 Task: Create a due date automation trigger when advanced on, 2 working days after a card is due add fields with custom field "Resume" set to a date between 1 and 7 days from now at 11:00 AM.
Action: Mouse moved to (1158, 355)
Screenshot: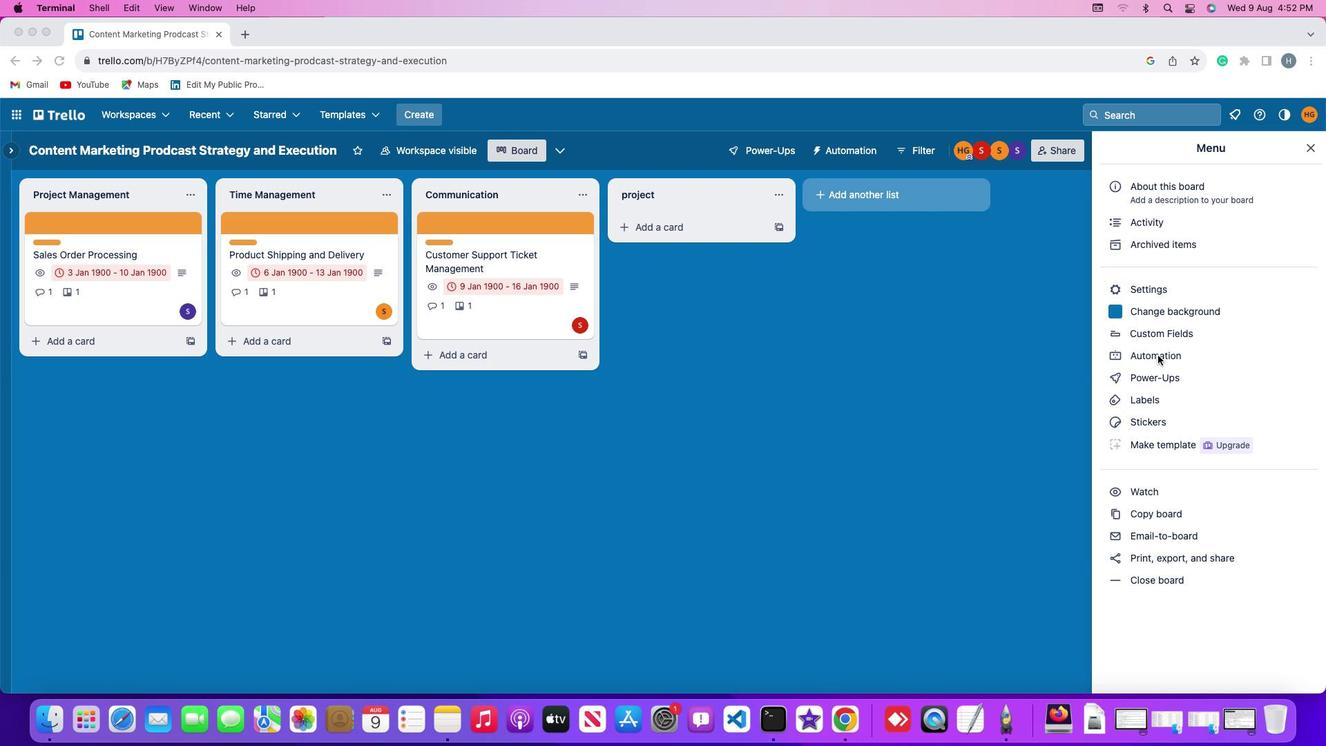 
Action: Mouse pressed left at (1158, 355)
Screenshot: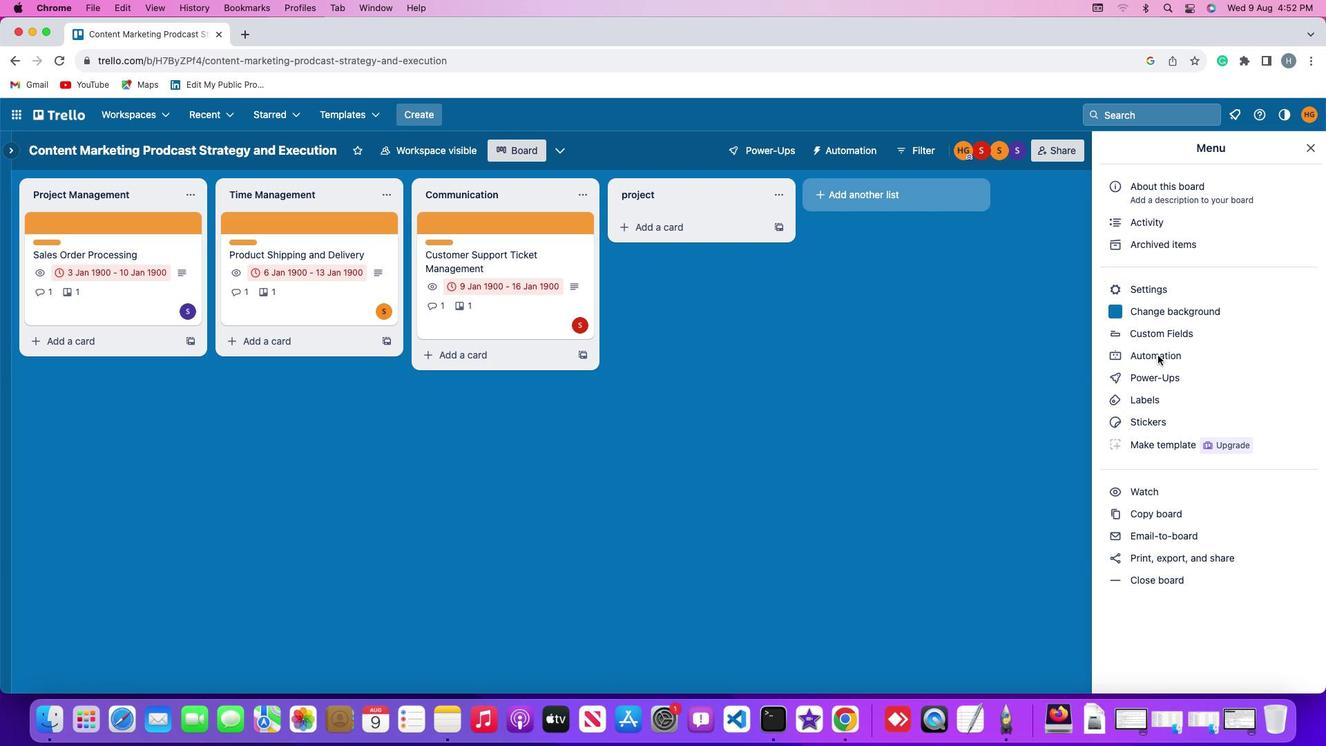 
Action: Mouse pressed left at (1158, 355)
Screenshot: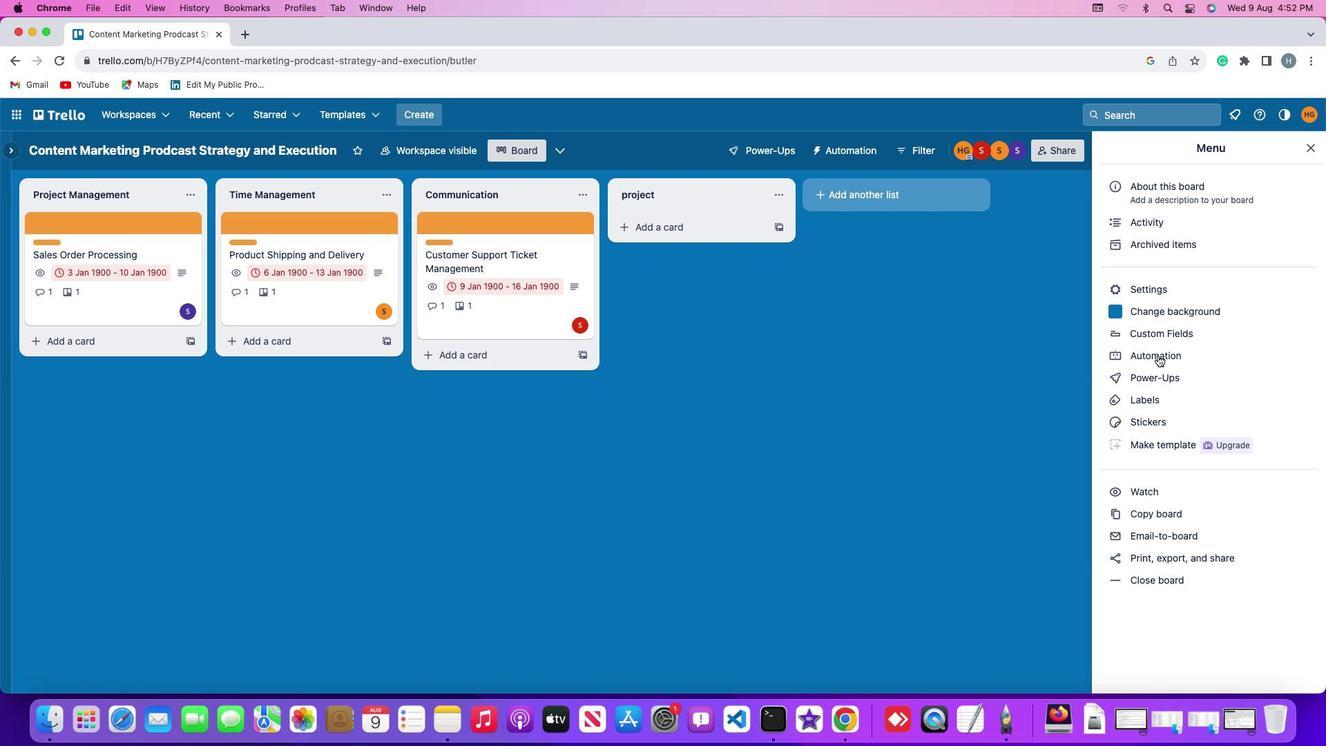
Action: Mouse moved to (92, 328)
Screenshot: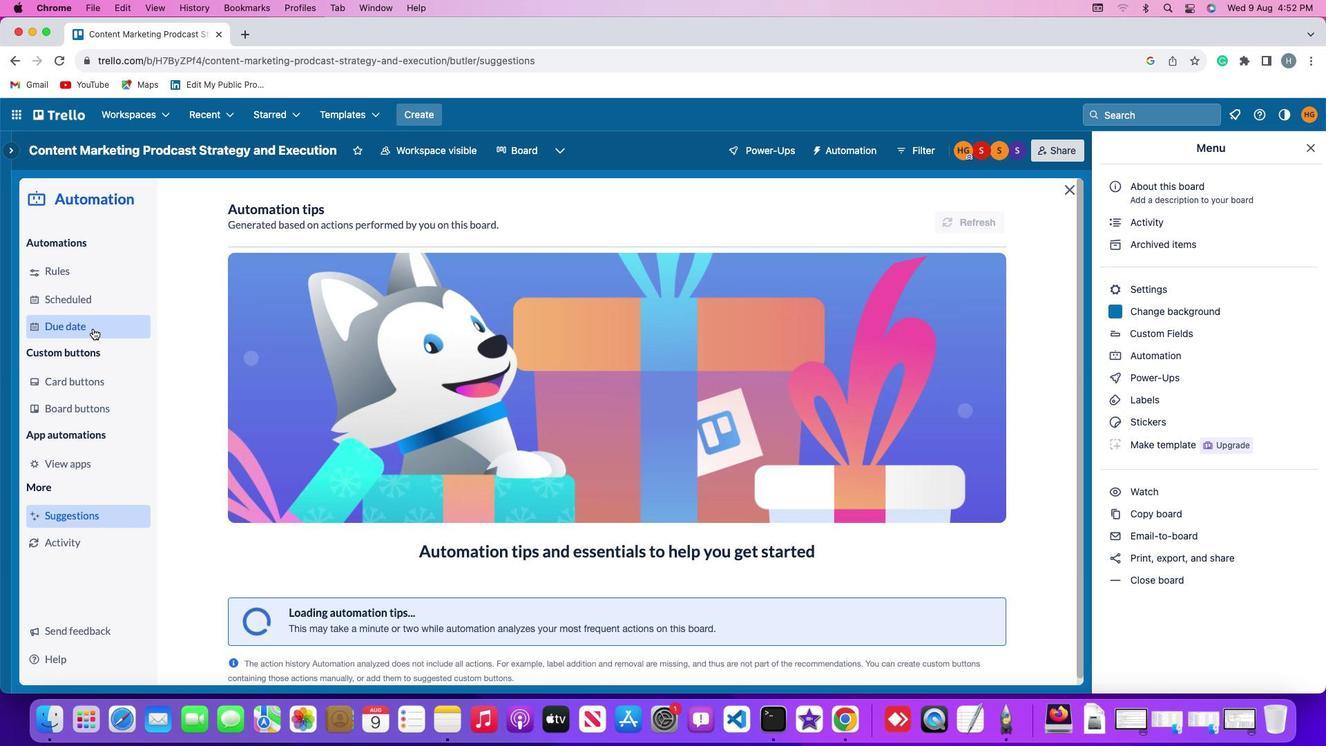 
Action: Mouse pressed left at (92, 328)
Screenshot: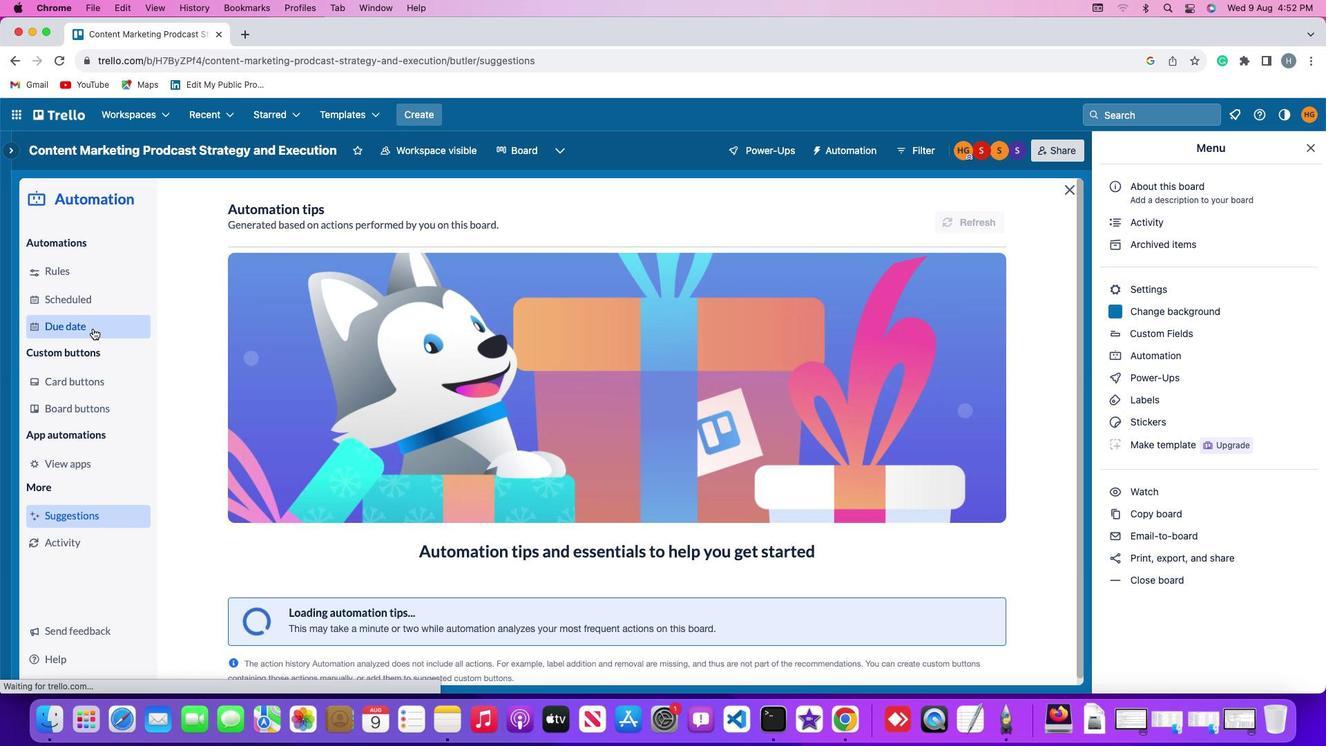 
Action: Mouse moved to (932, 214)
Screenshot: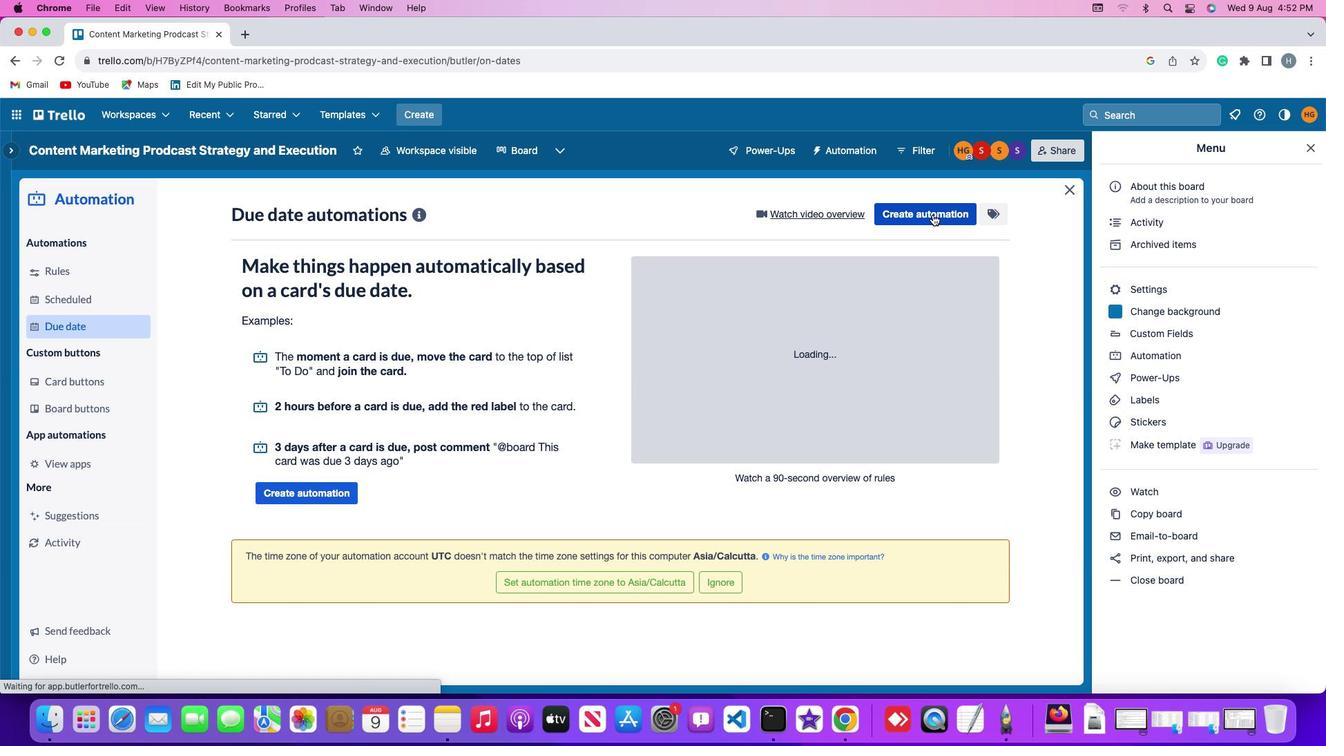 
Action: Mouse pressed left at (932, 214)
Screenshot: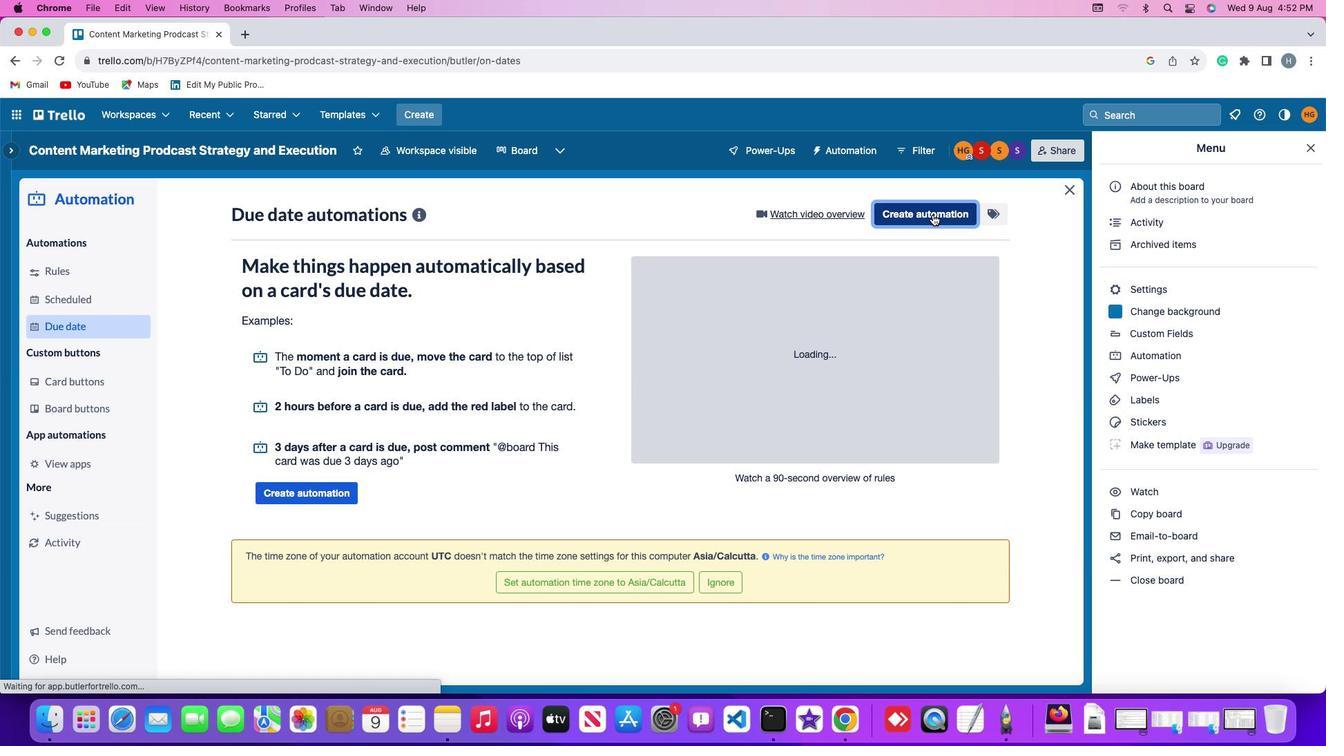 
Action: Mouse moved to (384, 349)
Screenshot: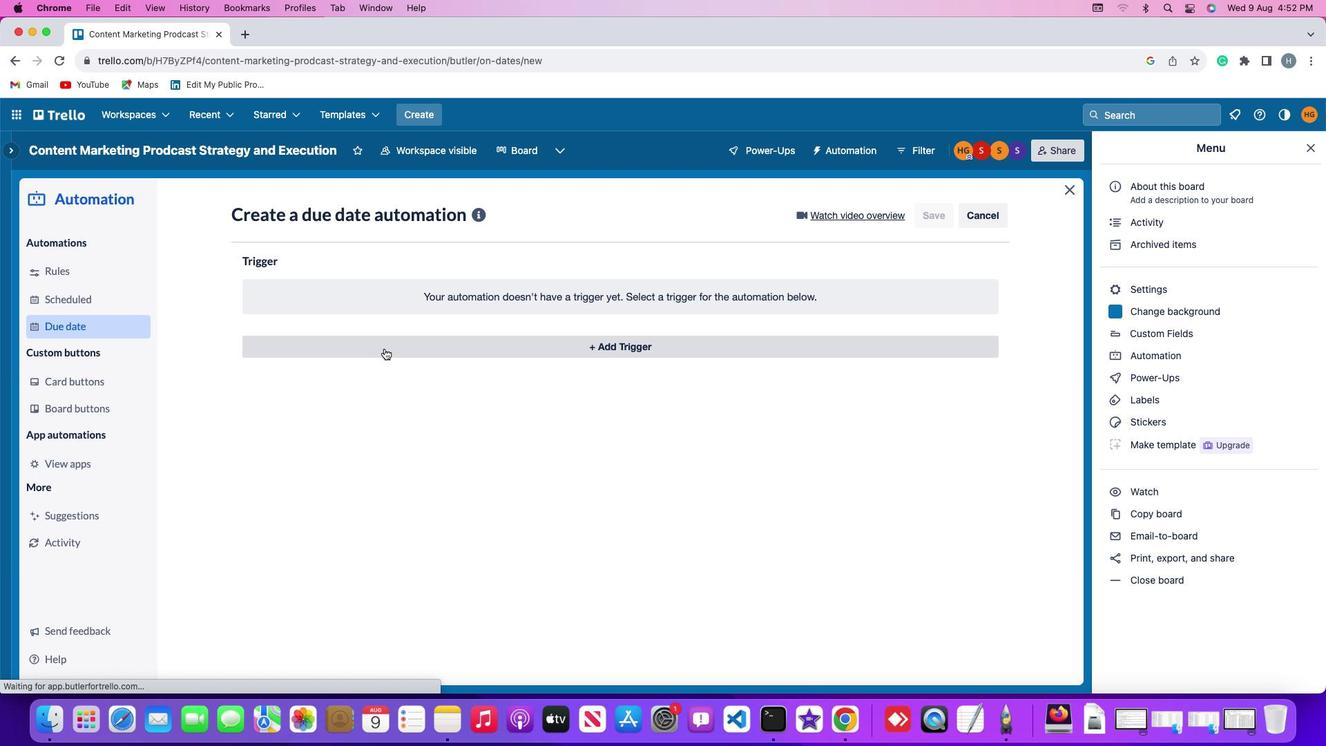 
Action: Mouse pressed left at (384, 349)
Screenshot: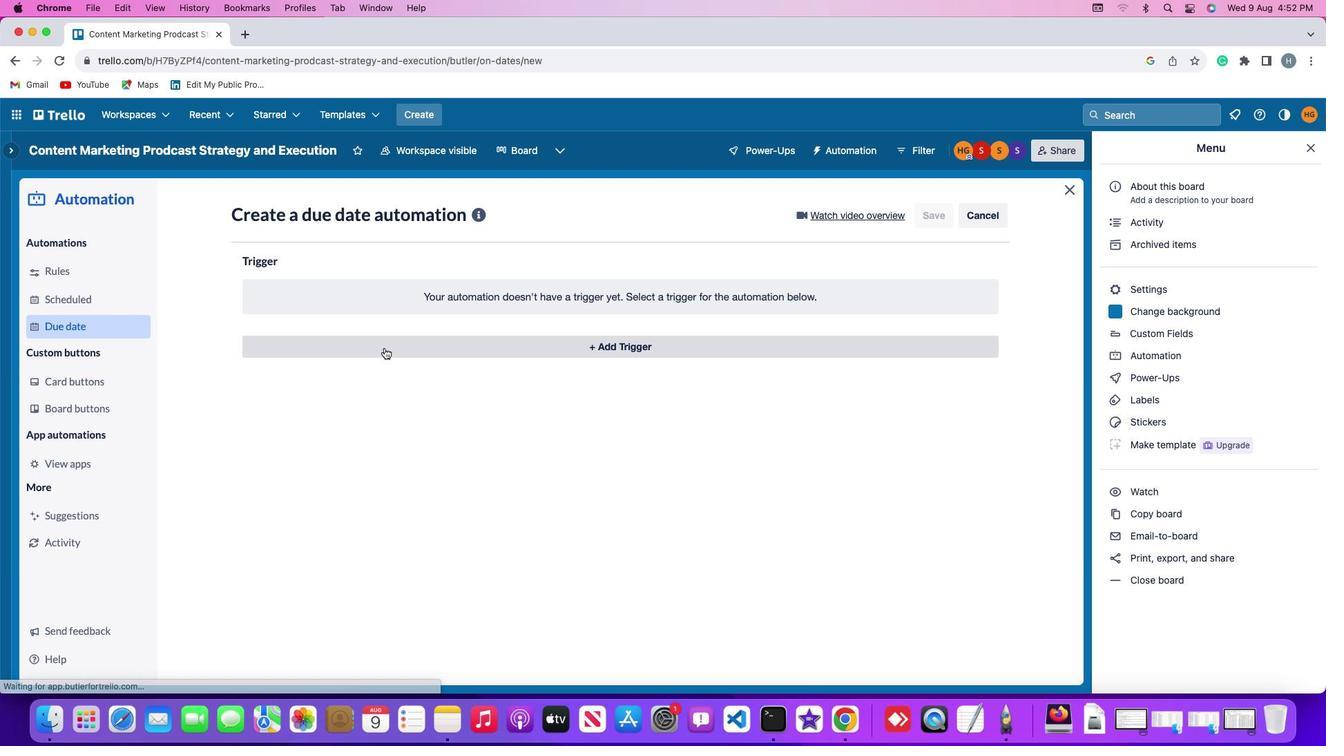 
Action: Mouse moved to (268, 551)
Screenshot: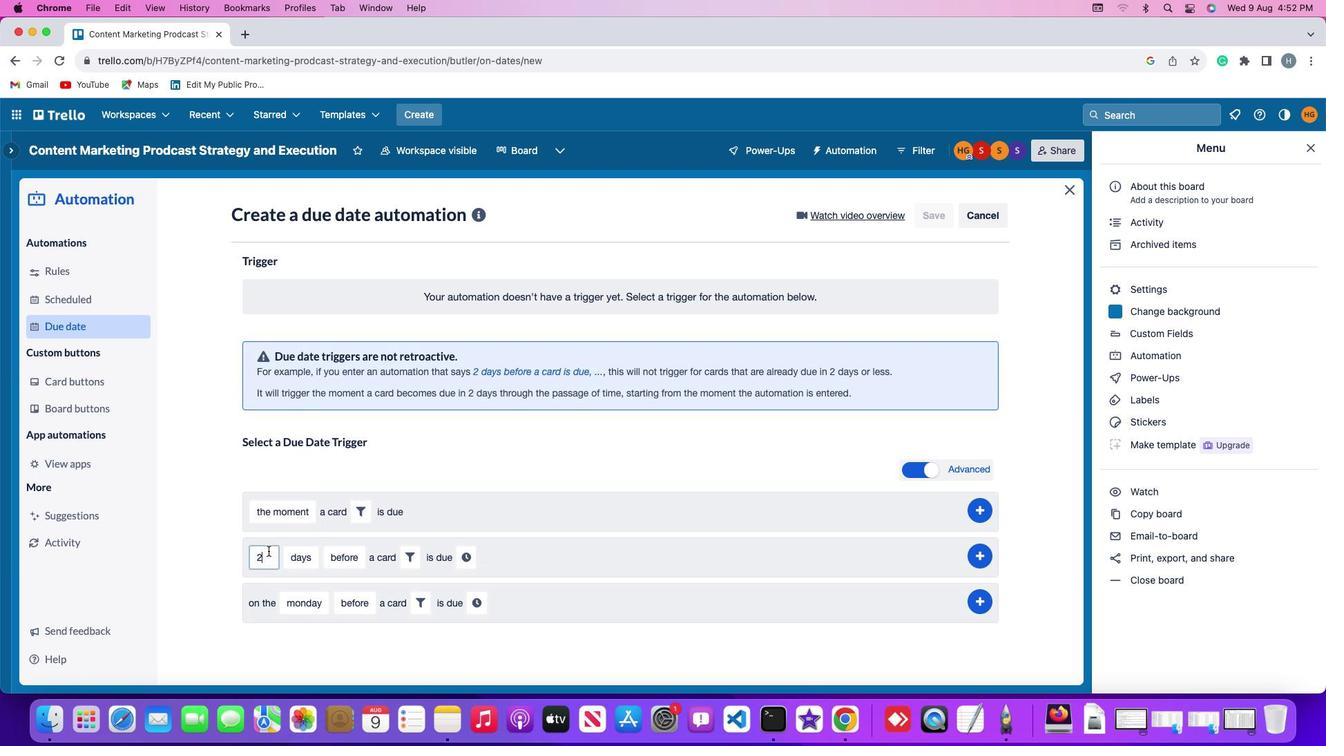 
Action: Mouse pressed left at (268, 551)
Screenshot: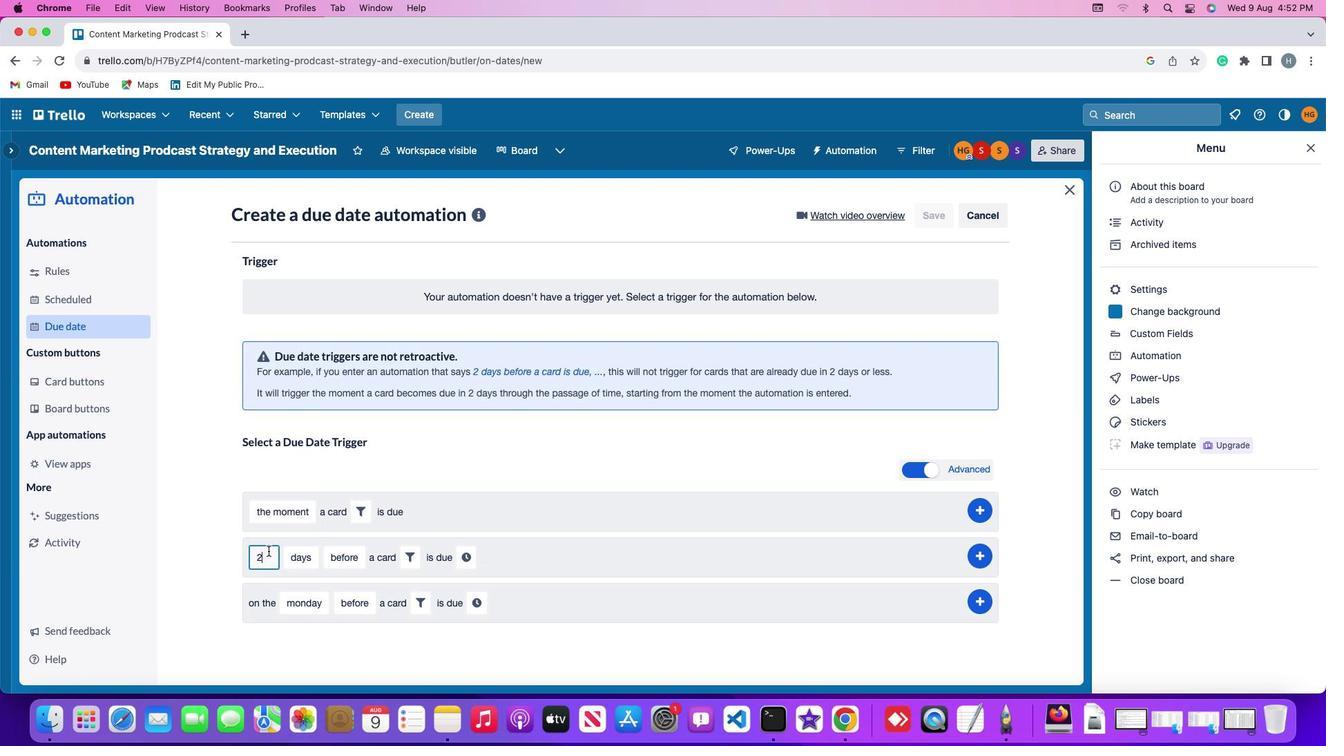 
Action: Mouse moved to (269, 550)
Screenshot: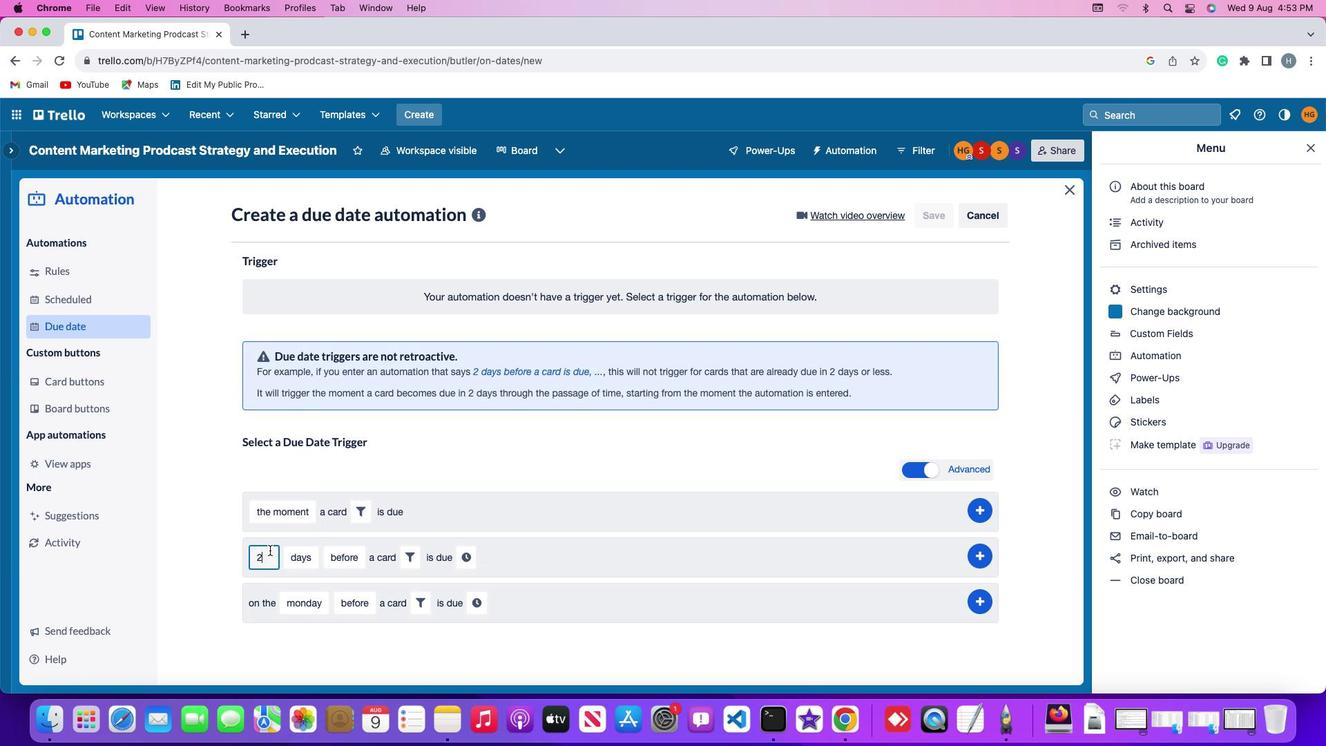 
Action: Key pressed Key.backspace'2'
Screenshot: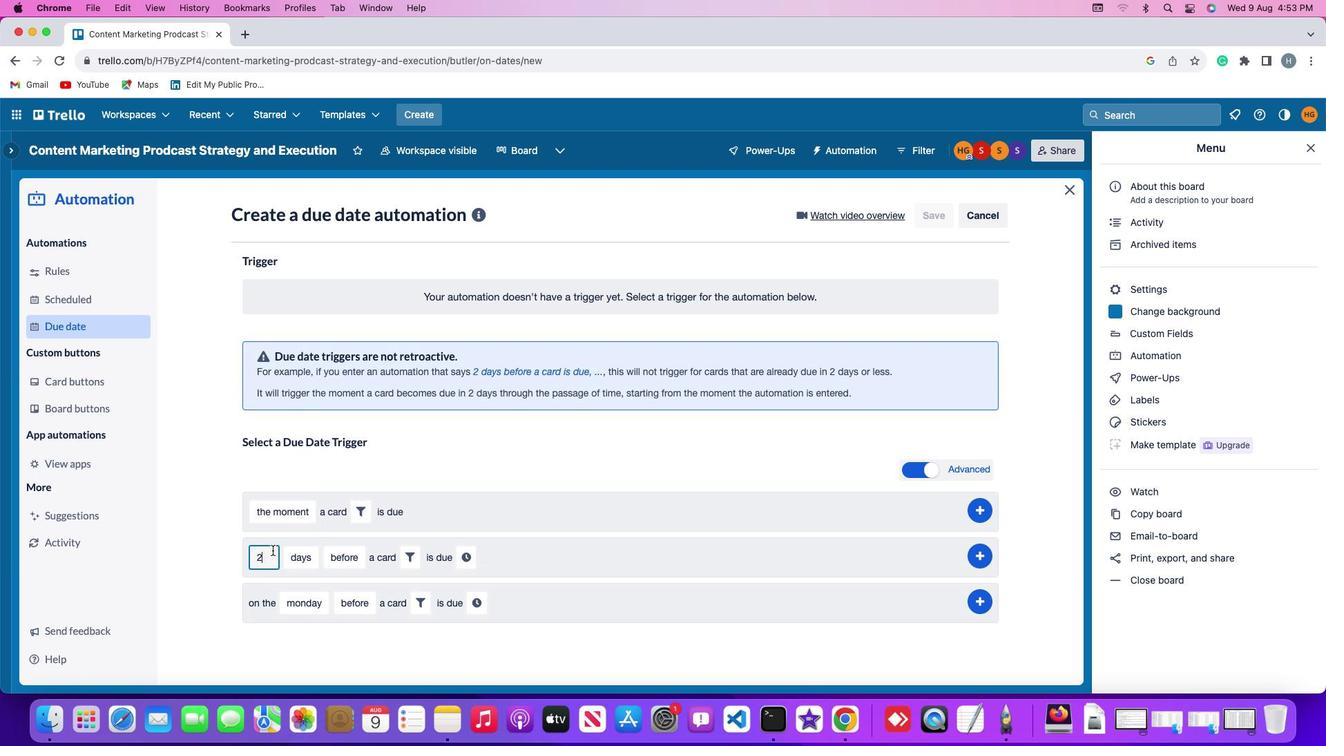 
Action: Mouse moved to (292, 551)
Screenshot: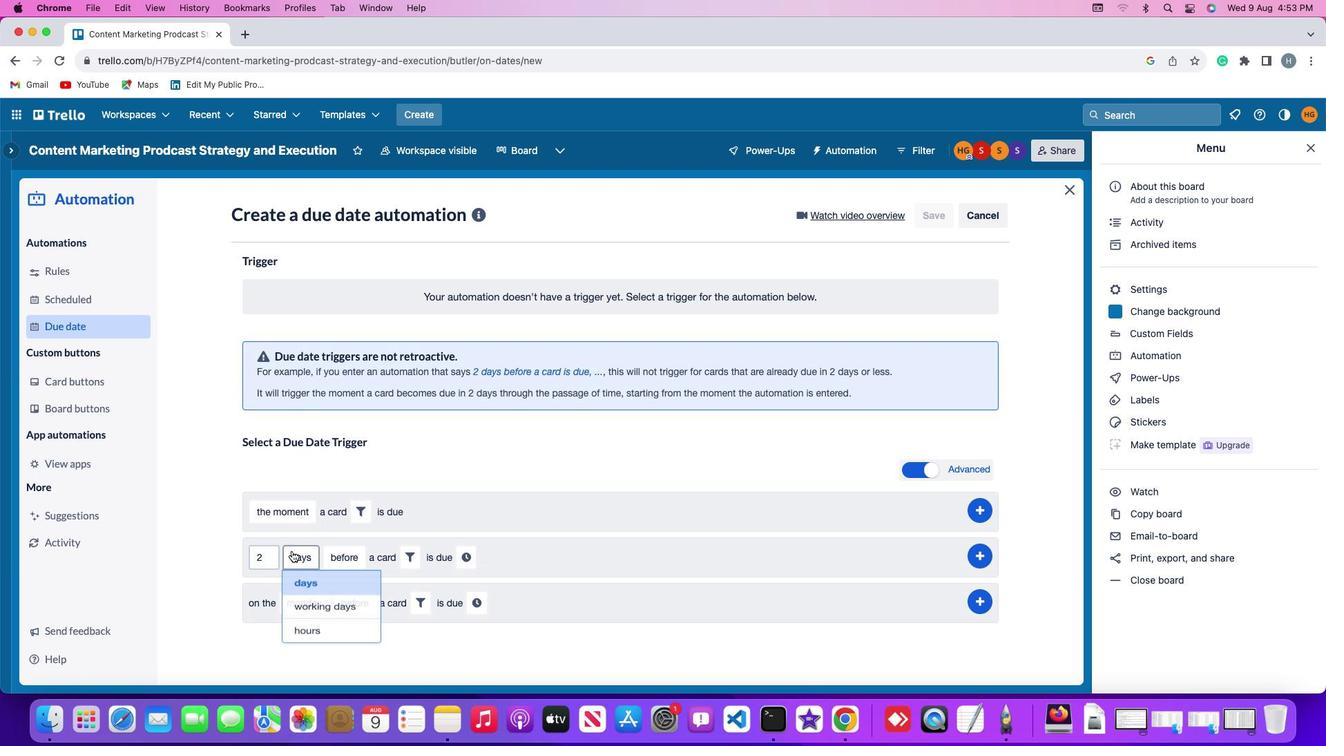 
Action: Mouse pressed left at (292, 551)
Screenshot: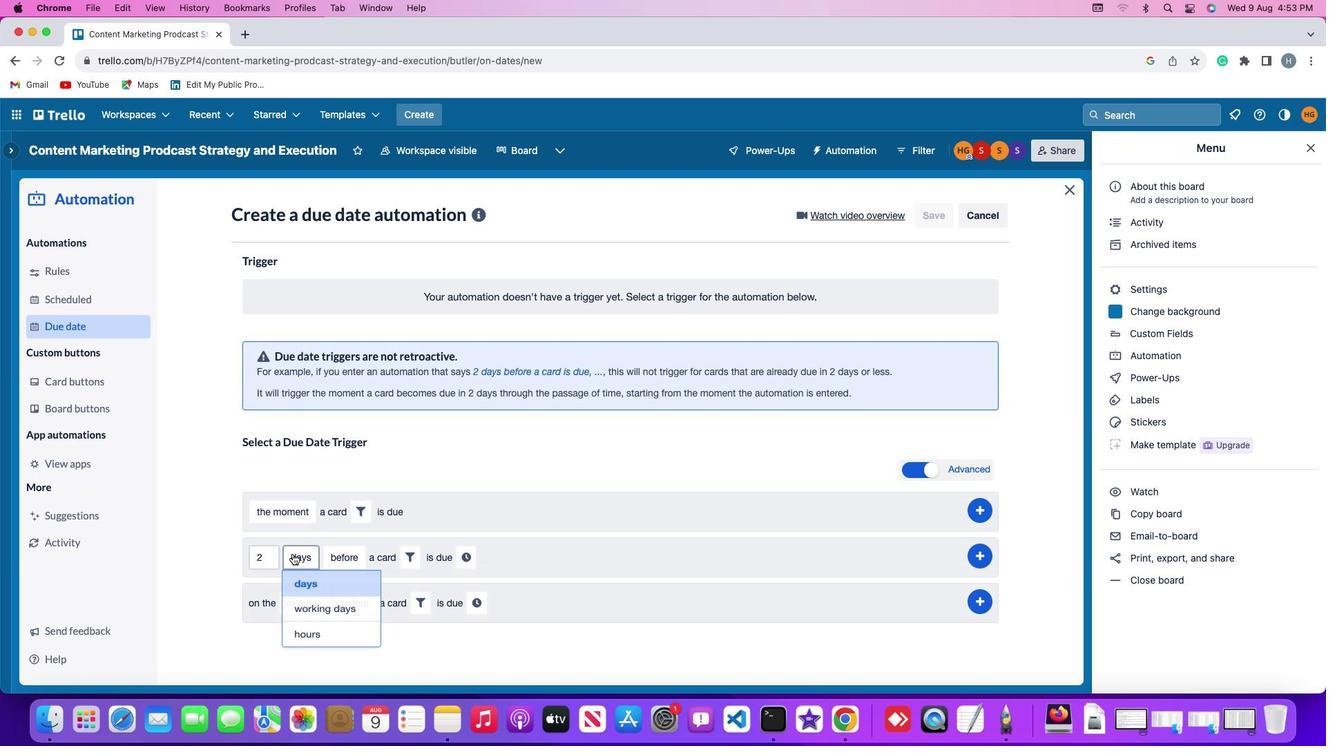 
Action: Mouse moved to (308, 610)
Screenshot: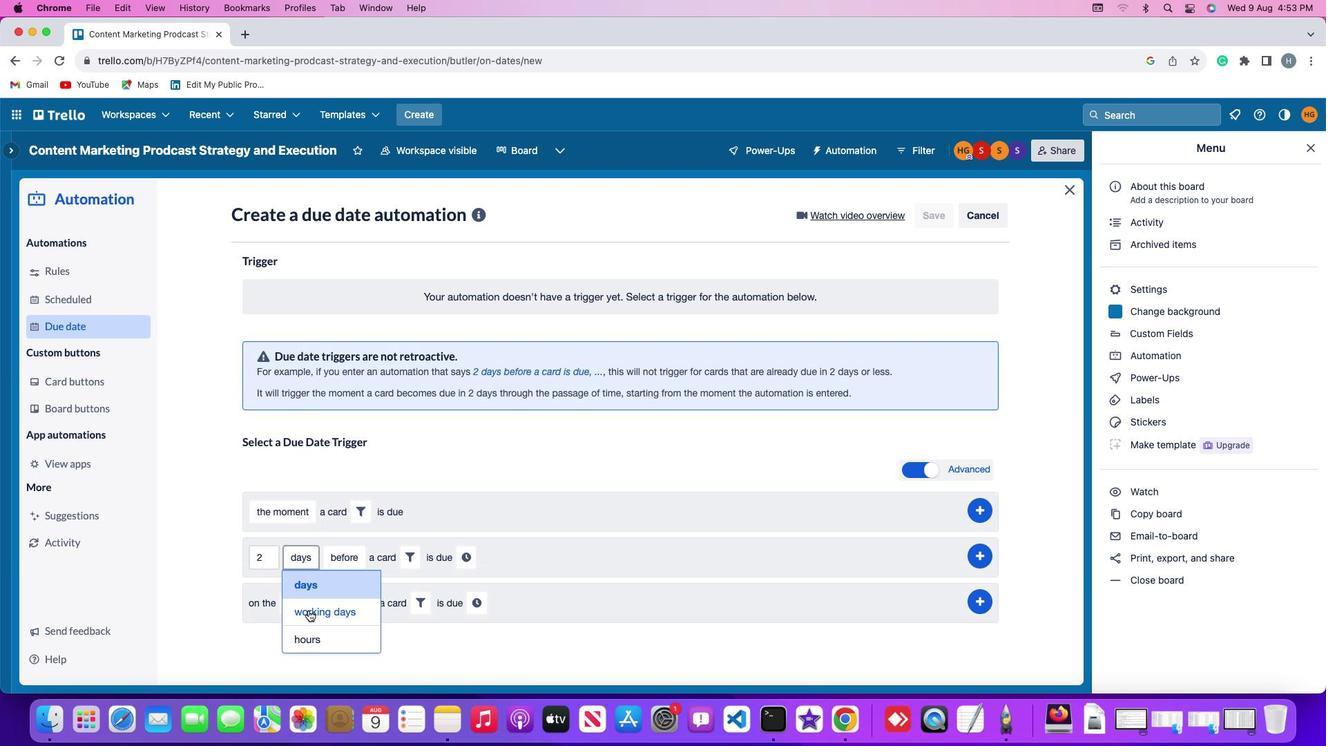 
Action: Mouse pressed left at (308, 610)
Screenshot: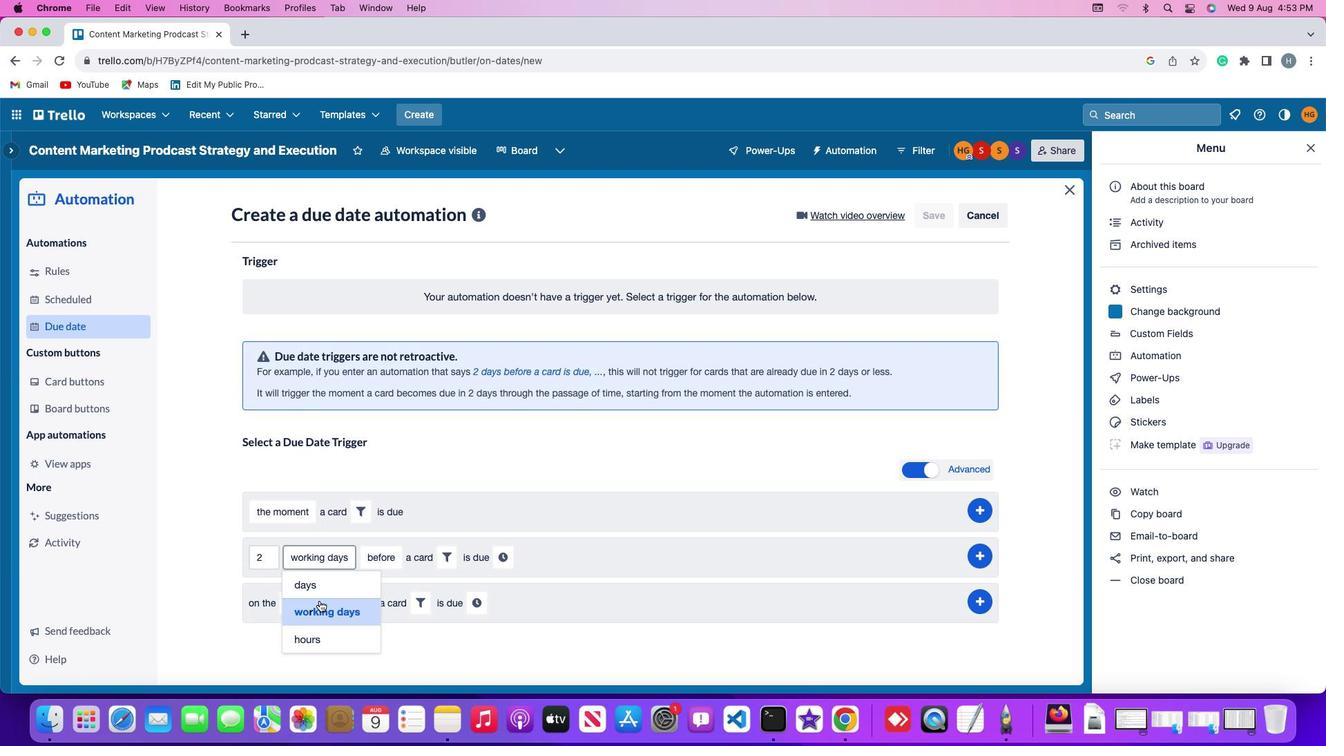 
Action: Mouse moved to (382, 555)
Screenshot: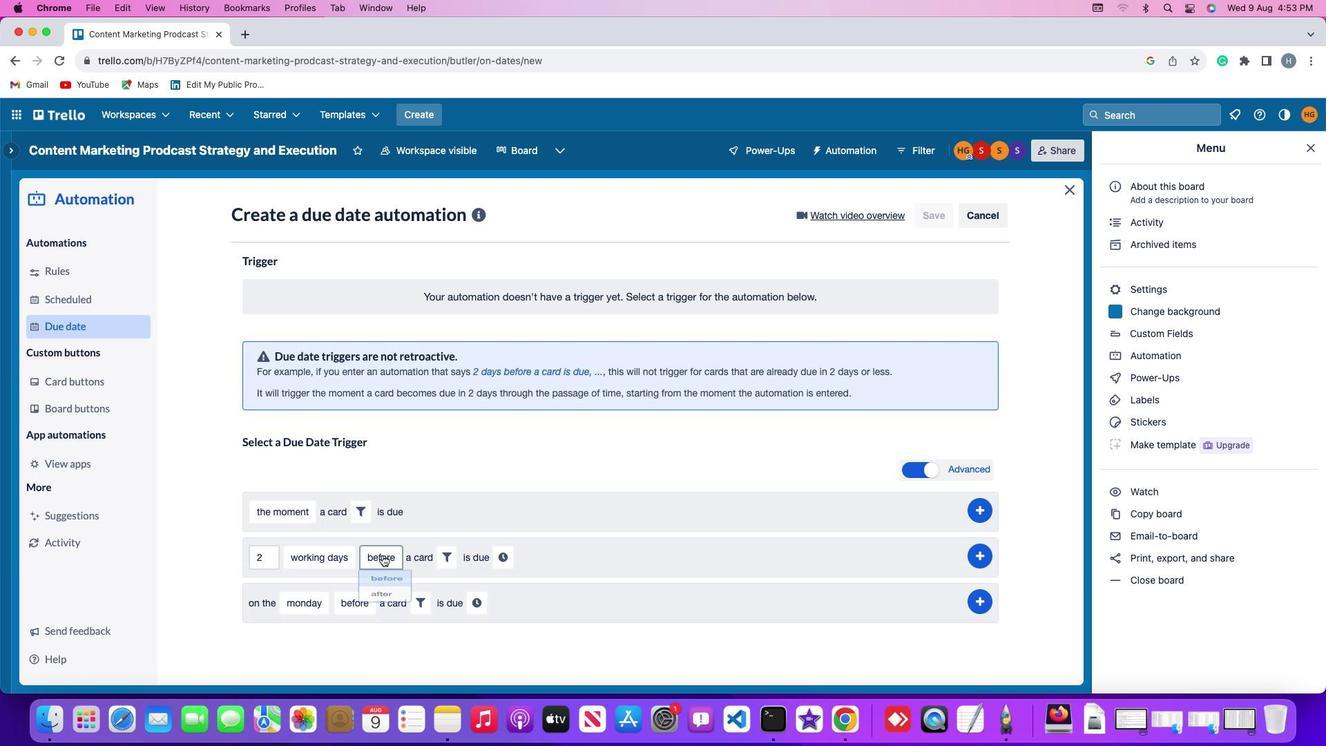 
Action: Mouse pressed left at (382, 555)
Screenshot: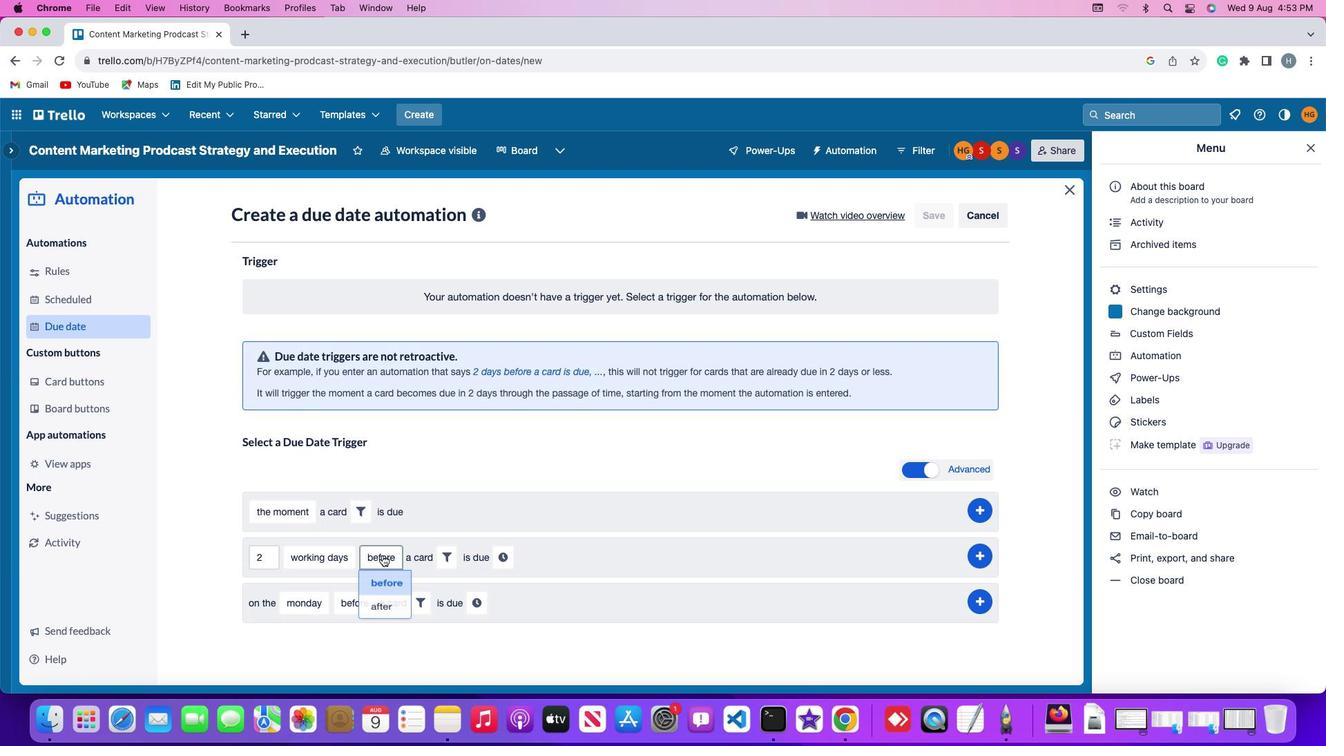 
Action: Mouse moved to (376, 611)
Screenshot: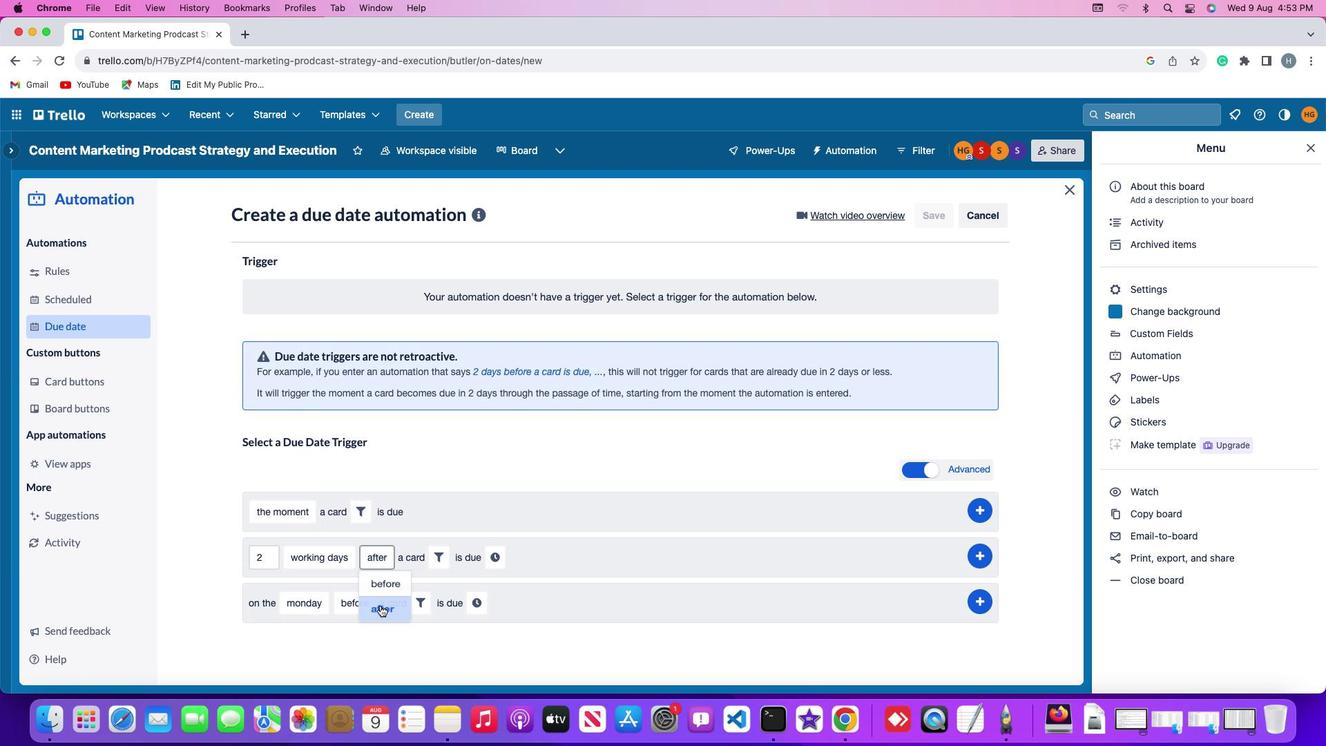 
Action: Mouse pressed left at (376, 611)
Screenshot: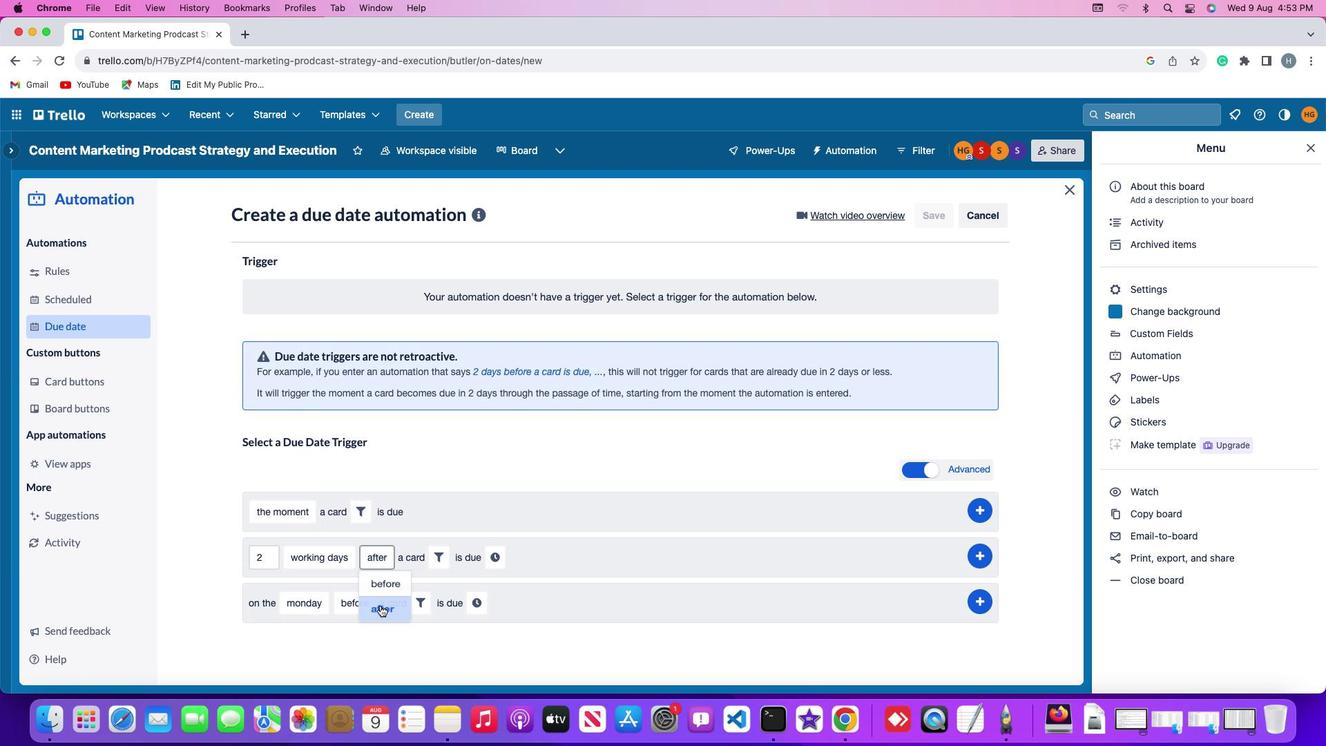 
Action: Mouse moved to (440, 558)
Screenshot: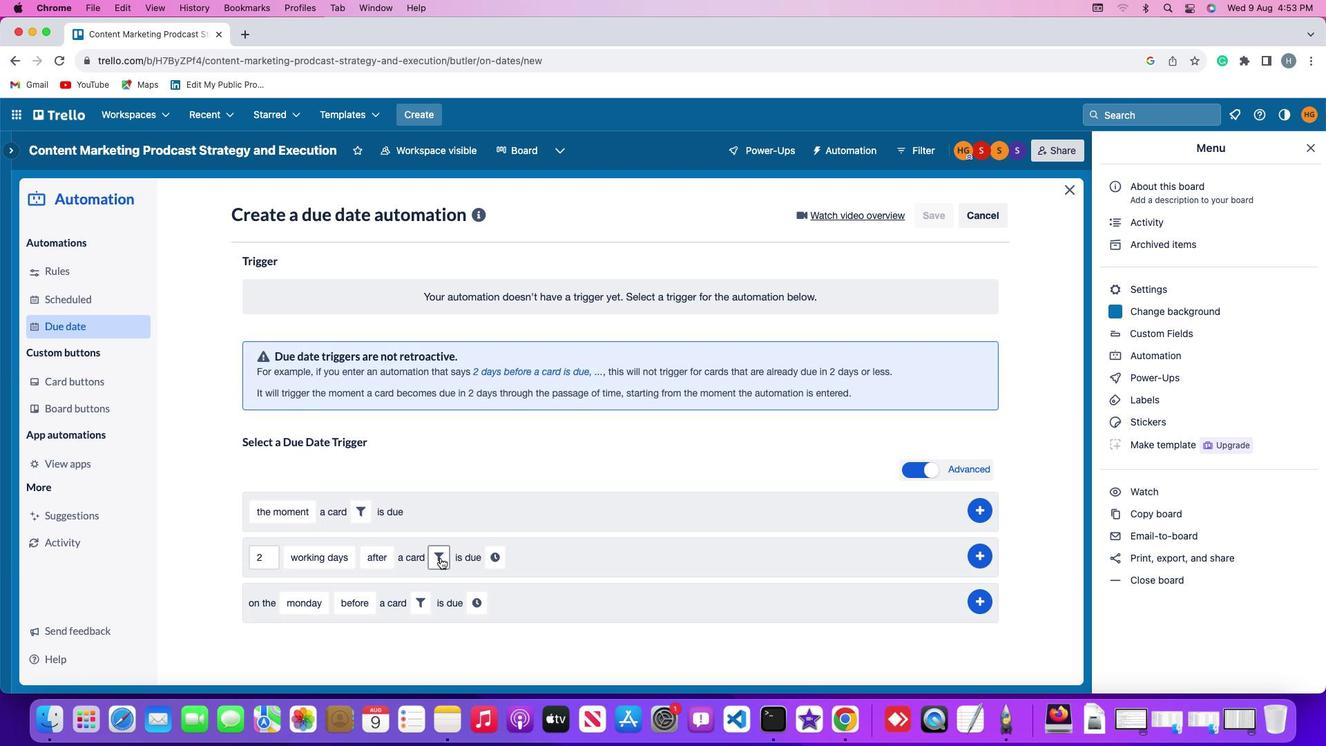
Action: Mouse pressed left at (440, 558)
Screenshot: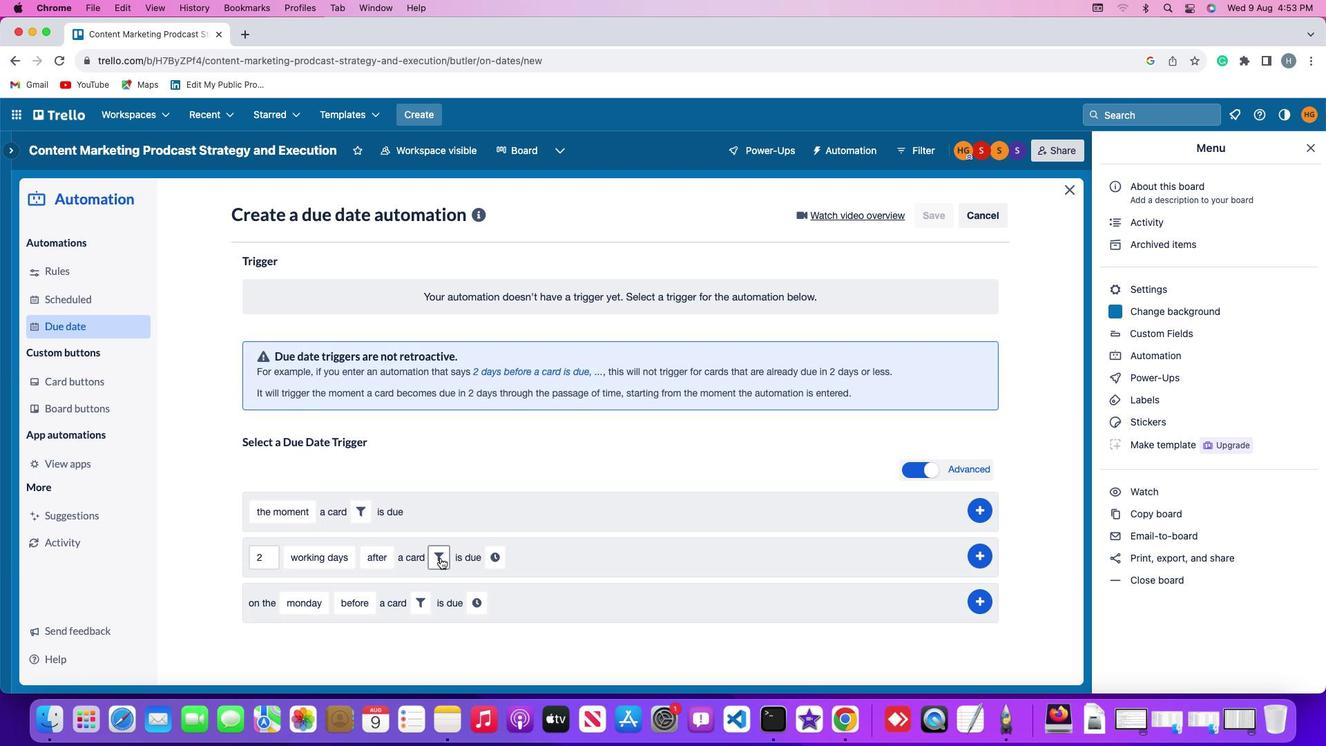 
Action: Mouse moved to (673, 599)
Screenshot: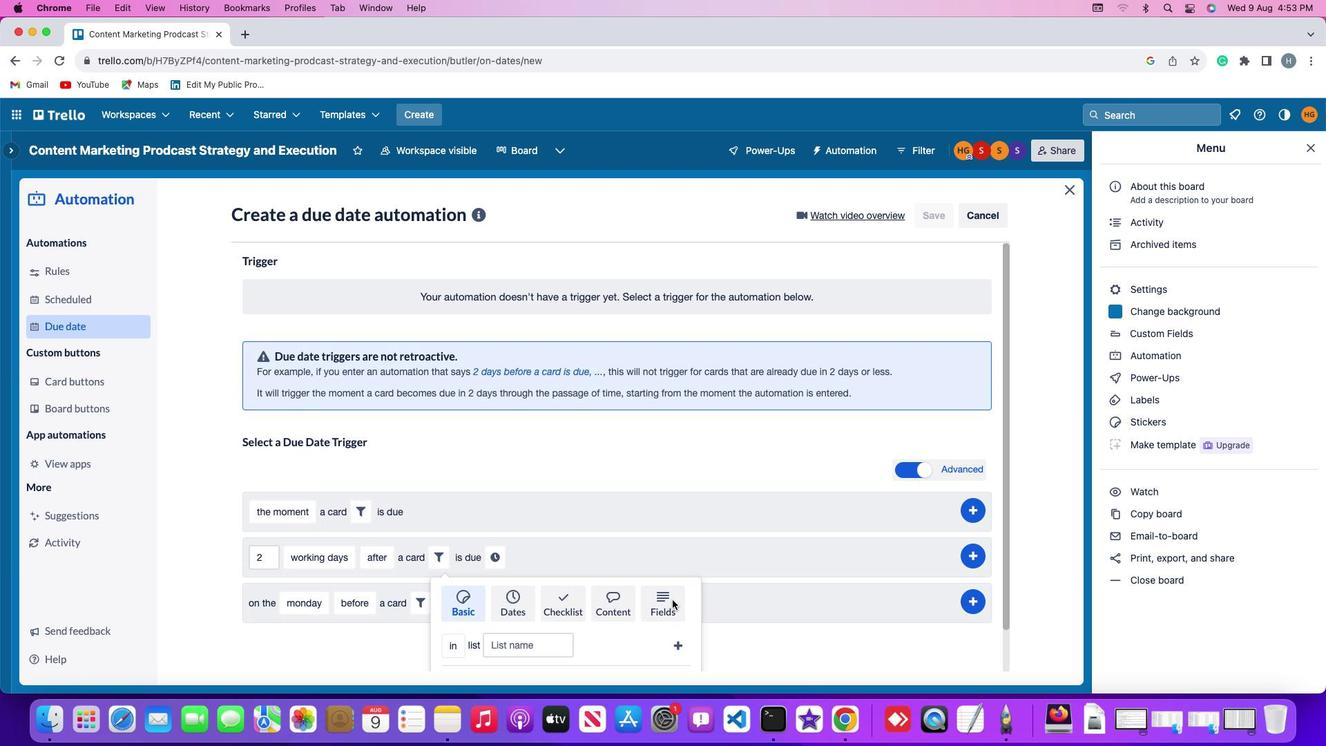 
Action: Mouse pressed left at (673, 599)
Screenshot: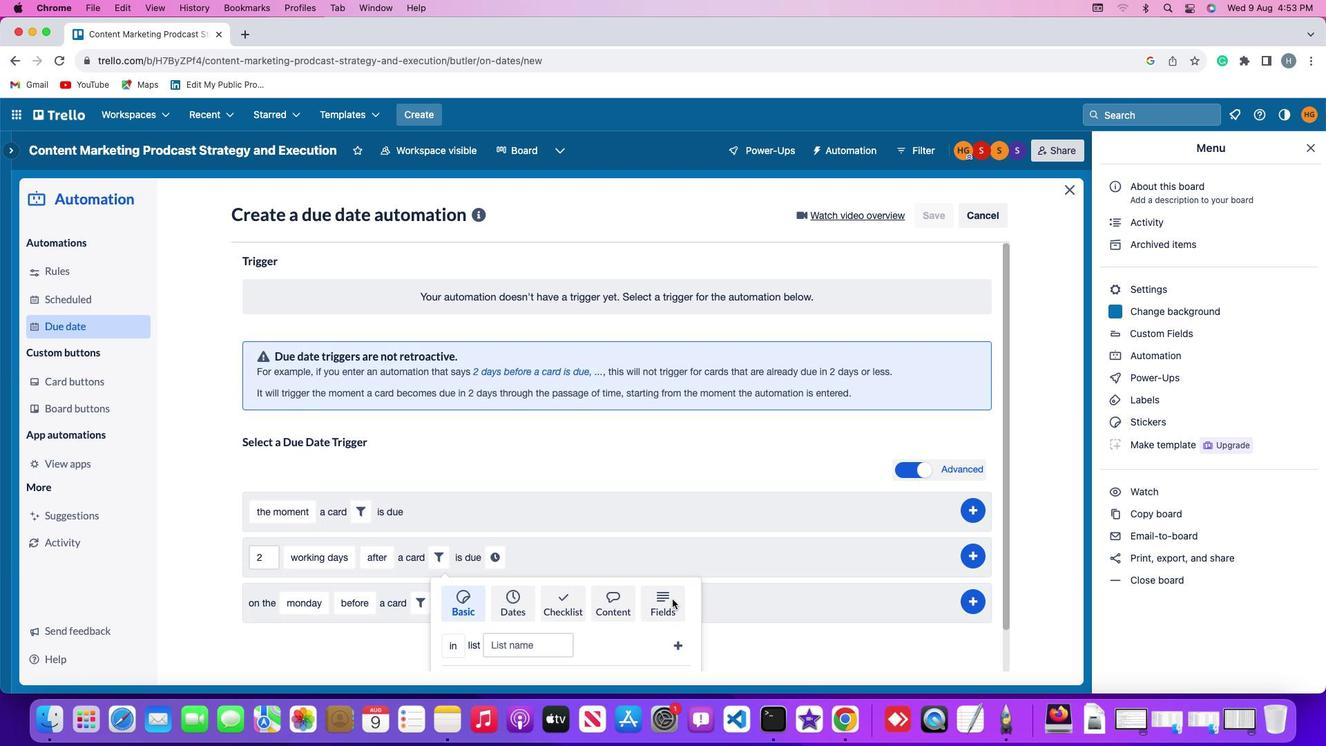 
Action: Mouse moved to (429, 645)
Screenshot: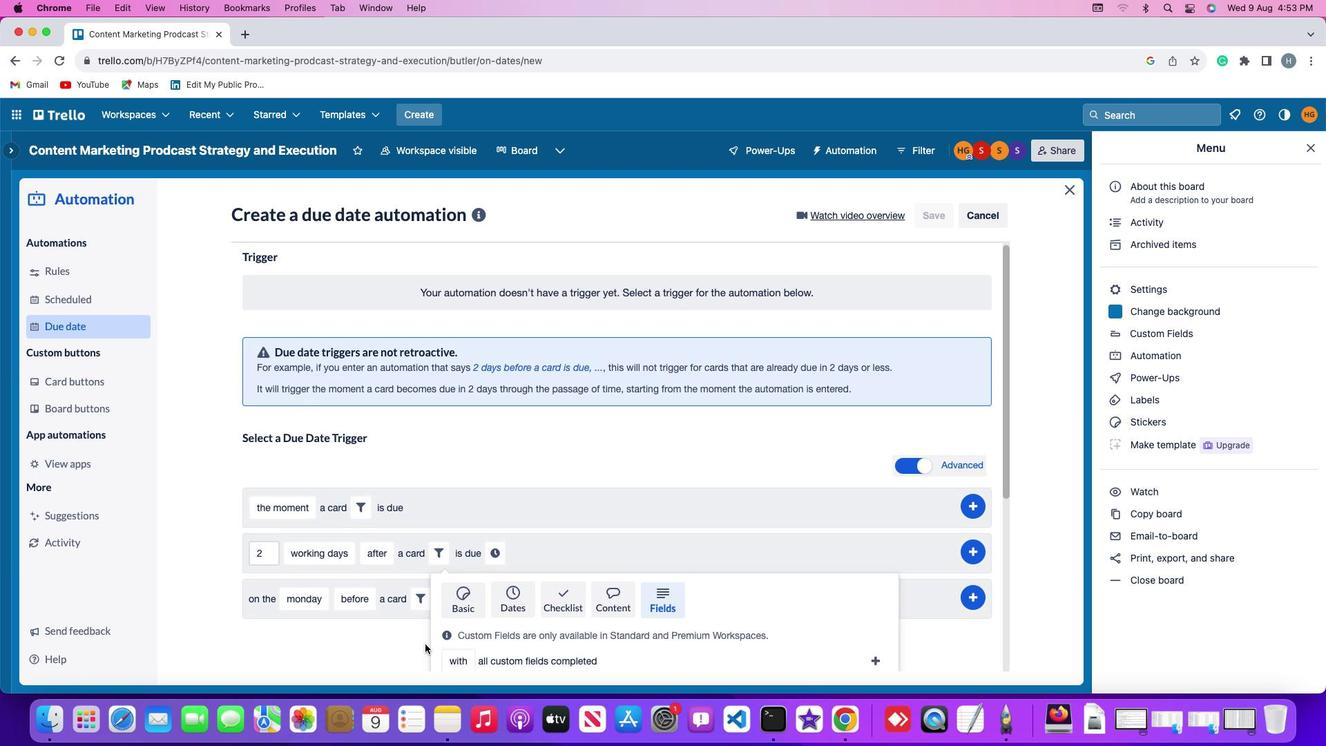 
Action: Mouse scrolled (429, 645) with delta (0, 0)
Screenshot: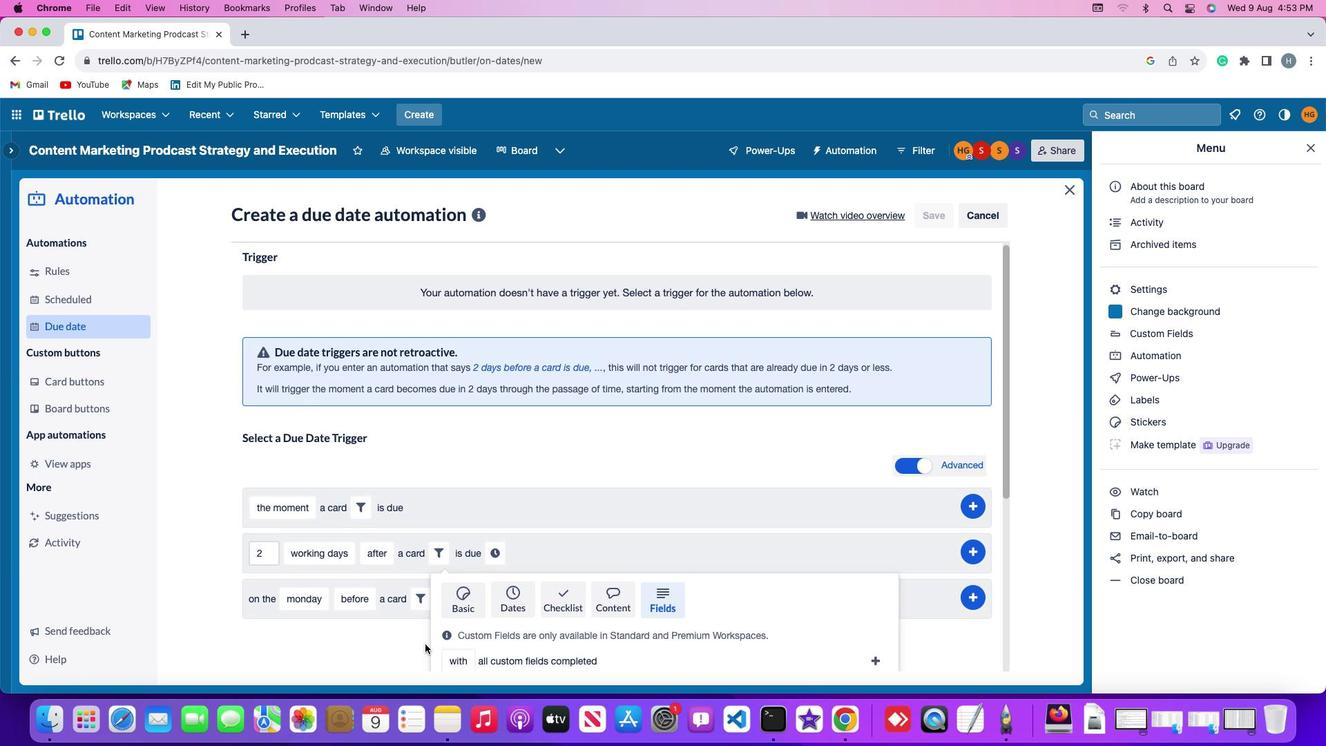 
Action: Mouse scrolled (429, 645) with delta (0, 0)
Screenshot: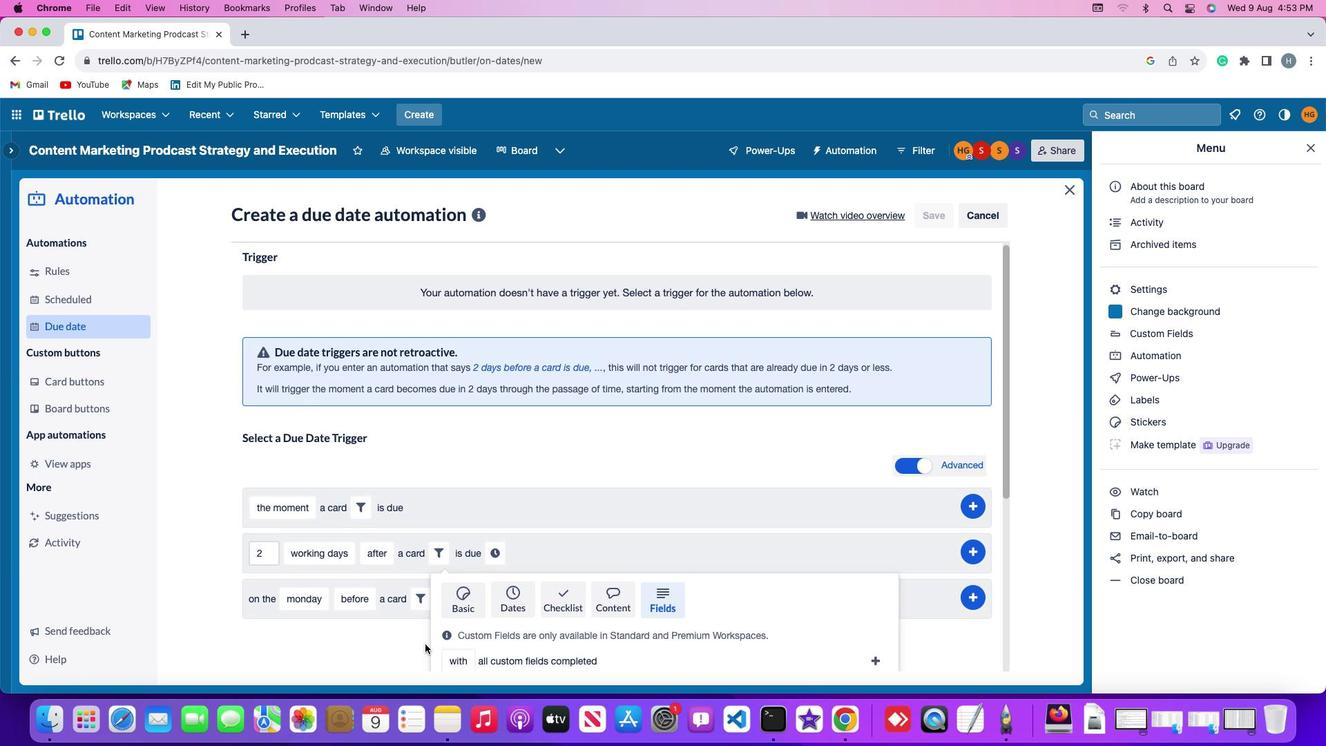 
Action: Mouse moved to (429, 645)
Screenshot: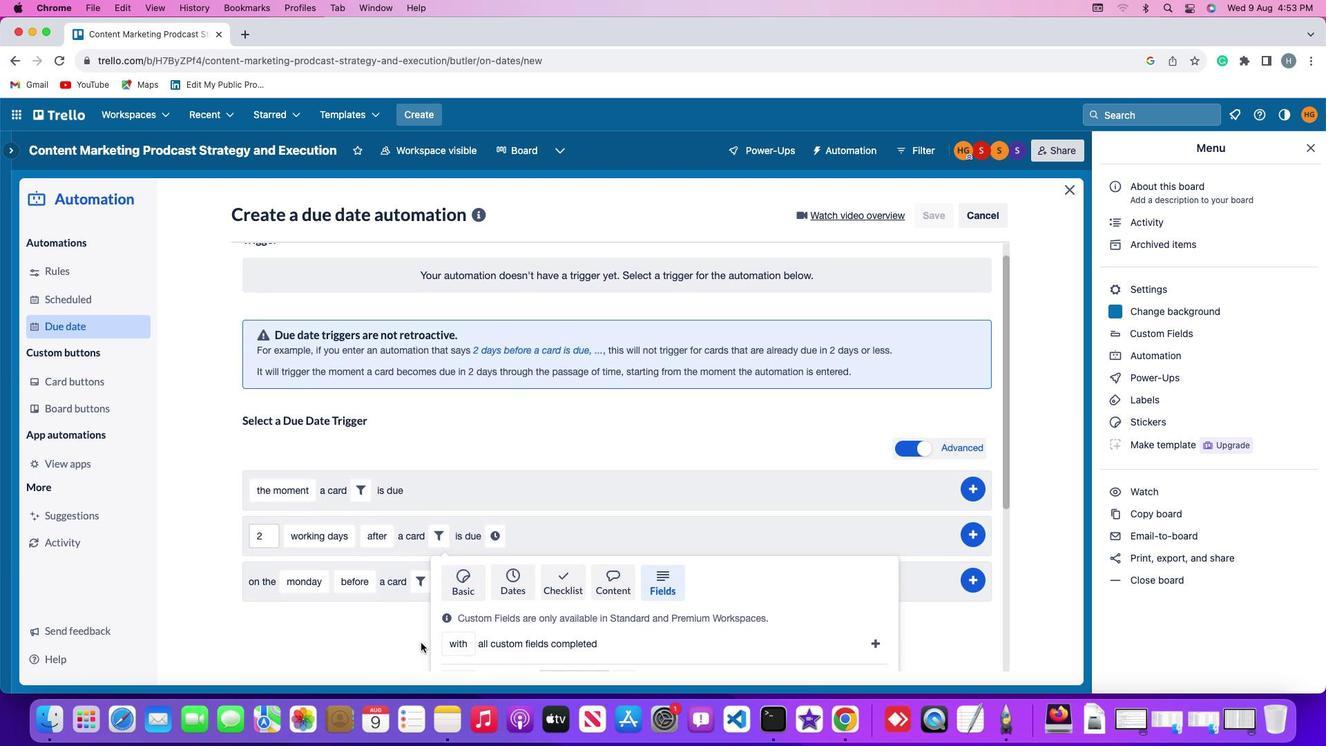 
Action: Mouse scrolled (429, 645) with delta (0, -1)
Screenshot: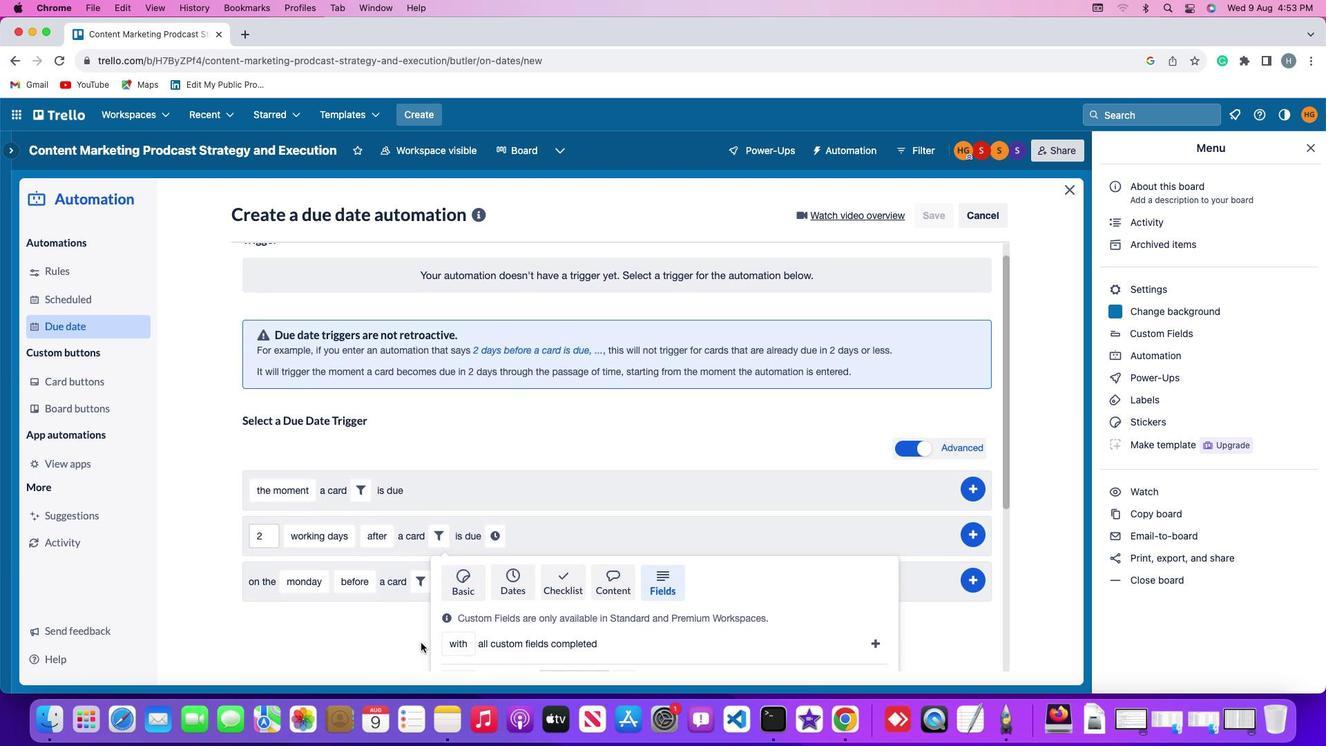 
Action: Mouse moved to (428, 645)
Screenshot: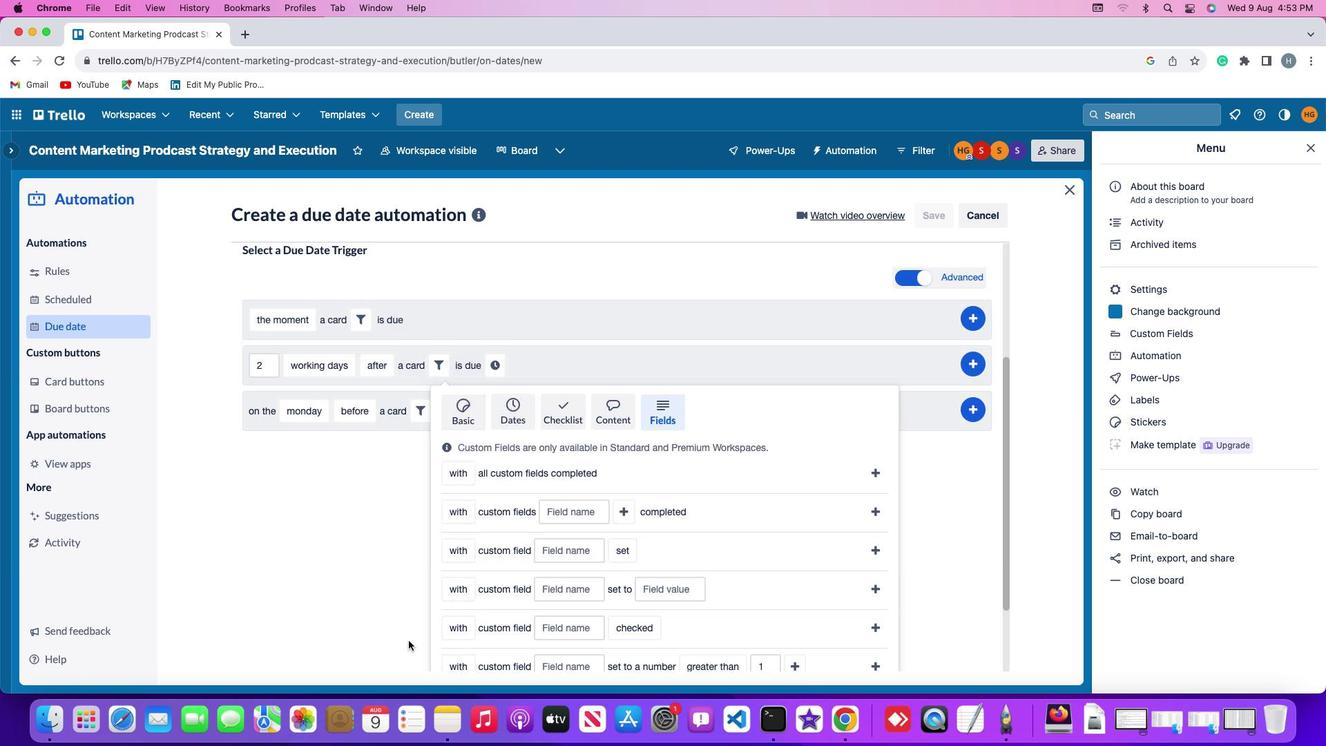 
Action: Mouse scrolled (428, 645) with delta (0, -2)
Screenshot: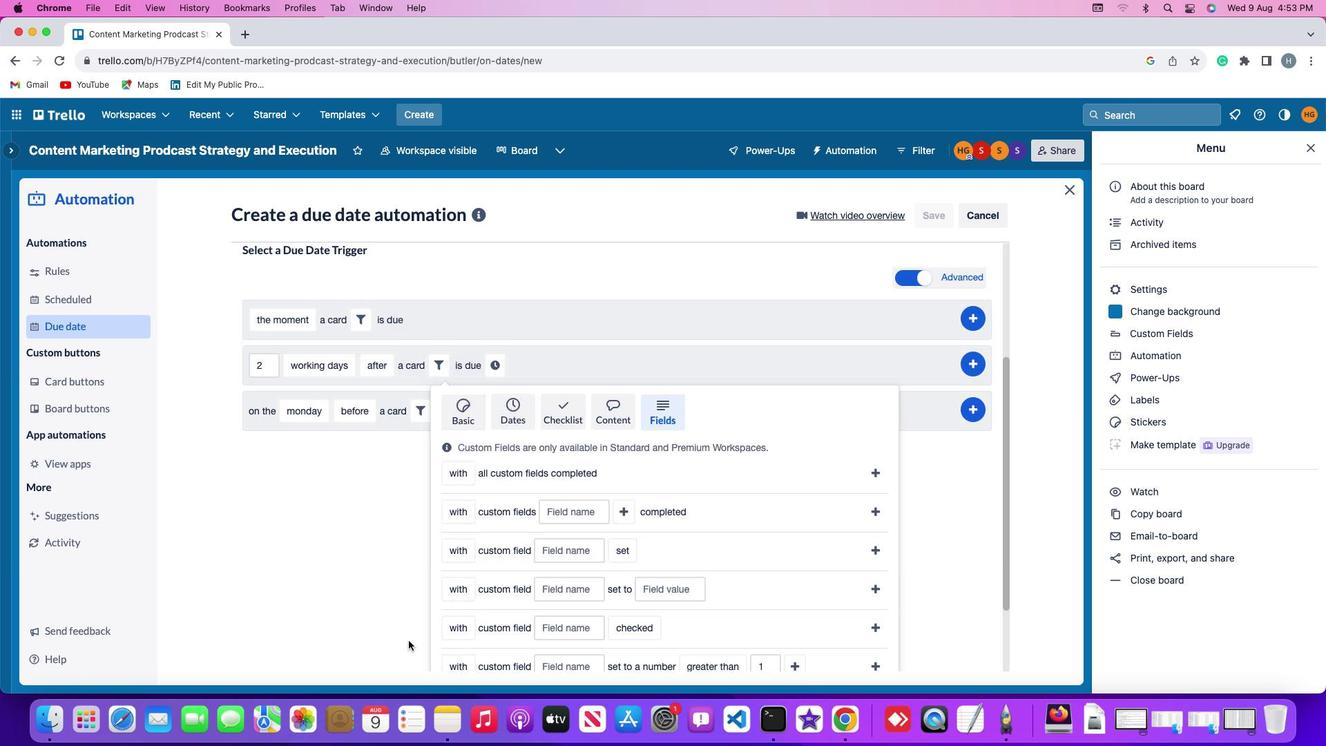 
Action: Mouse moved to (422, 642)
Screenshot: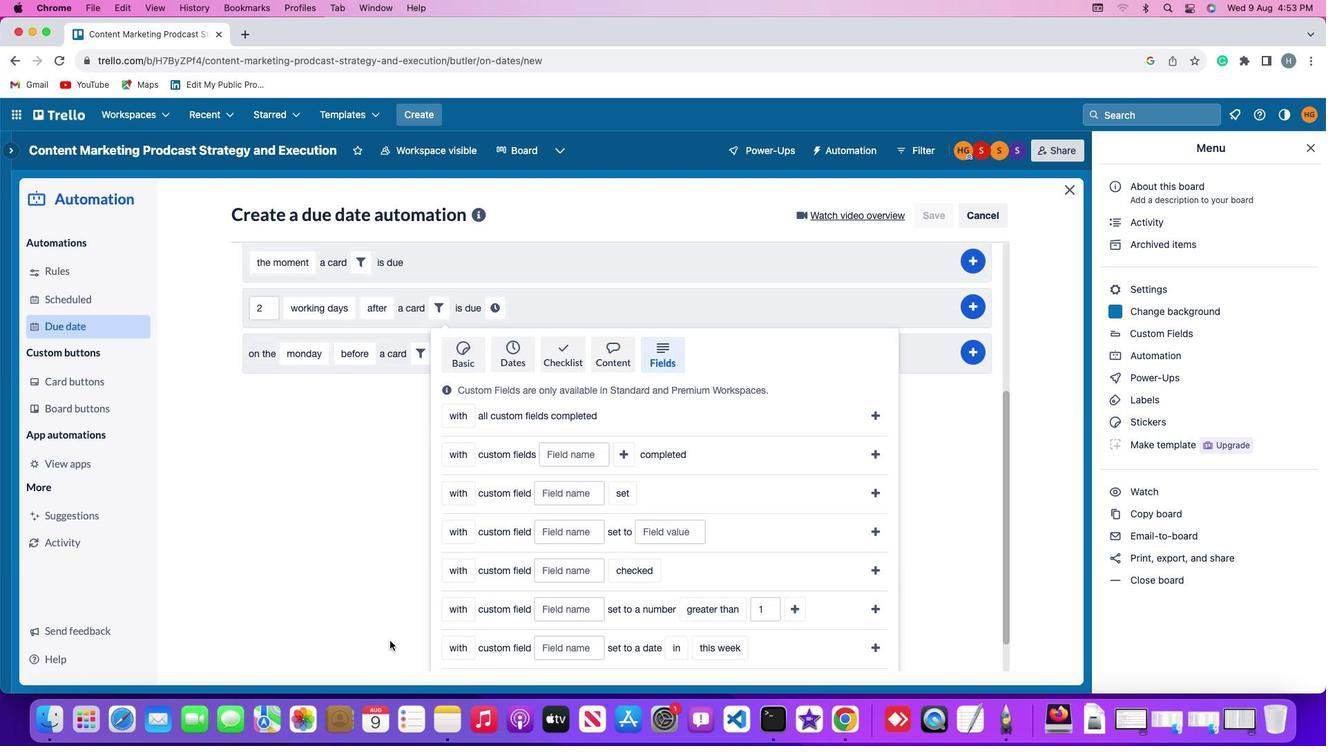 
Action: Mouse scrolled (422, 642) with delta (0, -3)
Screenshot: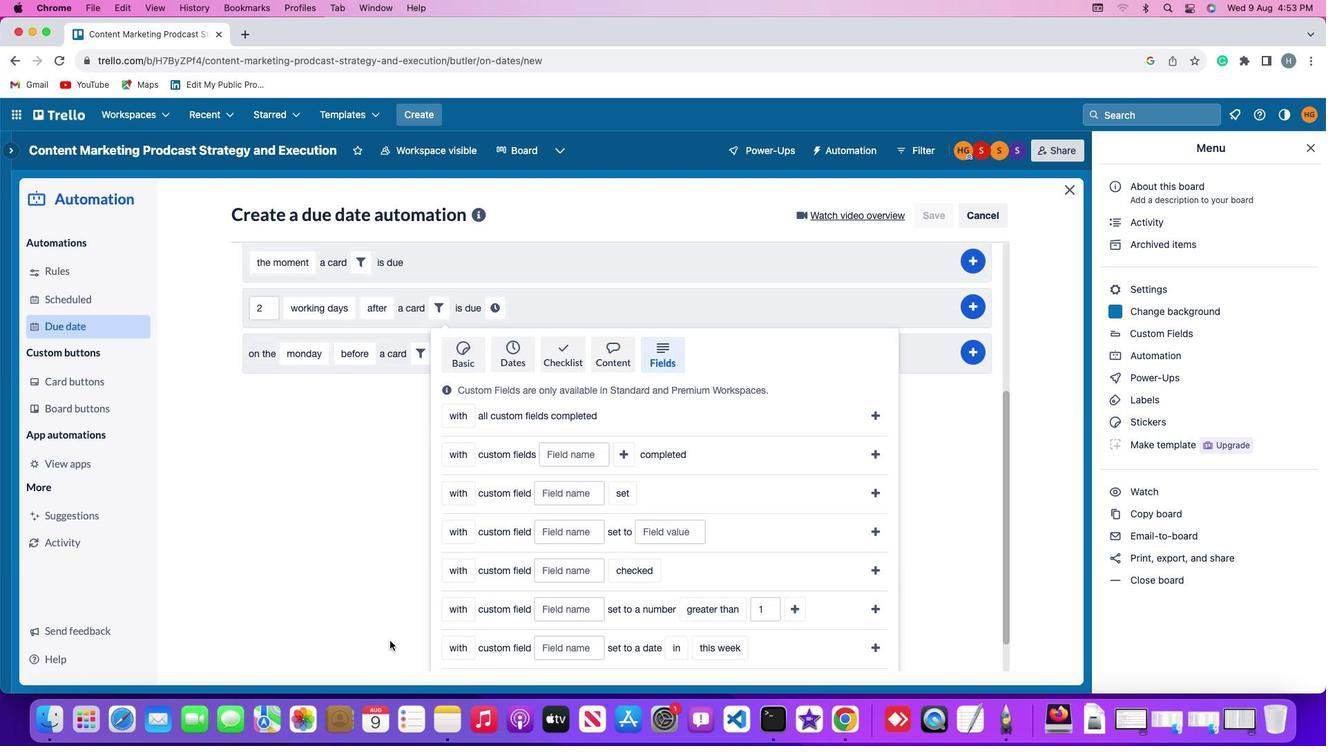 
Action: Mouse moved to (377, 634)
Screenshot: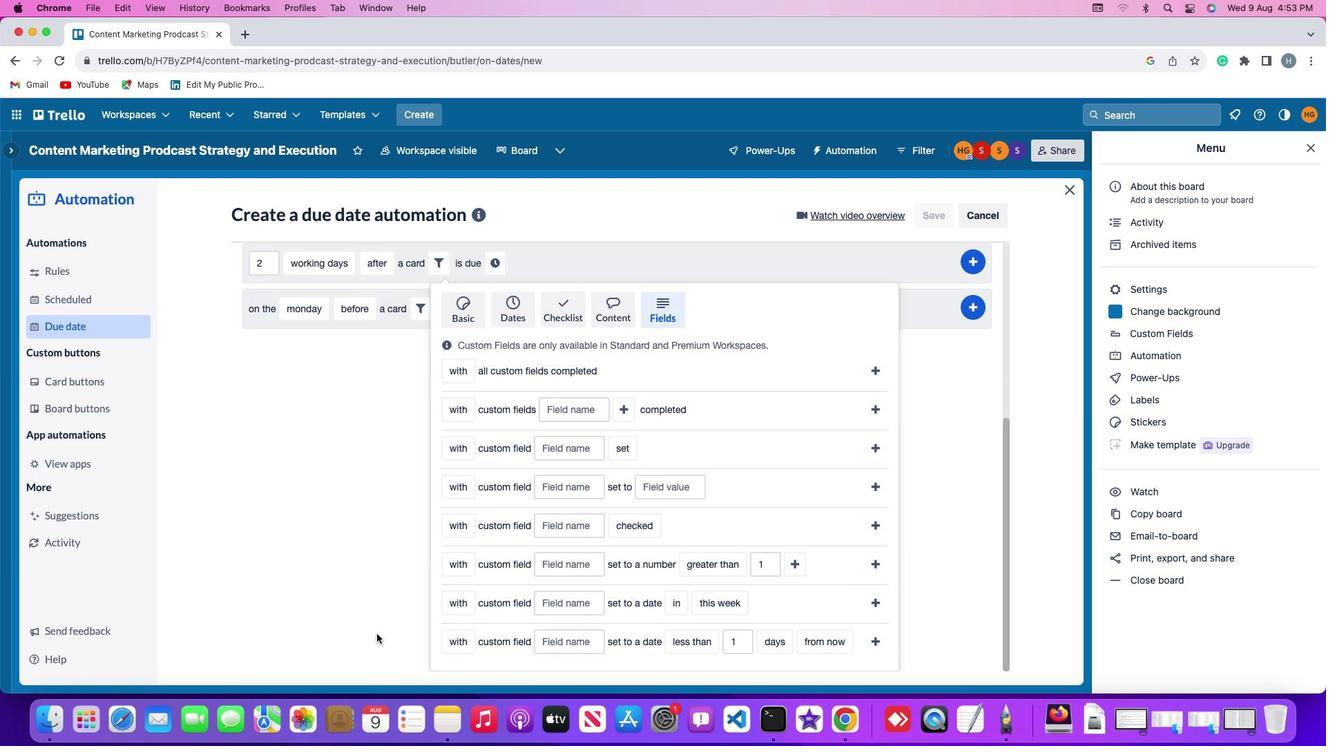 
Action: Mouse scrolled (377, 634) with delta (0, 0)
Screenshot: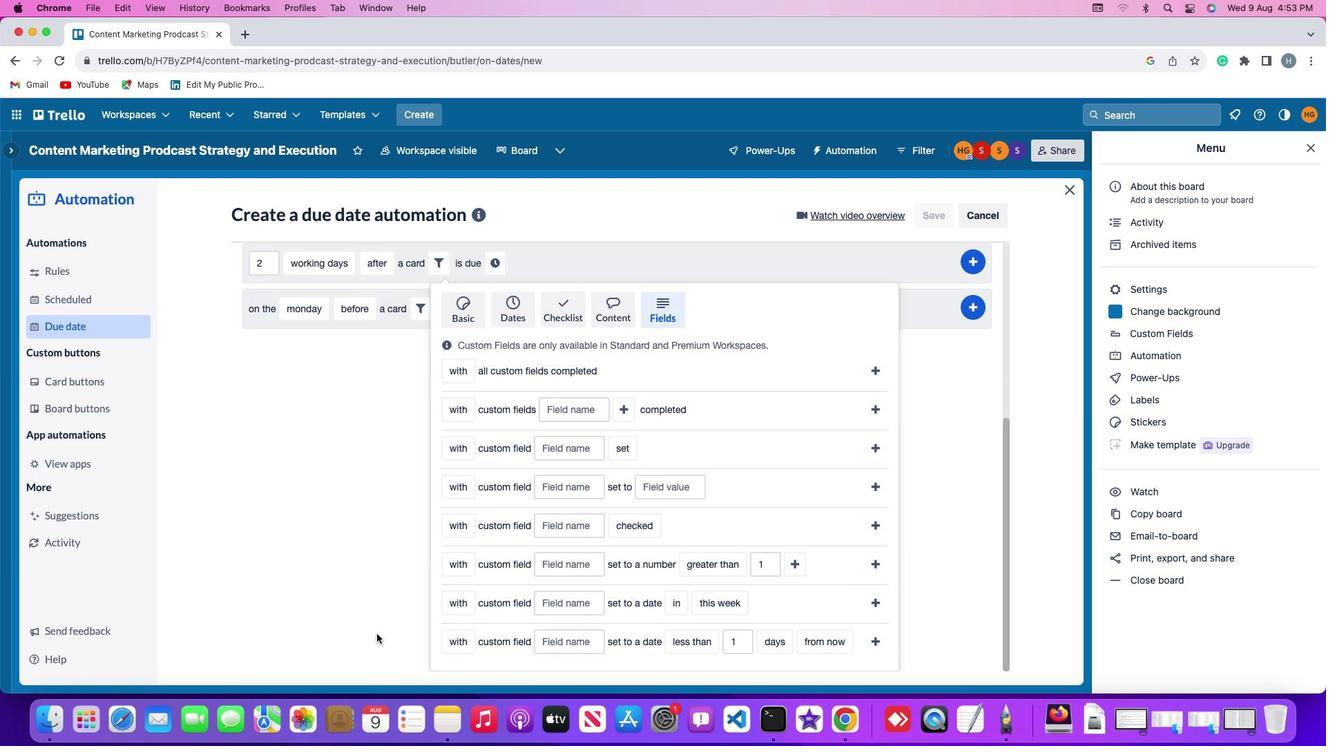 
Action: Mouse scrolled (377, 634) with delta (0, 0)
Screenshot: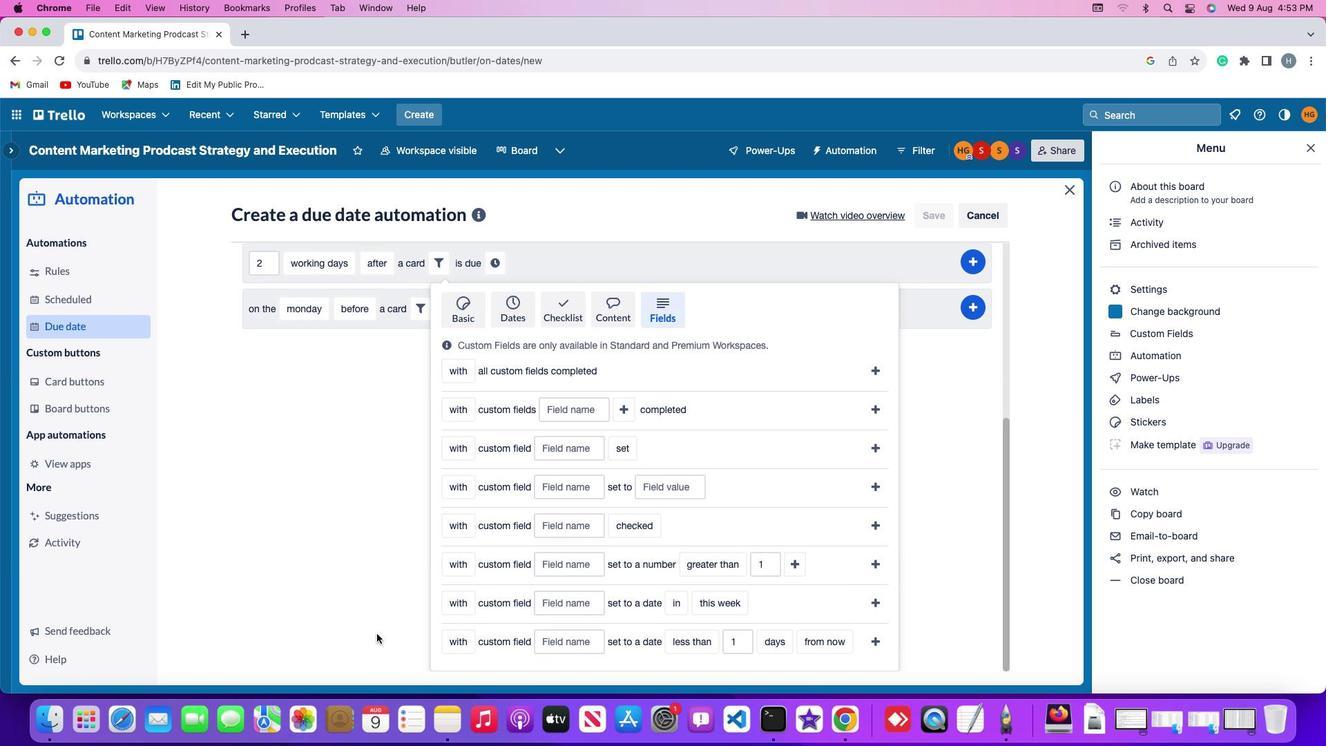 
Action: Mouse scrolled (377, 634) with delta (0, -1)
Screenshot: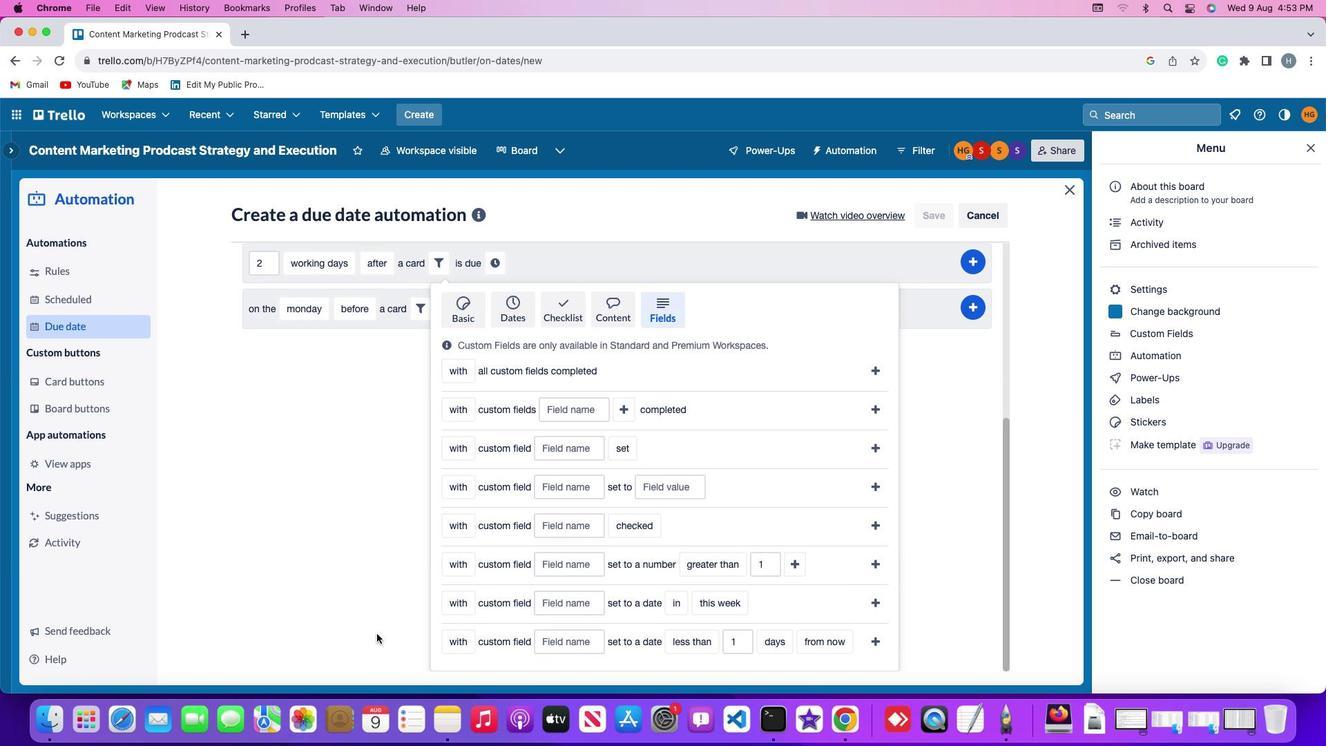 
Action: Mouse scrolled (377, 634) with delta (0, -2)
Screenshot: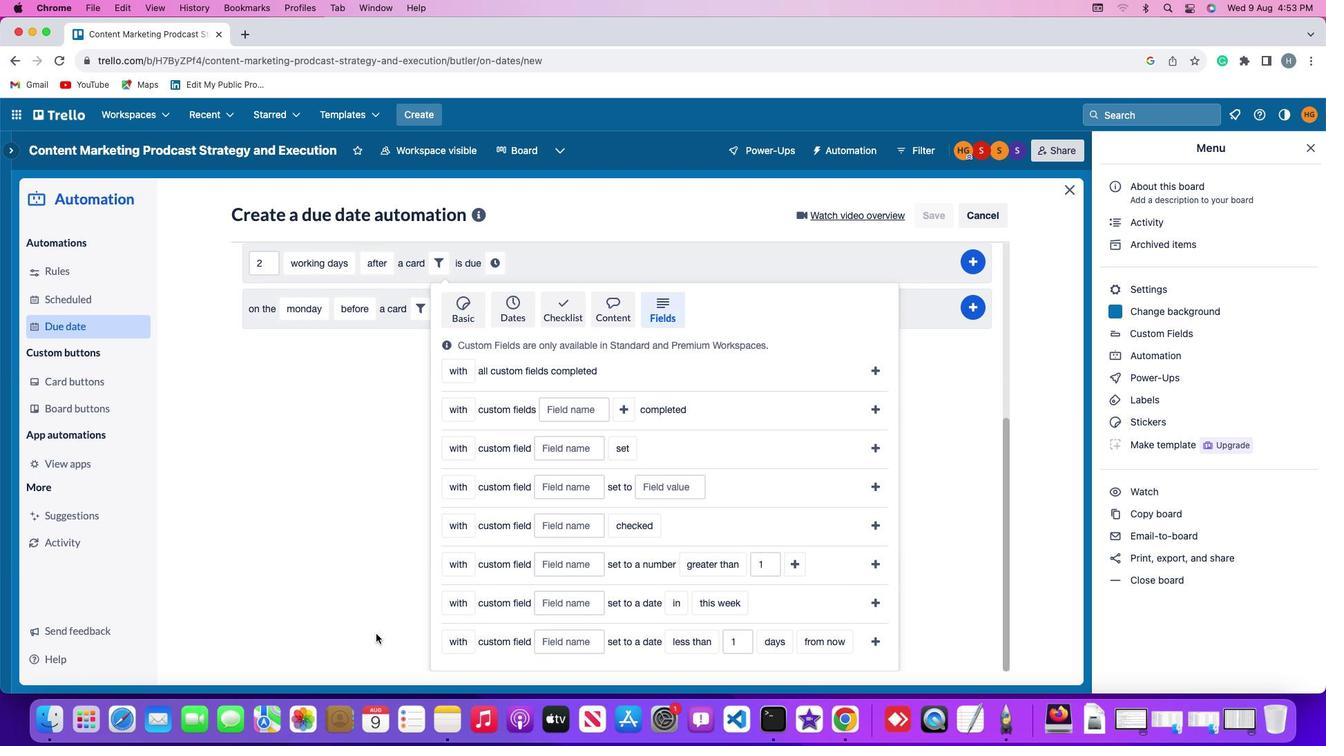 
Action: Mouse moved to (445, 644)
Screenshot: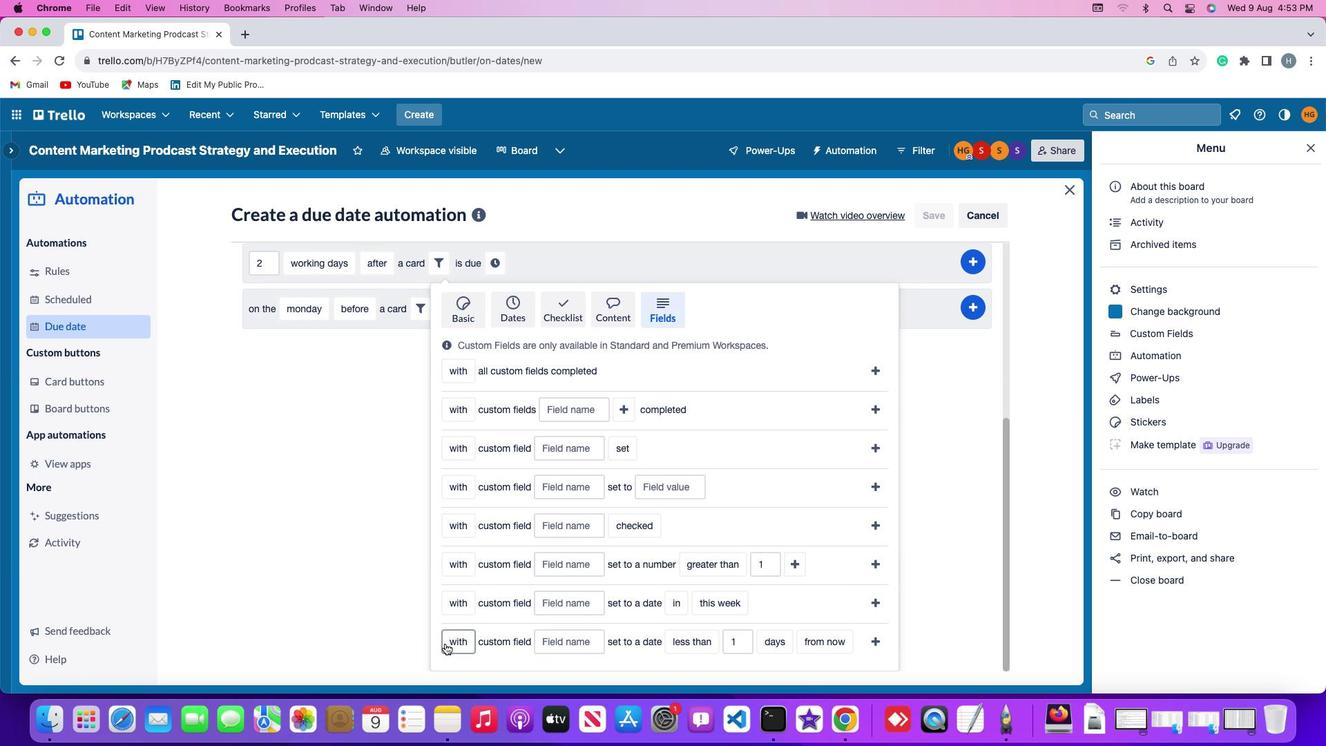 
Action: Mouse pressed left at (445, 644)
Screenshot: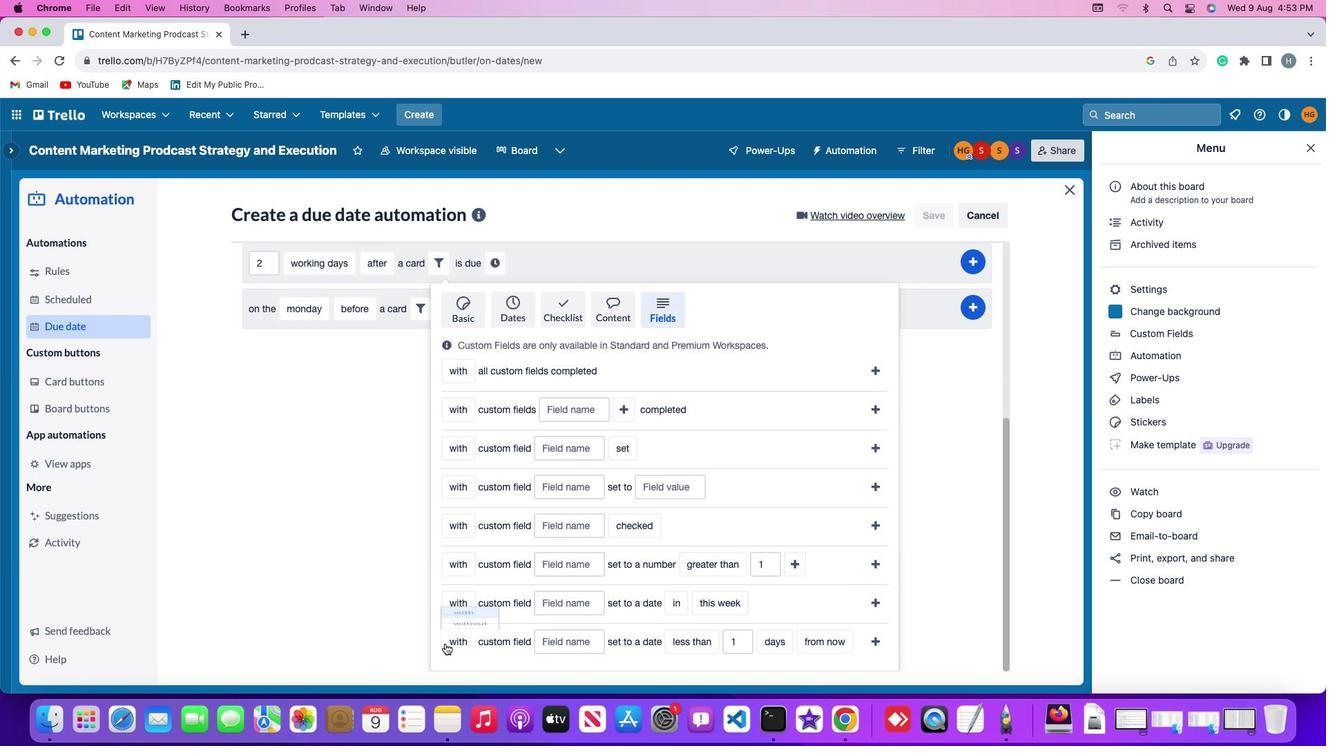 
Action: Mouse moved to (476, 584)
Screenshot: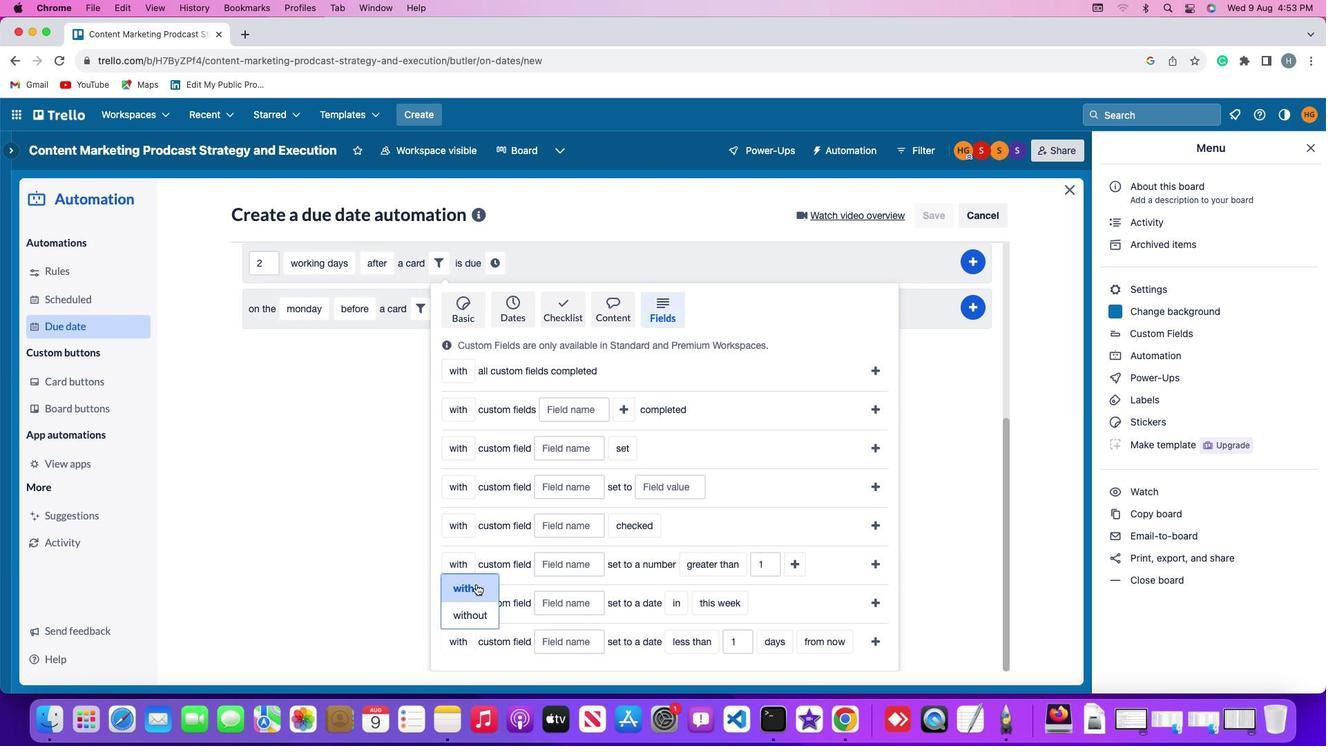 
Action: Mouse pressed left at (476, 584)
Screenshot: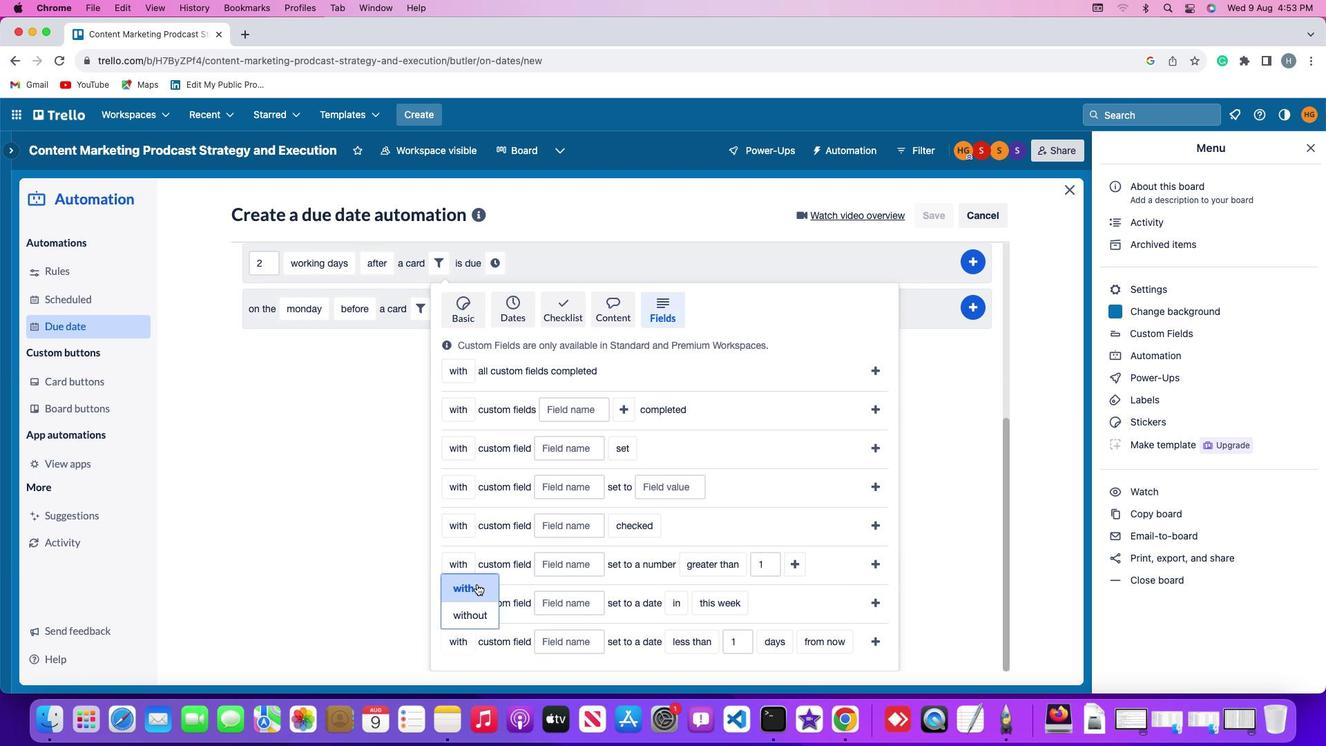 
Action: Mouse moved to (556, 636)
Screenshot: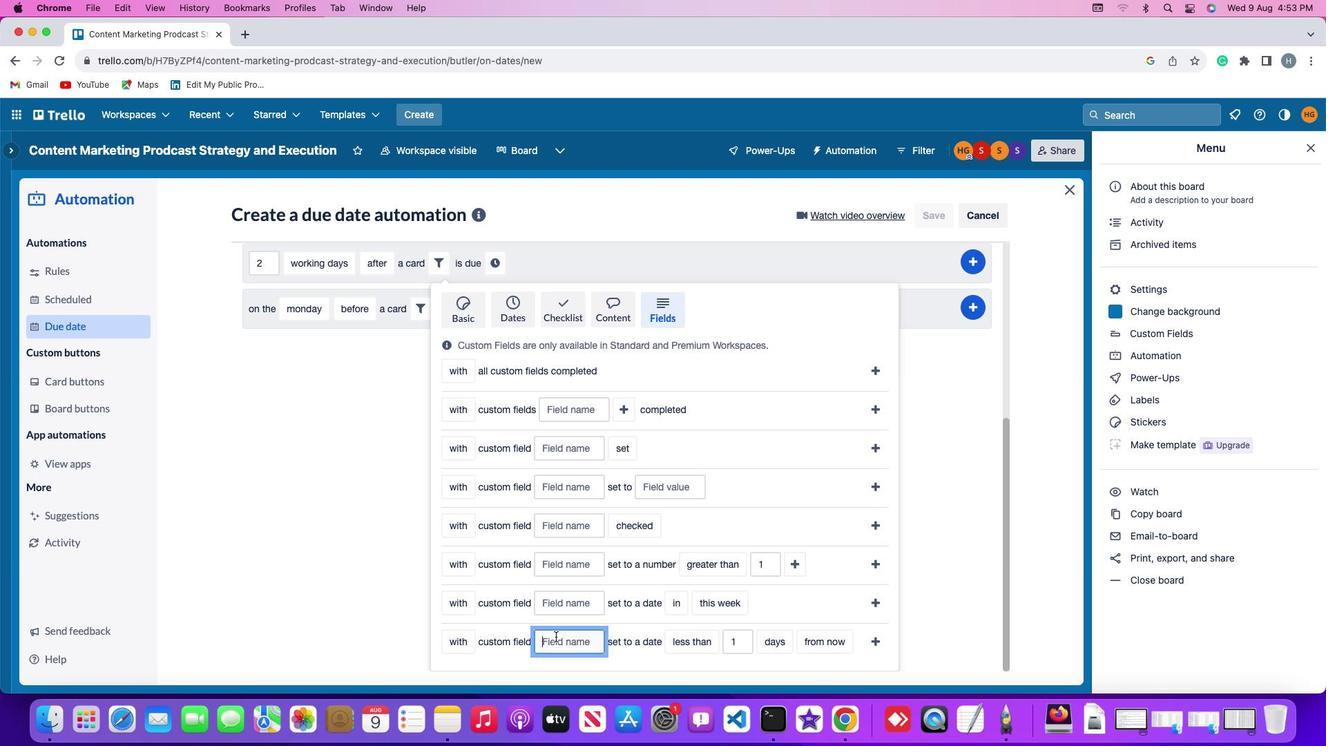 
Action: Mouse pressed left at (556, 636)
Screenshot: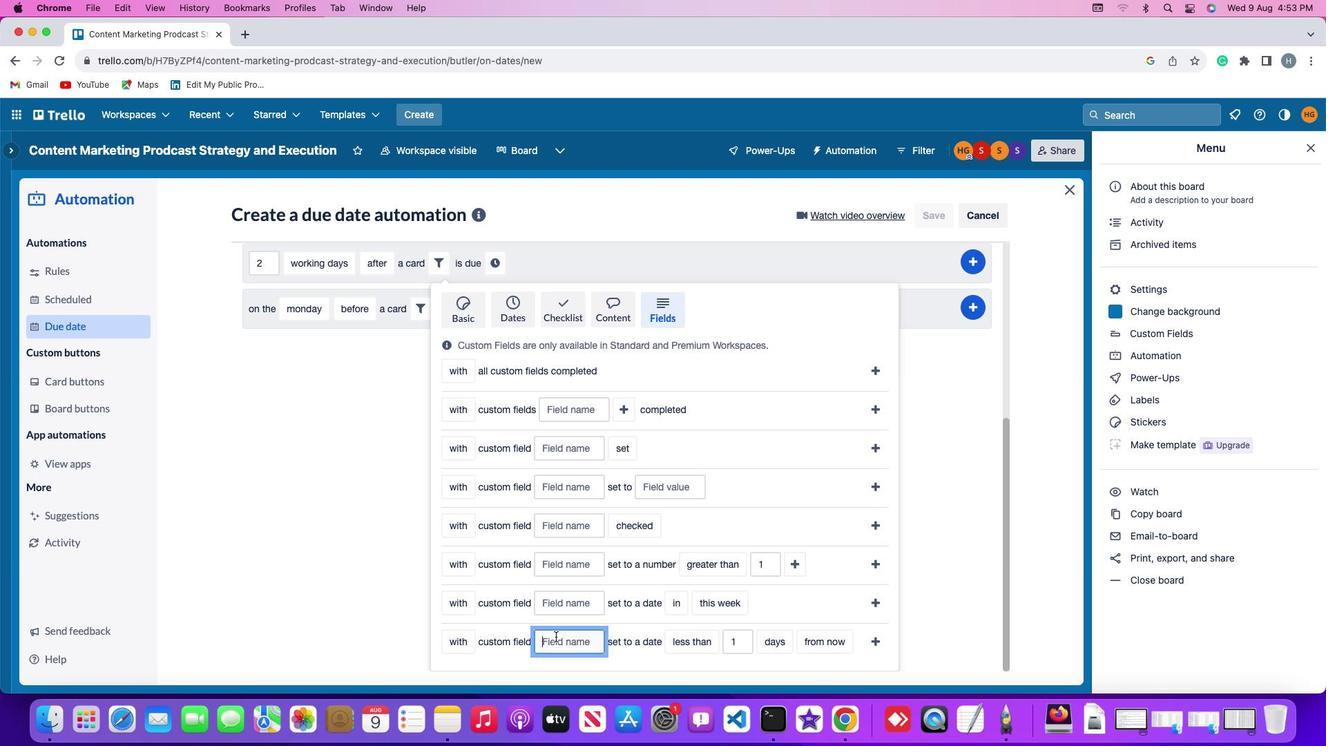 
Action: Mouse moved to (559, 635)
Screenshot: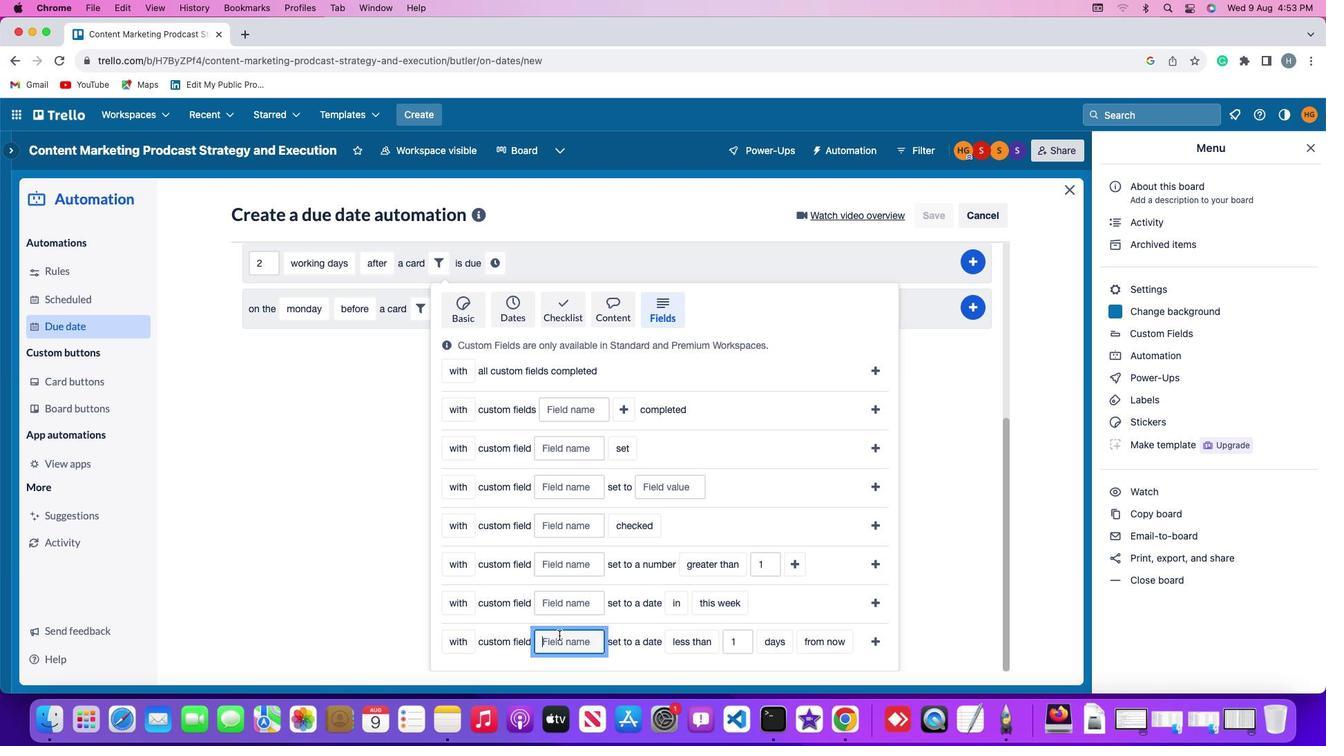 
Action: Key pressed Key.shift'R''e''s''u''m''e'
Screenshot: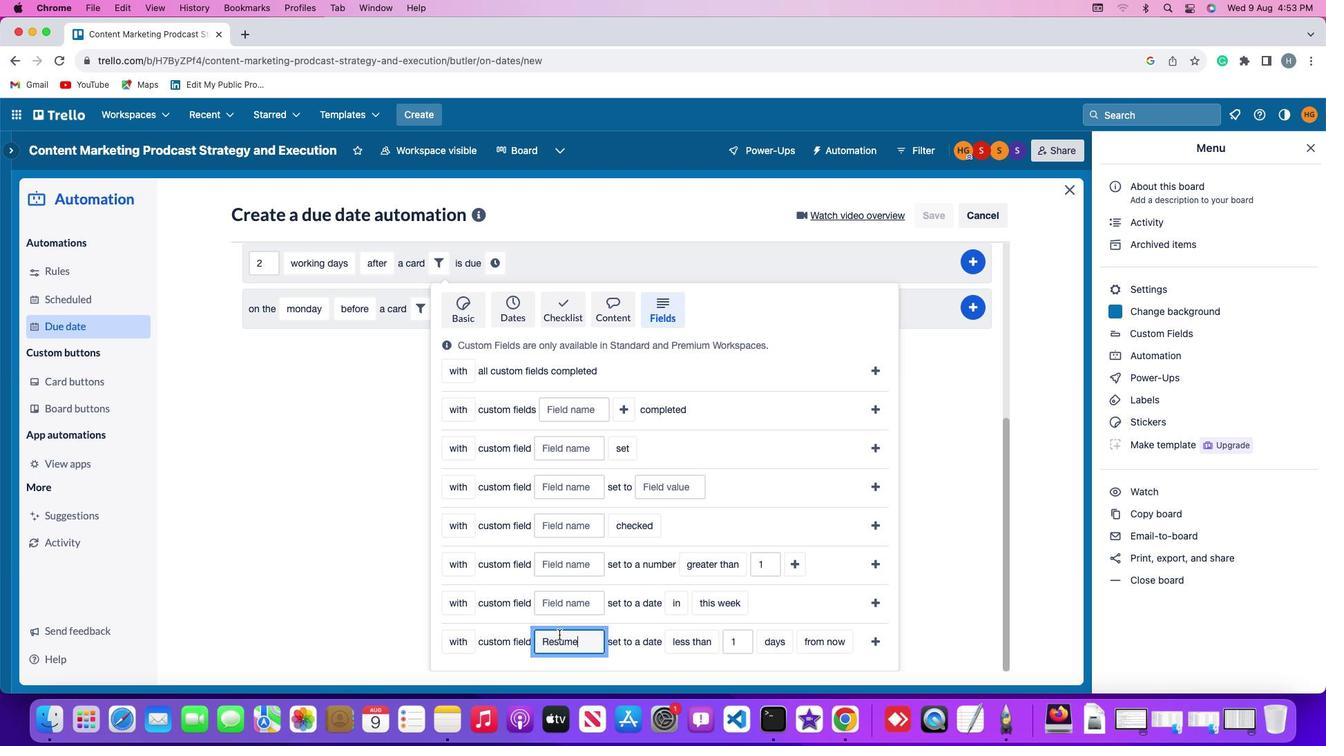 
Action: Mouse moved to (689, 633)
Screenshot: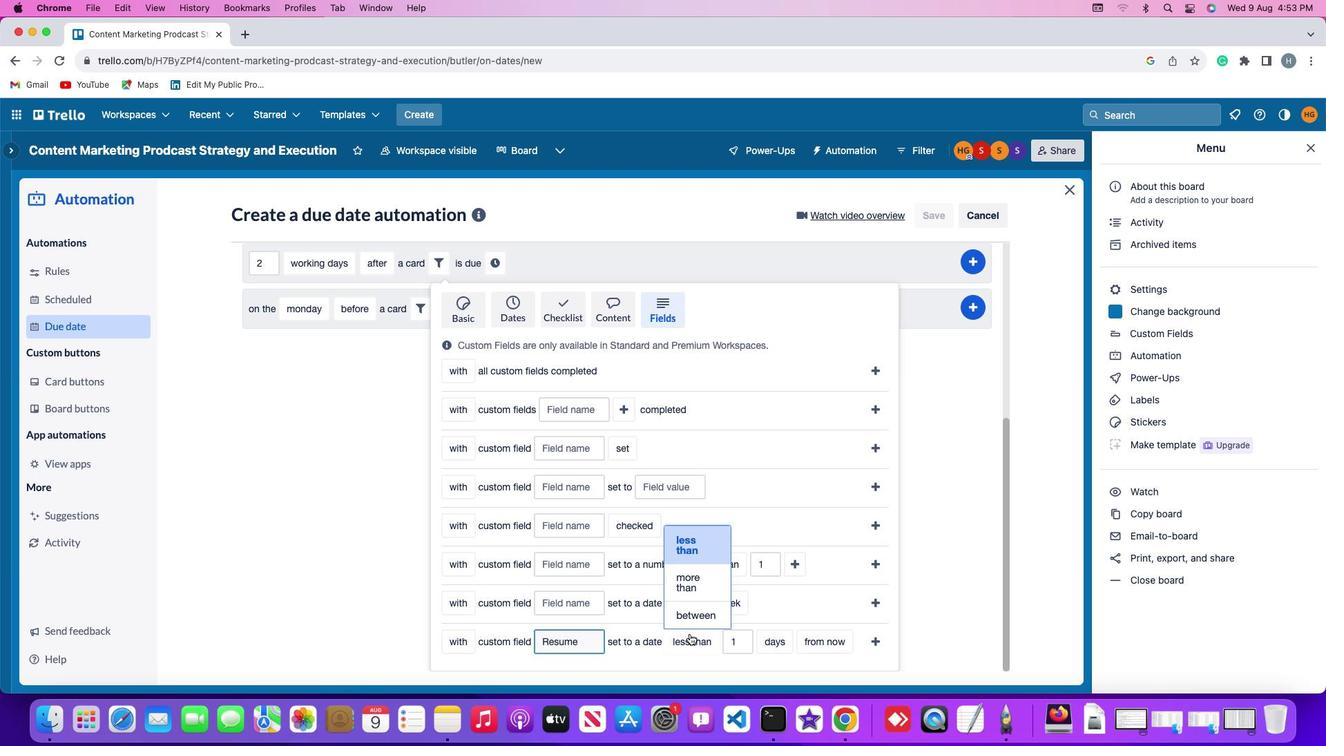 
Action: Mouse pressed left at (689, 633)
Screenshot: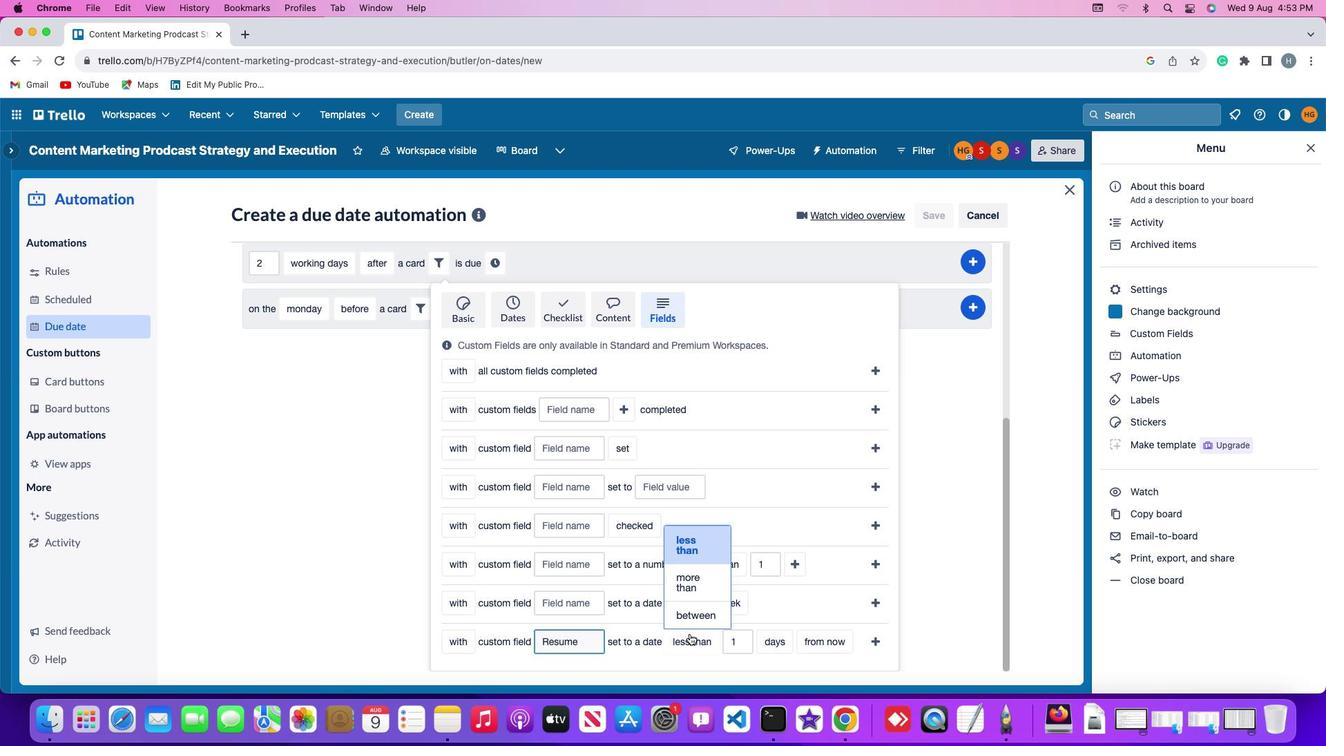 
Action: Mouse moved to (693, 615)
Screenshot: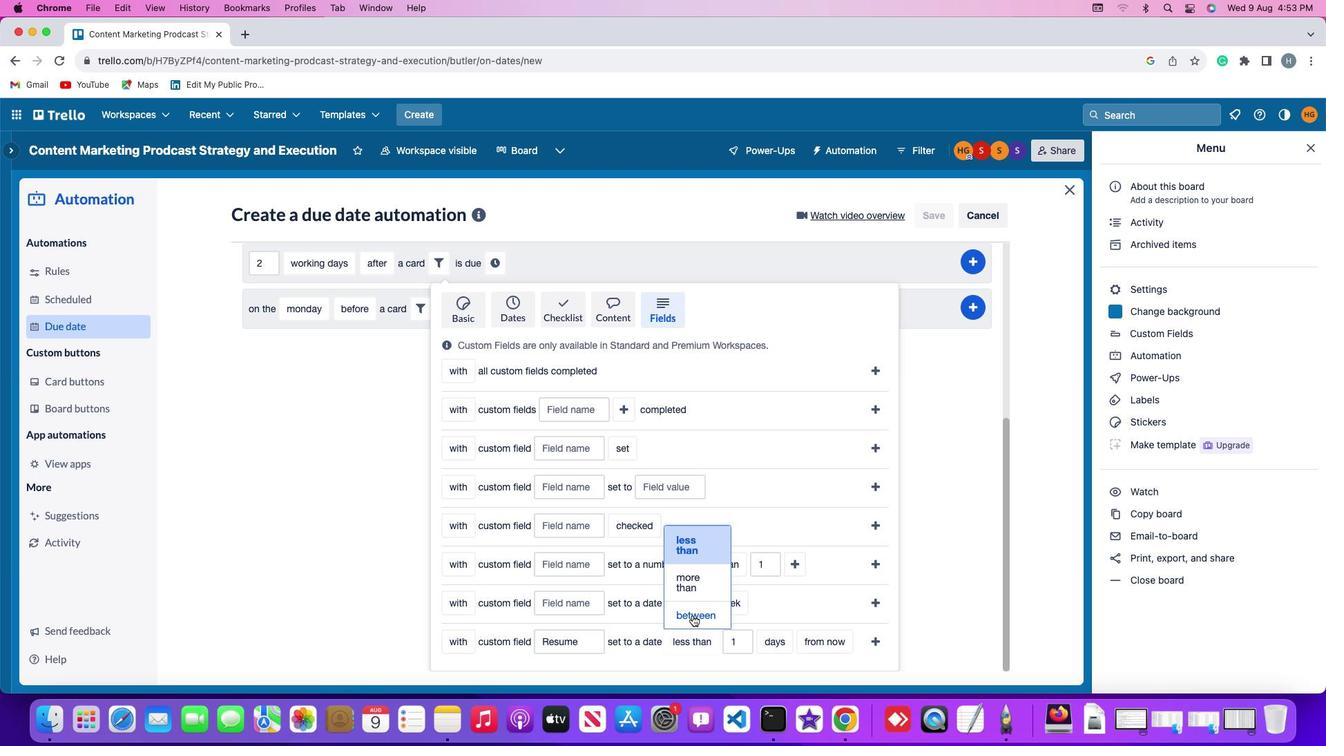 
Action: Mouse pressed left at (693, 615)
Screenshot: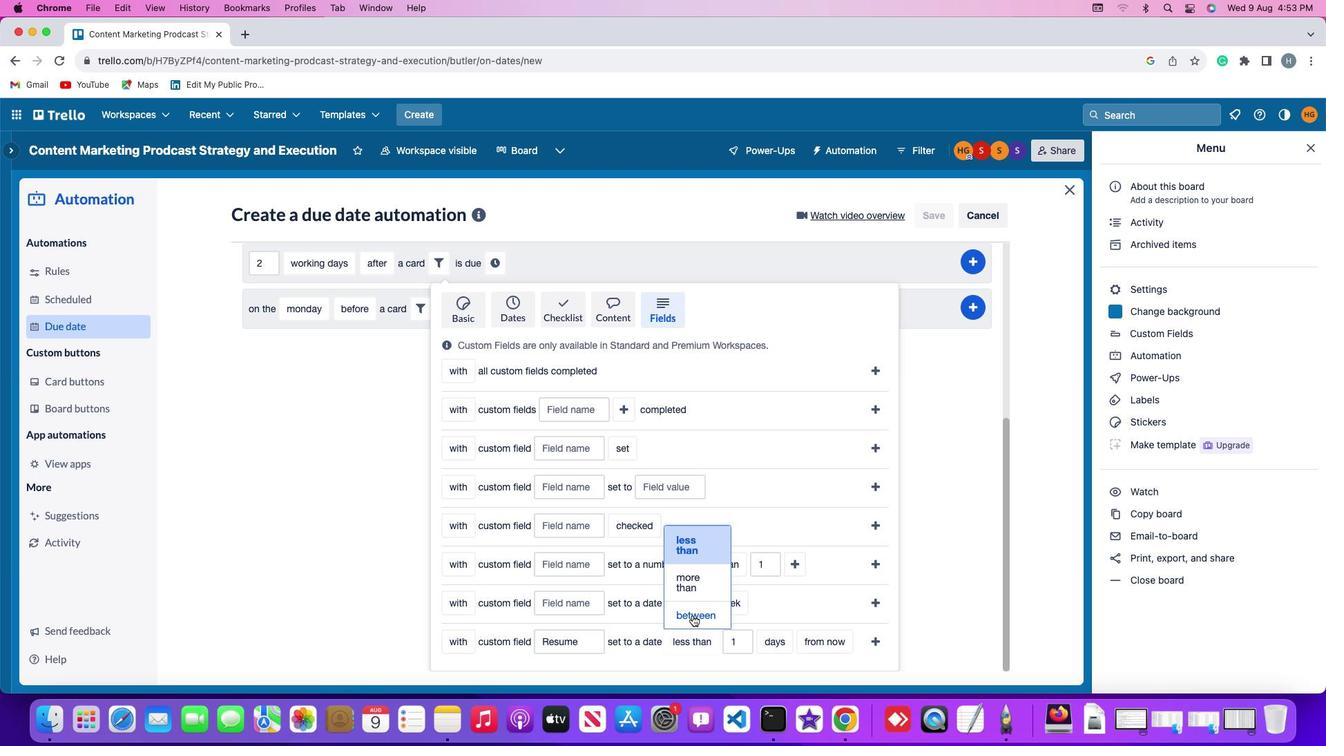 
Action: Mouse moved to (746, 644)
Screenshot: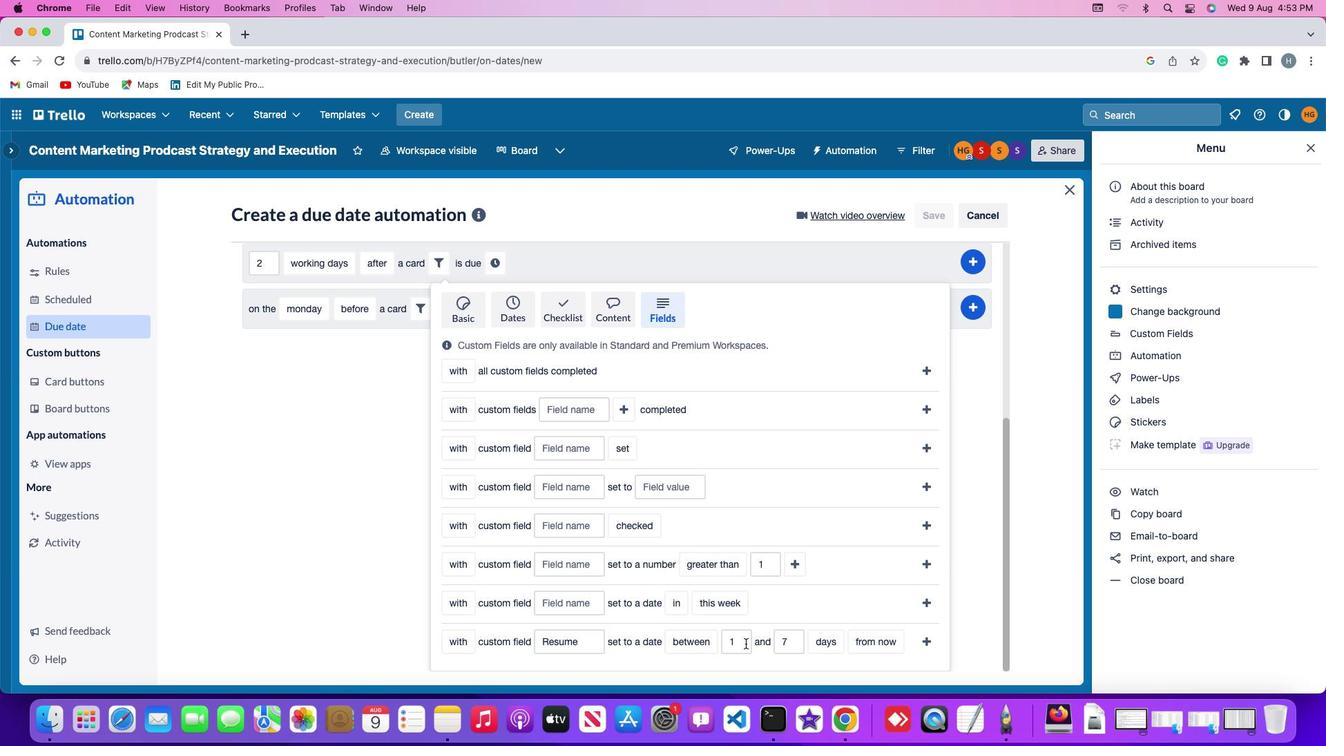 
Action: Mouse pressed left at (746, 644)
Screenshot: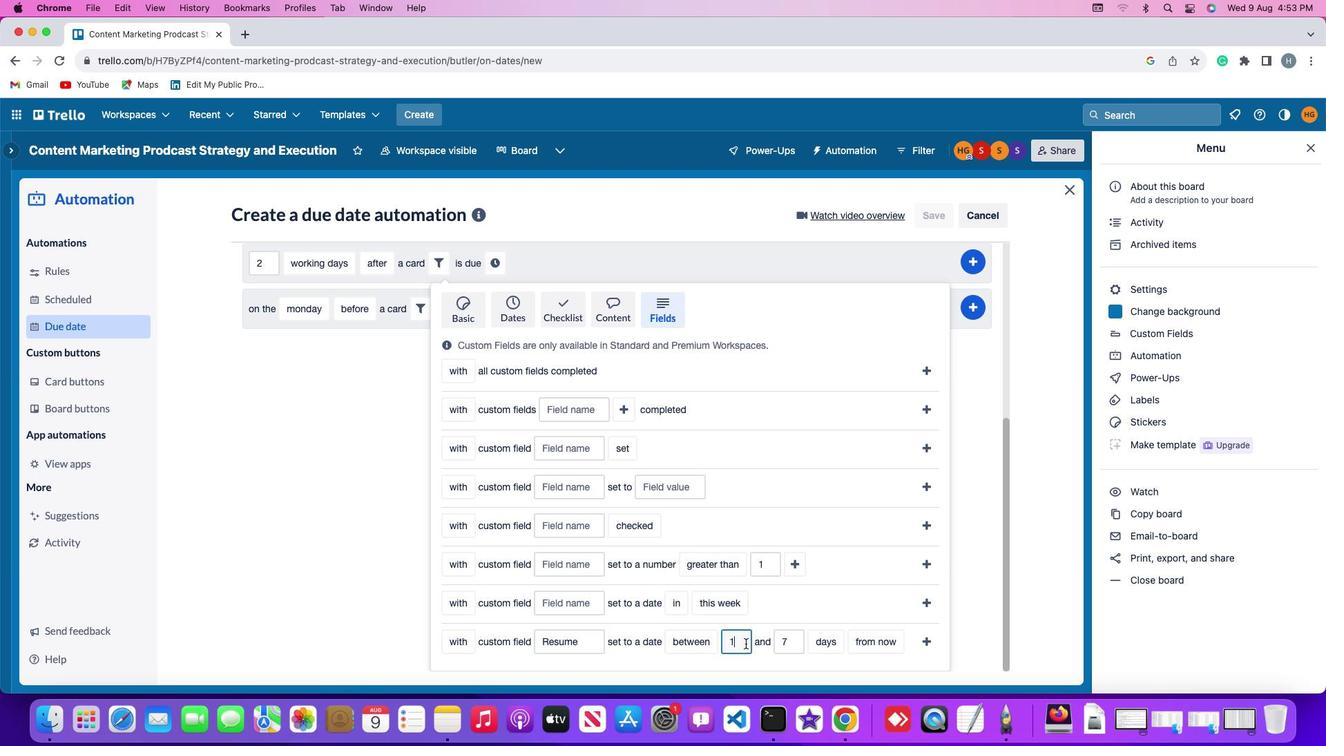 
Action: Mouse moved to (746, 645)
Screenshot: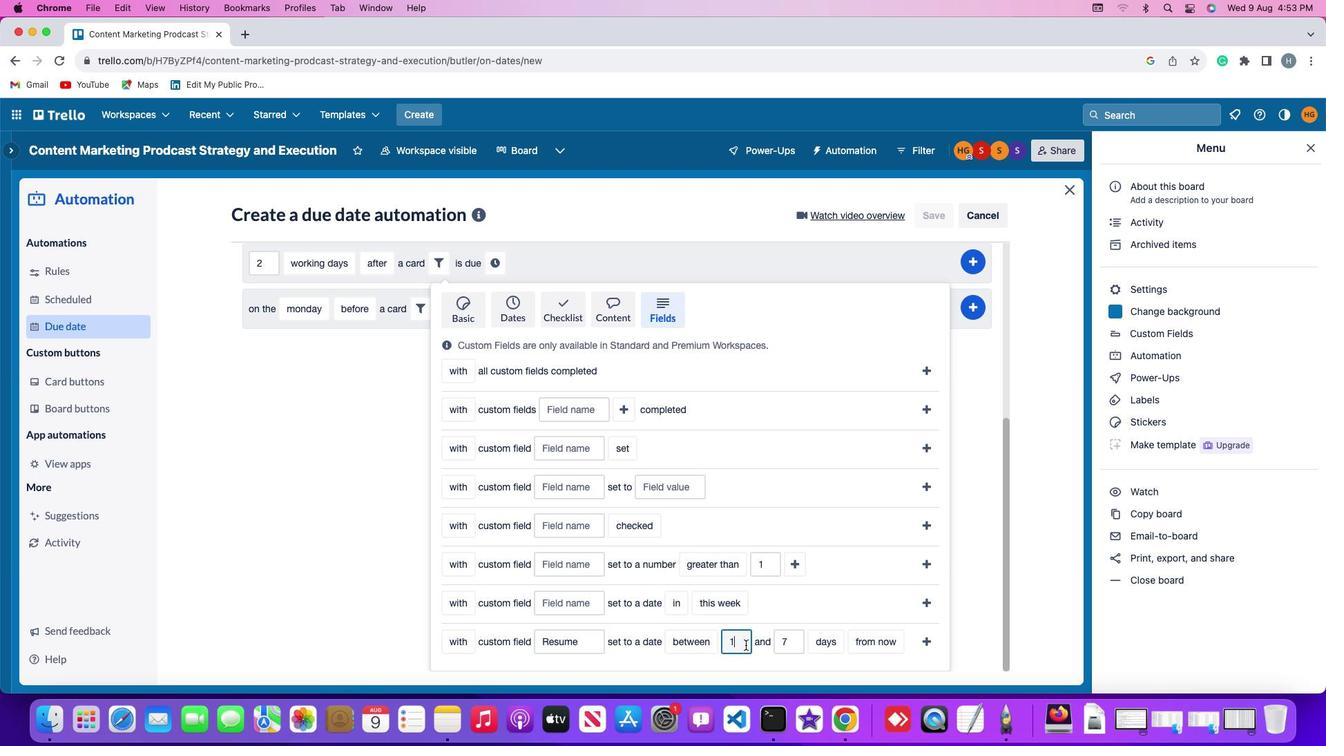 
Action: Key pressed Key.backspace'1'
Screenshot: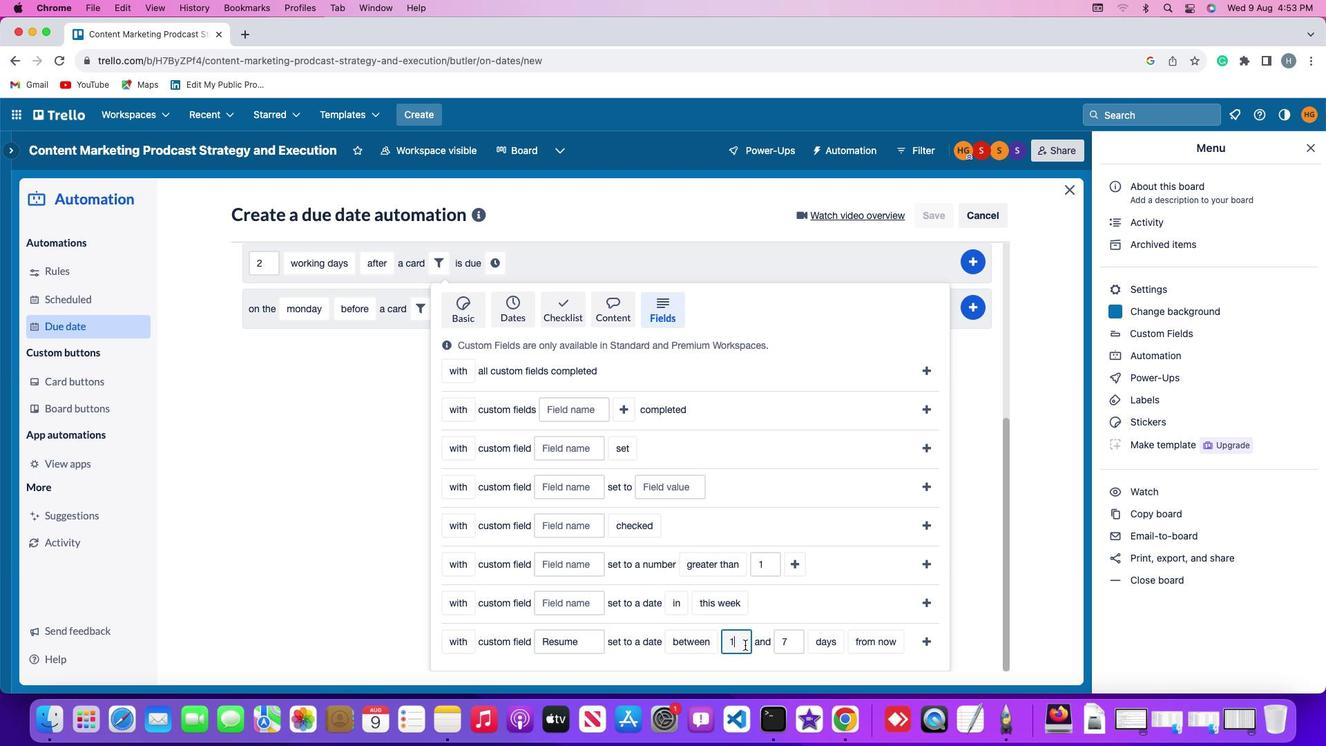
Action: Mouse moved to (791, 644)
Screenshot: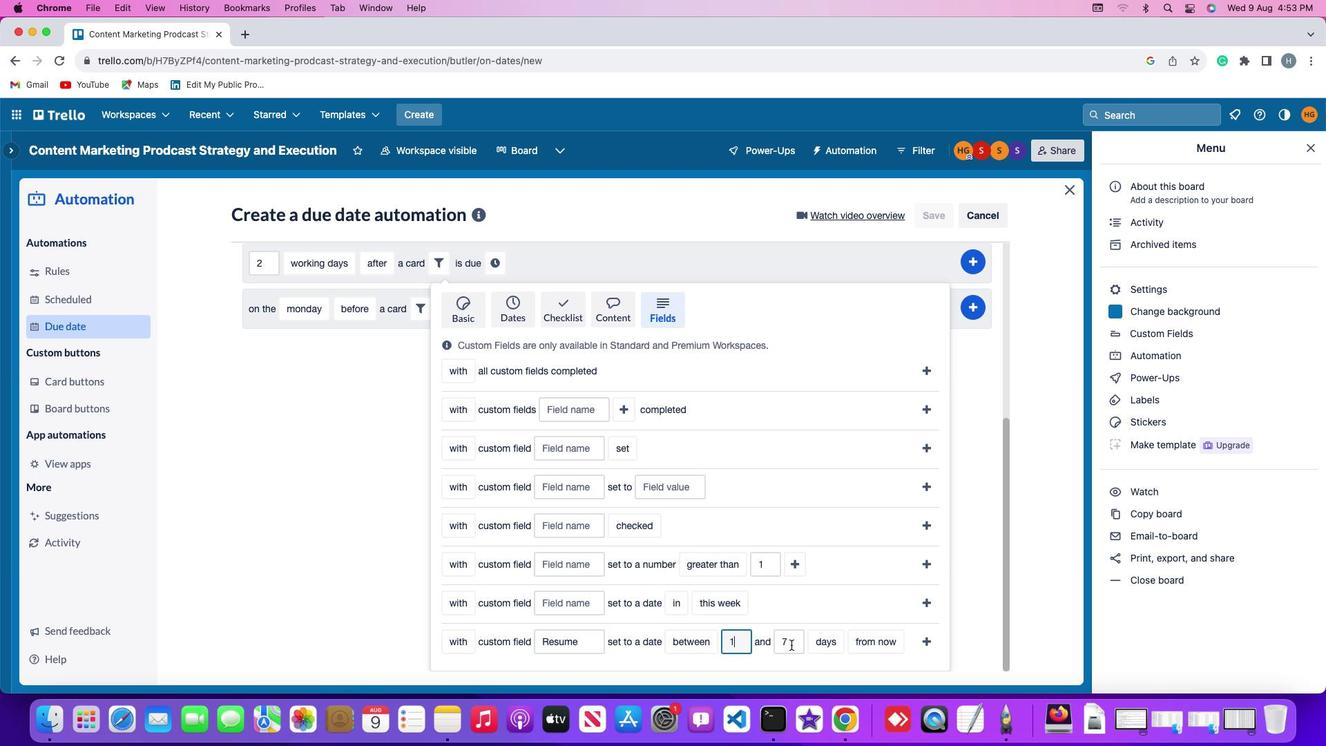 
Action: Mouse pressed left at (791, 644)
Screenshot: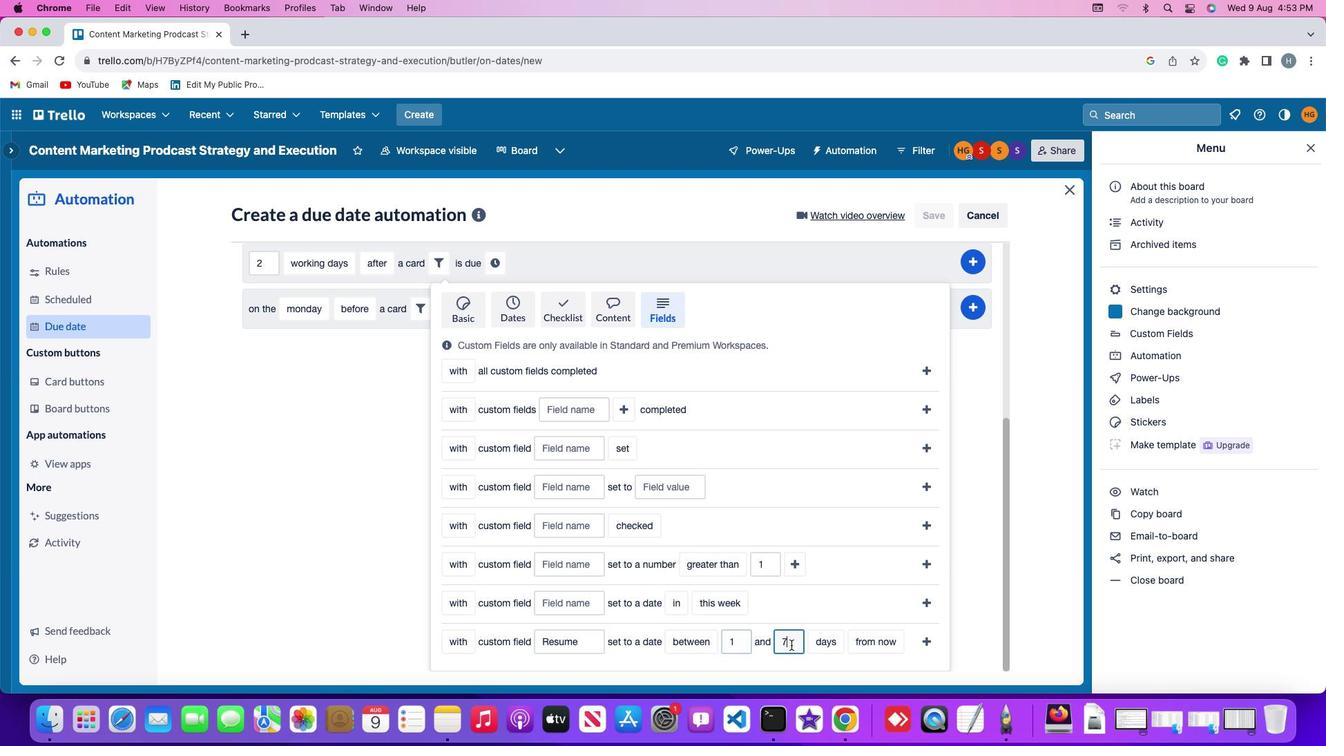 
Action: Key pressed Key.backspace'7'
Screenshot: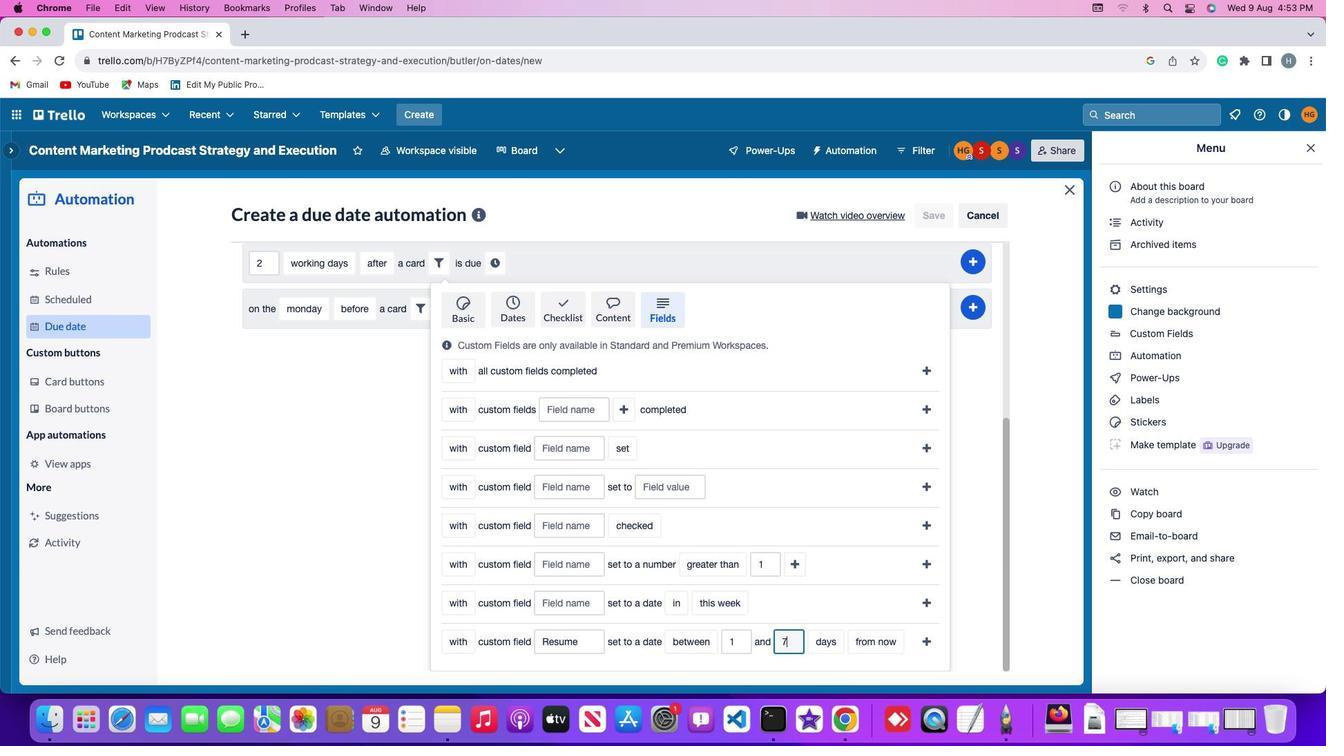 
Action: Mouse moved to (828, 644)
Screenshot: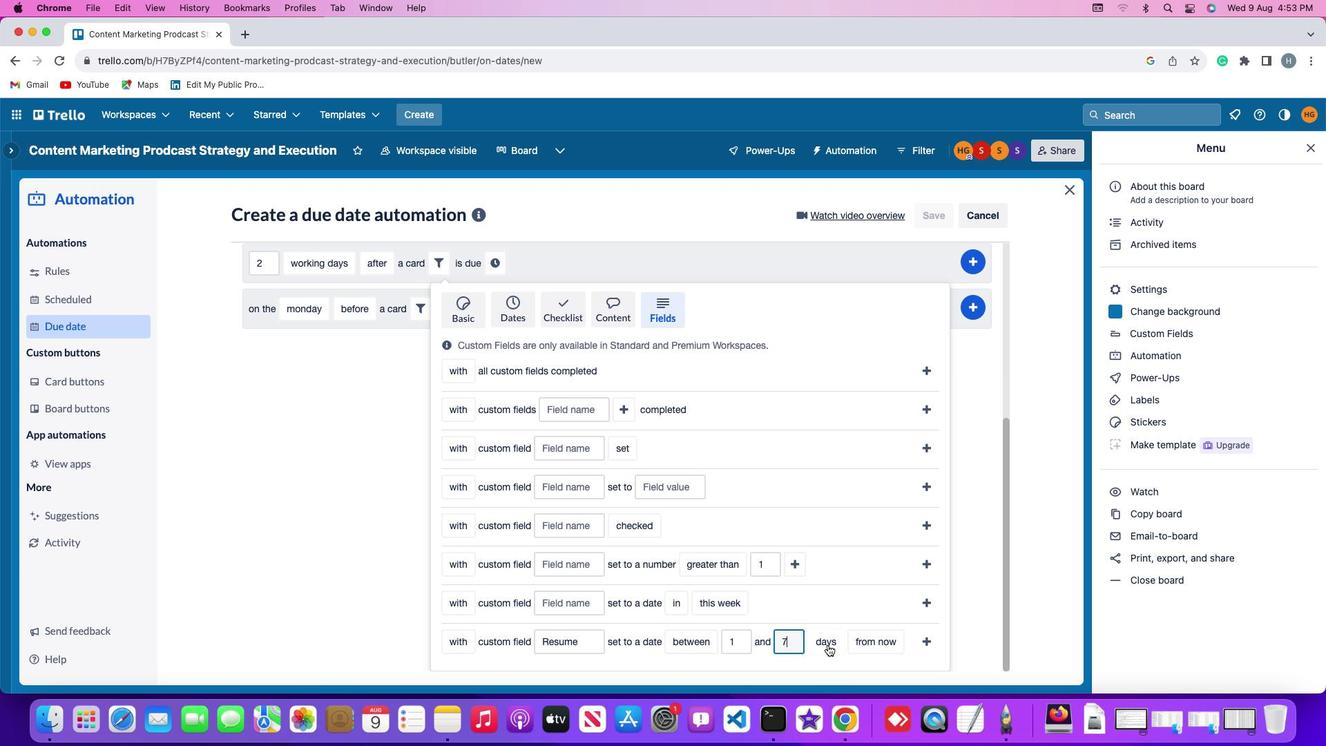
Action: Mouse pressed left at (828, 644)
Screenshot: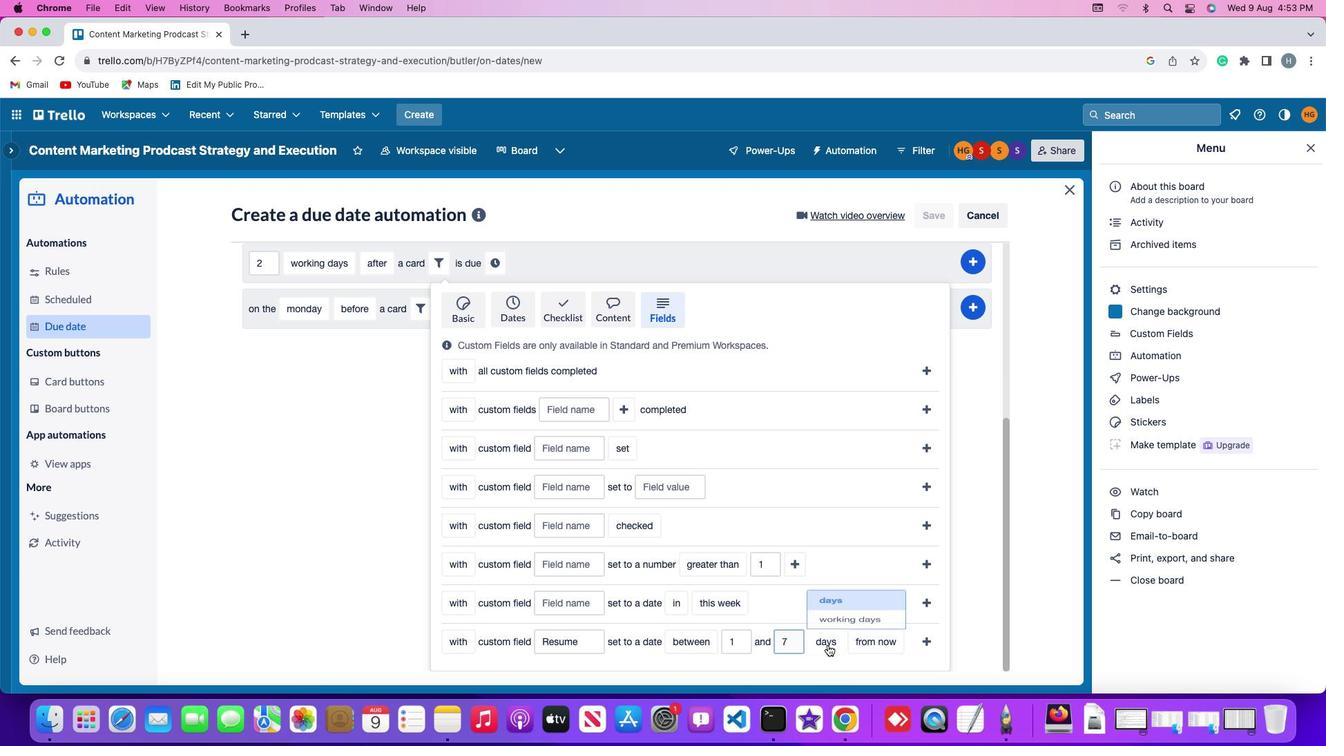 
Action: Mouse moved to (838, 593)
Screenshot: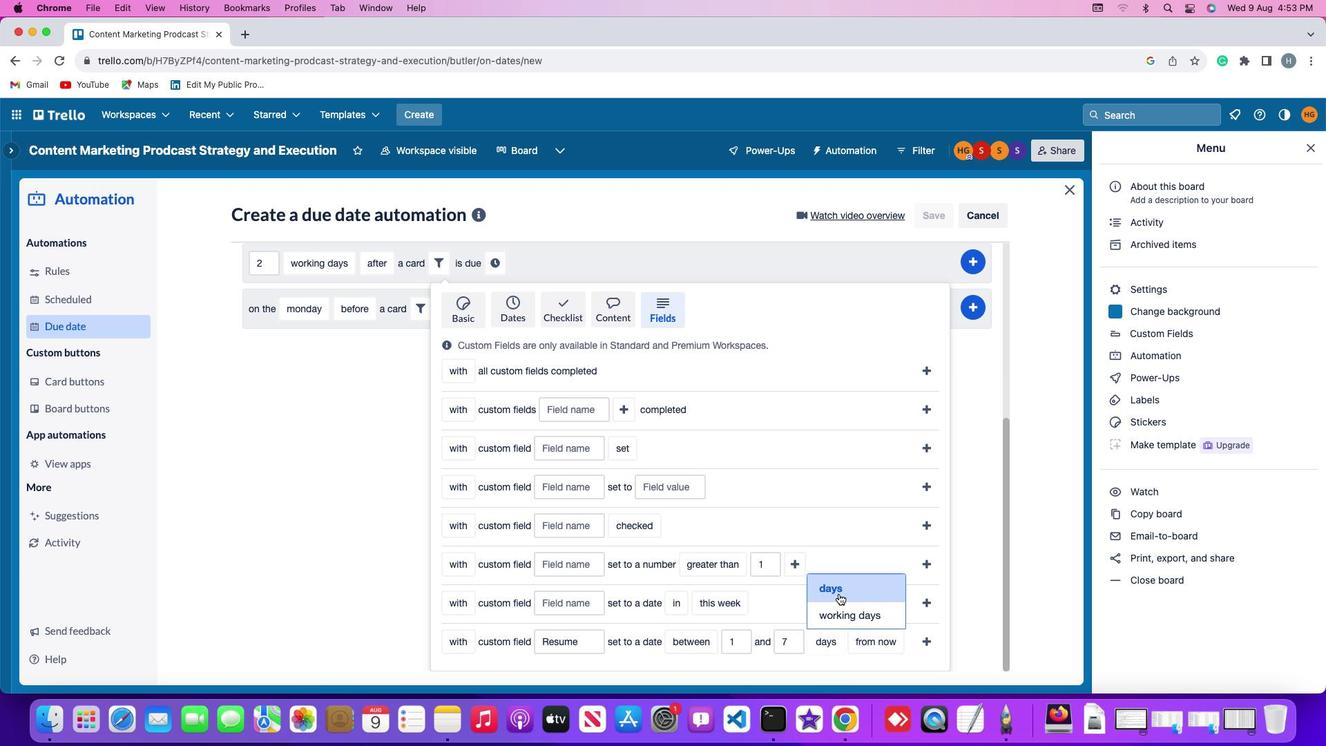
Action: Mouse pressed left at (838, 593)
Screenshot: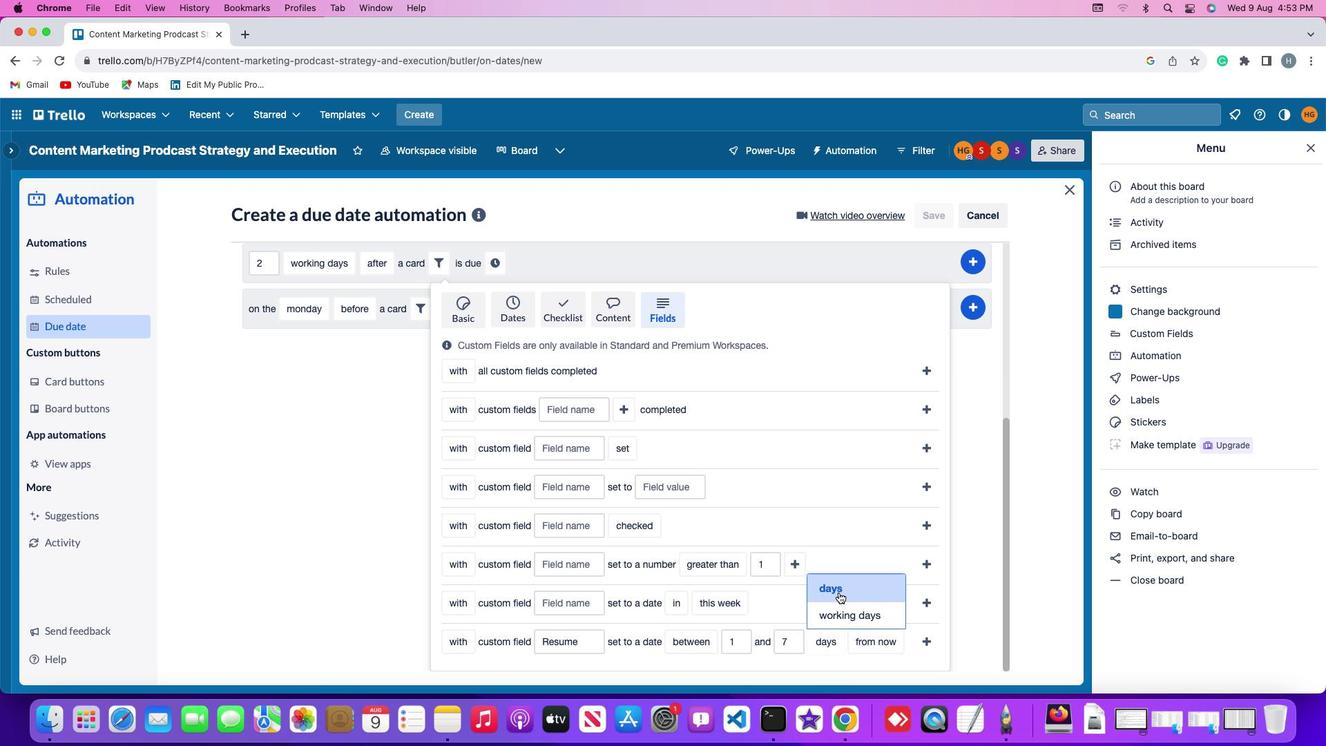 
Action: Mouse moved to (883, 649)
Screenshot: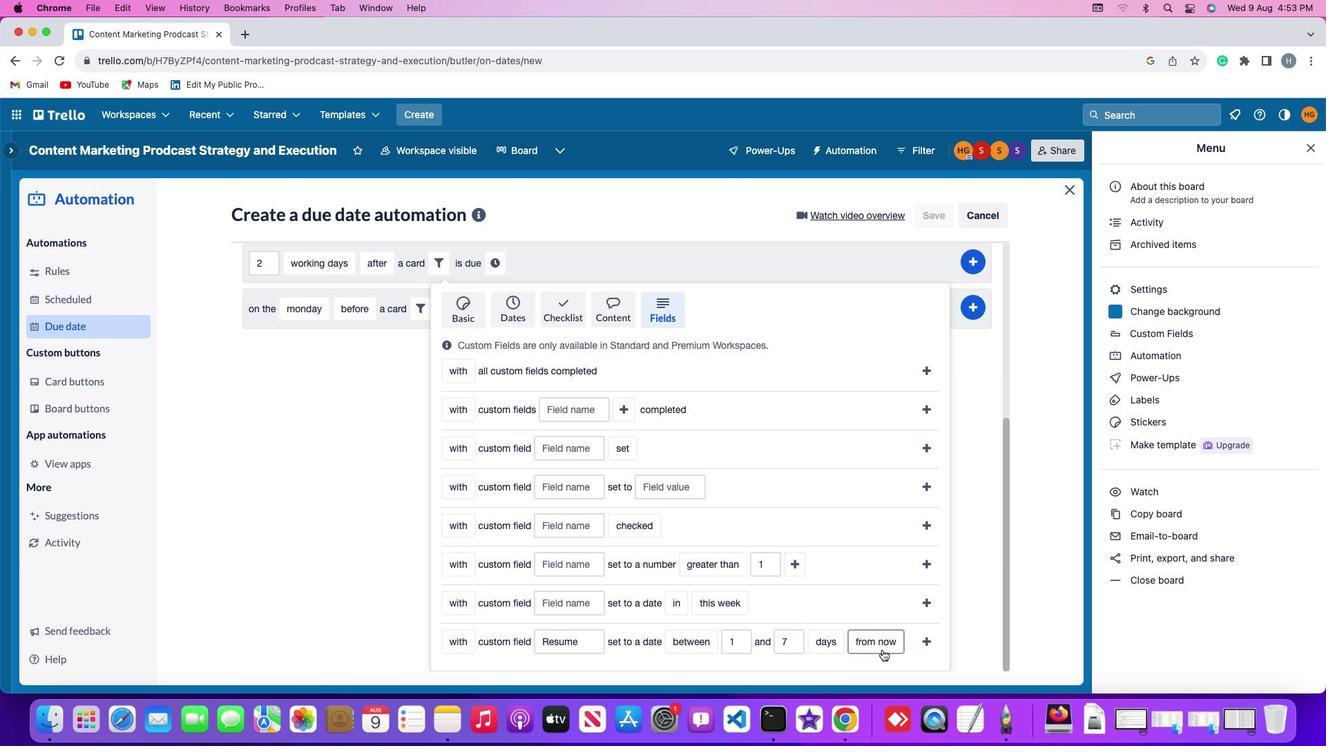 
Action: Mouse pressed left at (883, 649)
Screenshot: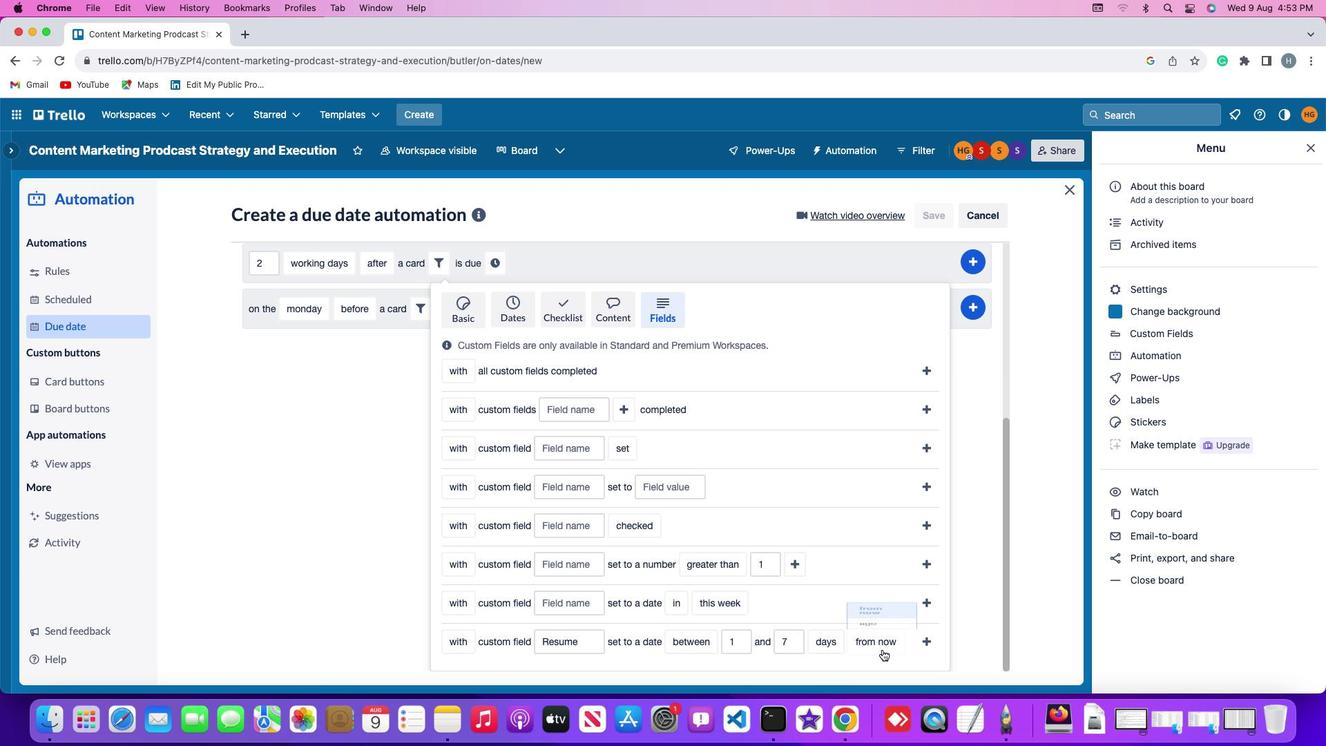
Action: Mouse moved to (879, 588)
Screenshot: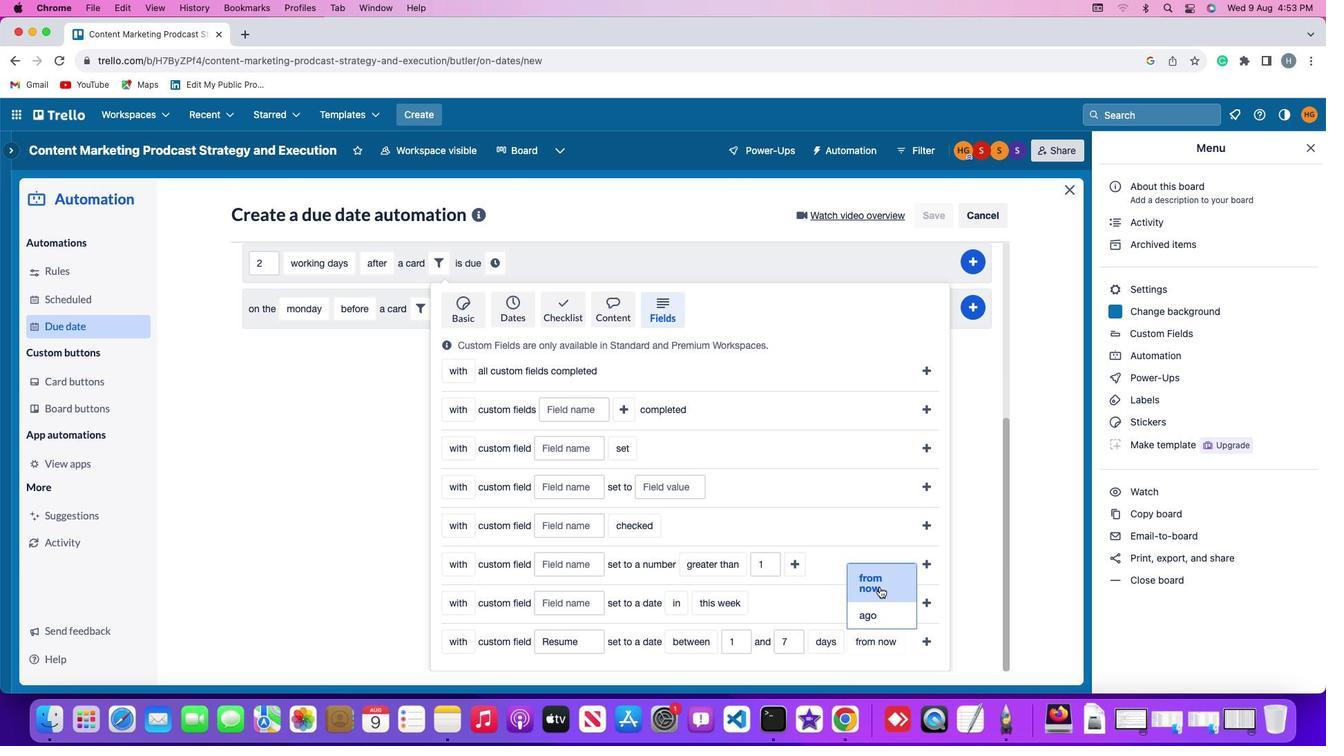 
Action: Mouse pressed left at (879, 588)
Screenshot: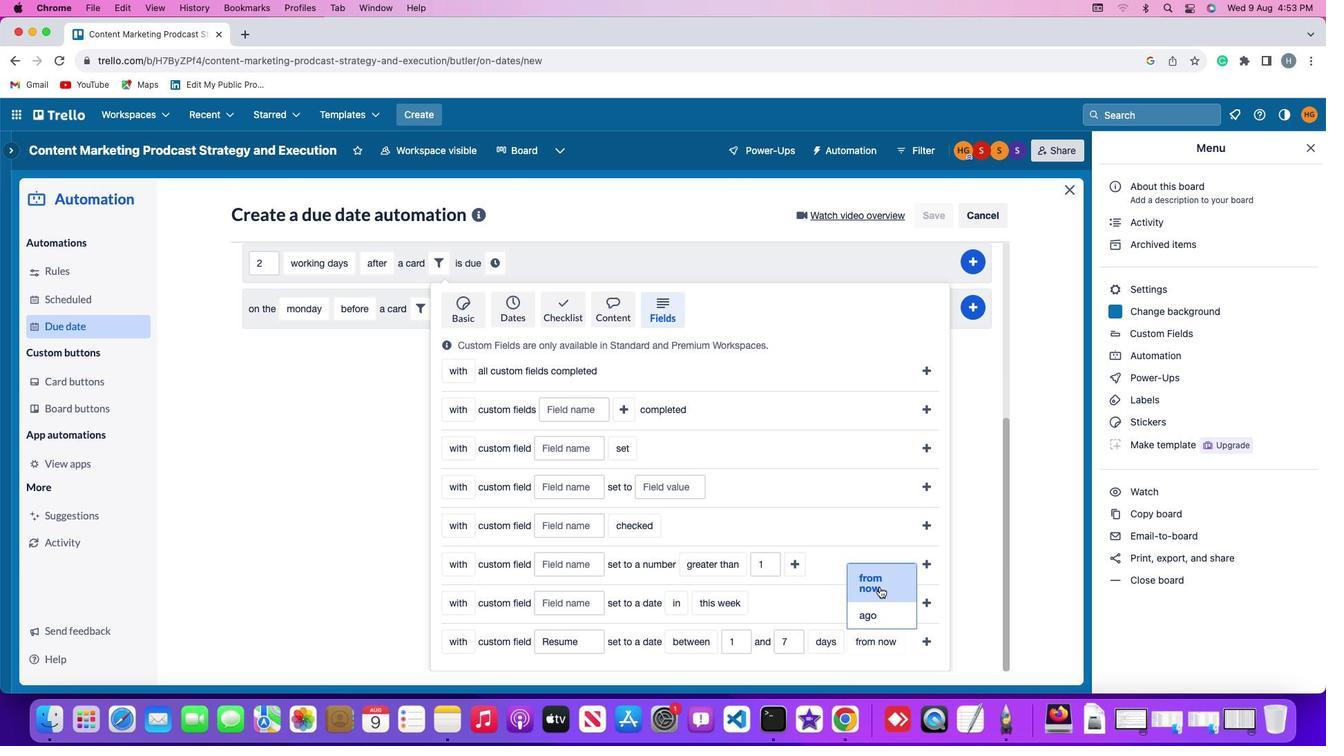 
Action: Mouse moved to (930, 641)
Screenshot: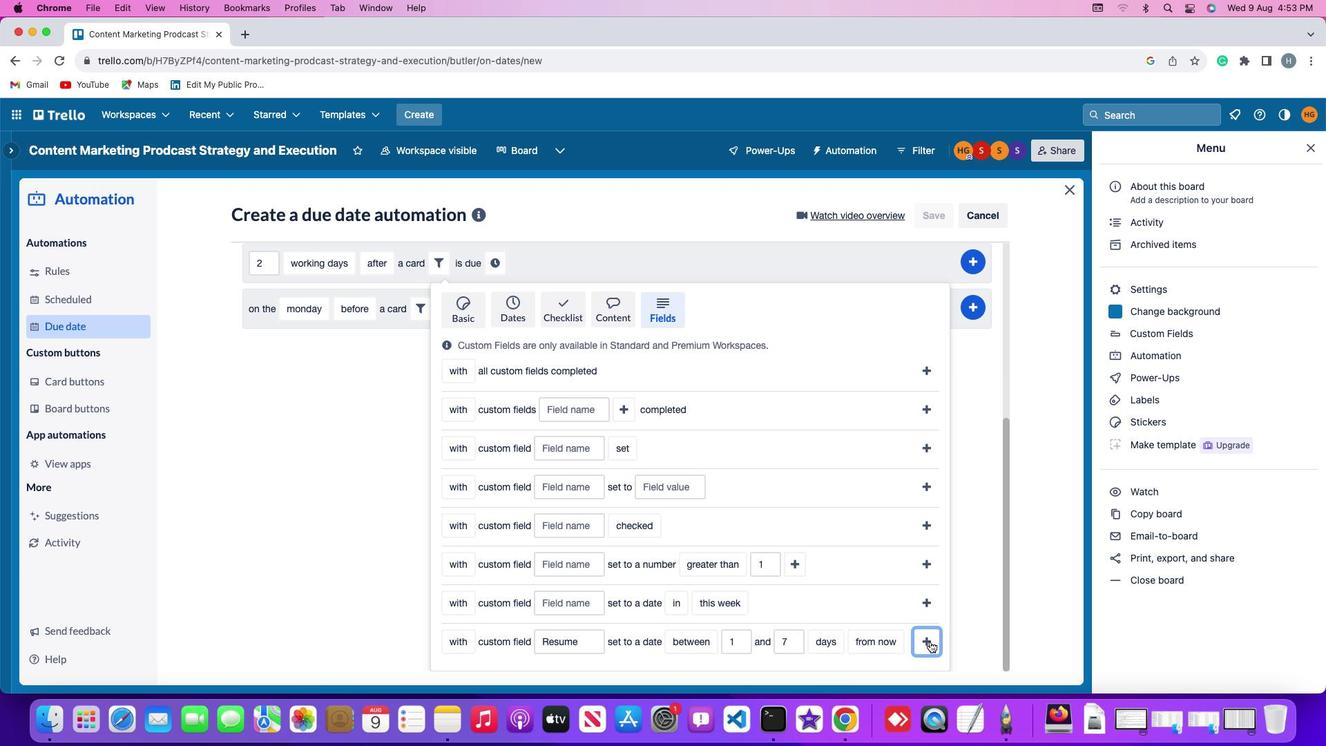 
Action: Mouse pressed left at (930, 641)
Screenshot: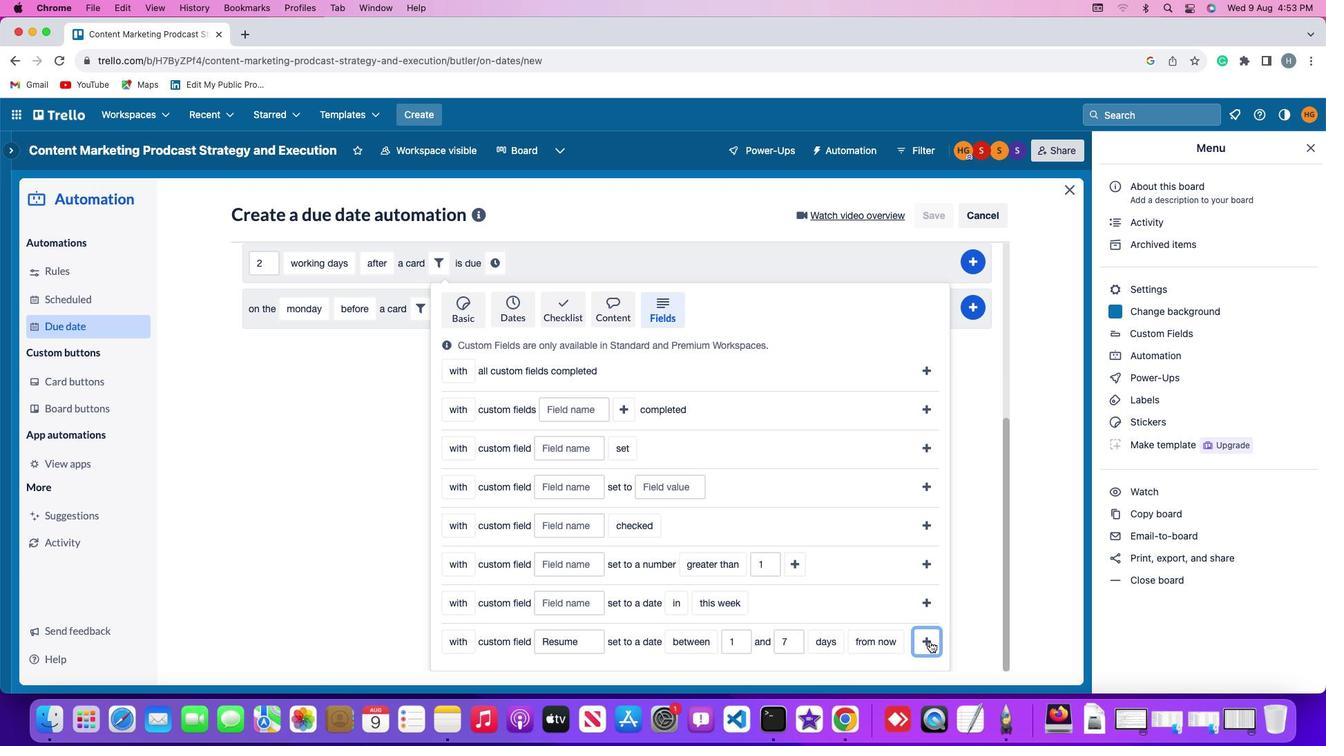 
Action: Mouse moved to (847, 553)
Screenshot: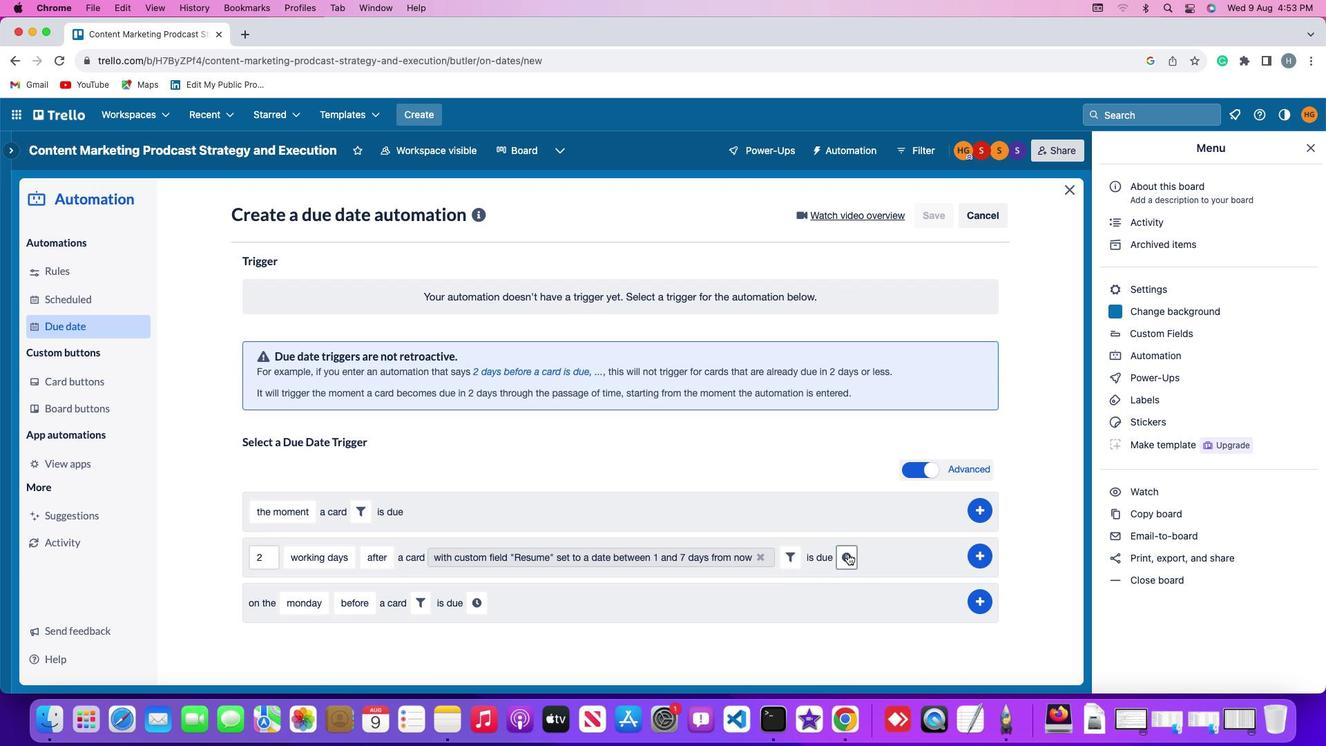 
Action: Mouse pressed left at (847, 553)
Screenshot: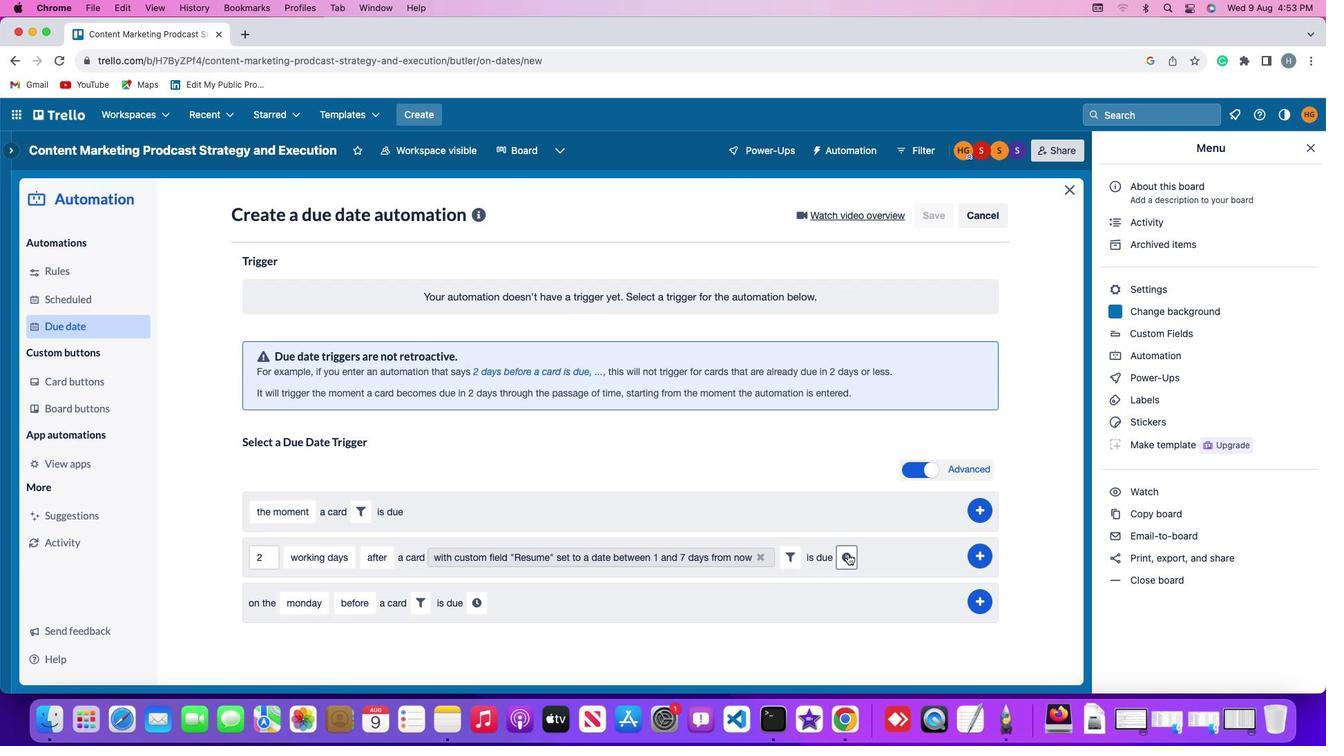 
Action: Mouse moved to (284, 587)
Screenshot: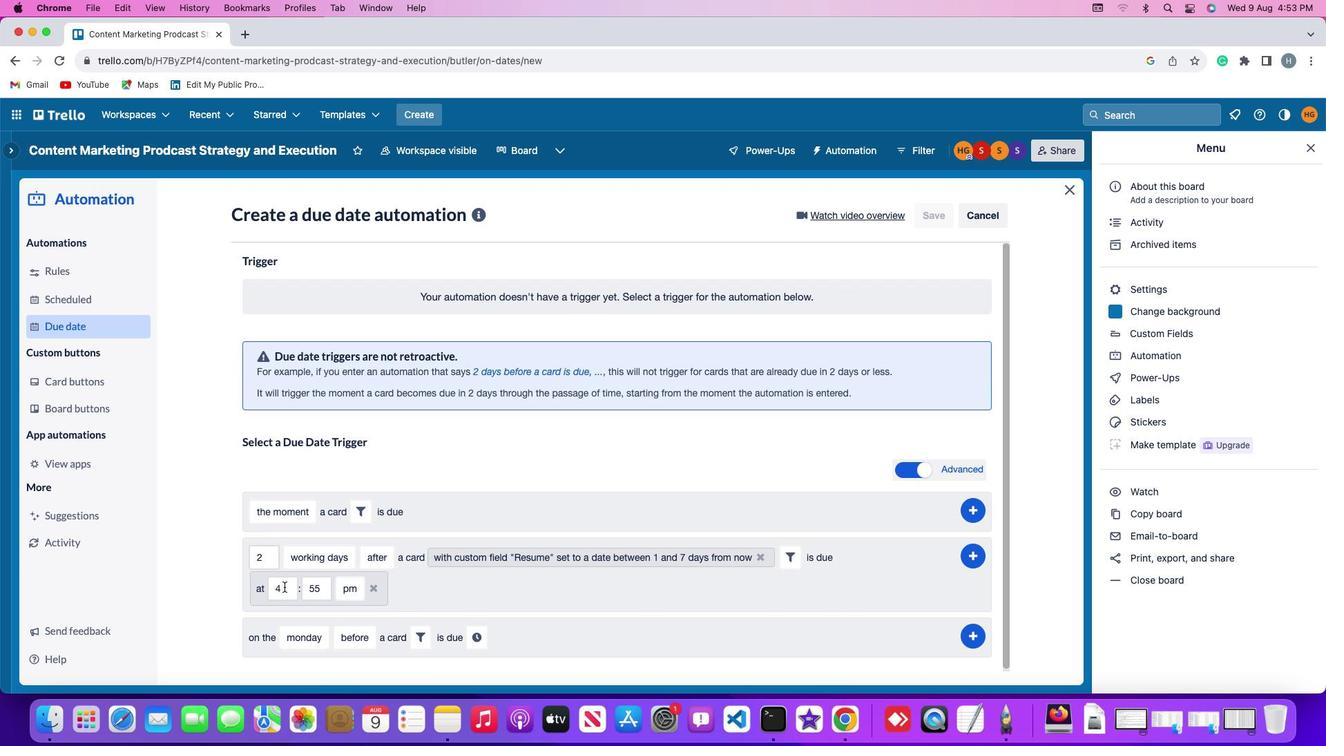 
Action: Mouse pressed left at (284, 587)
Screenshot: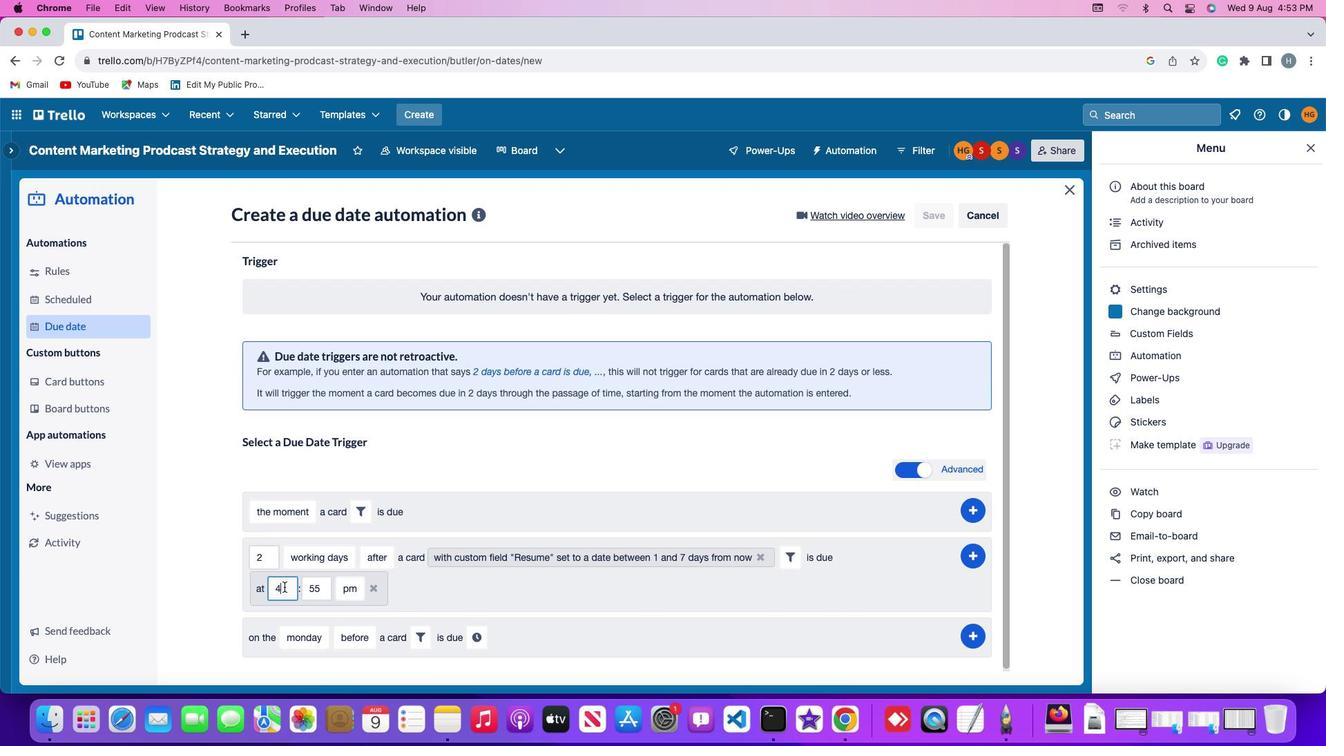 
Action: Key pressed Key.backspace'1''1'
Screenshot: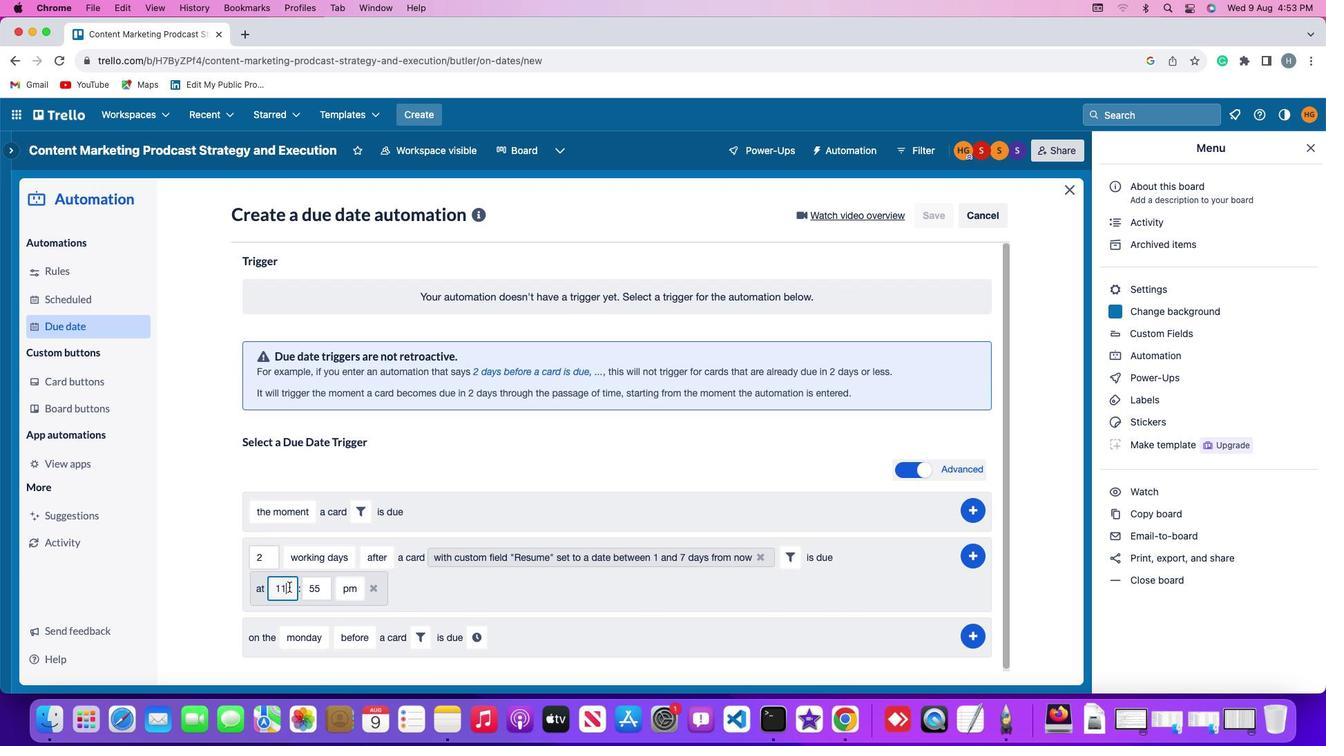 
Action: Mouse moved to (322, 586)
Screenshot: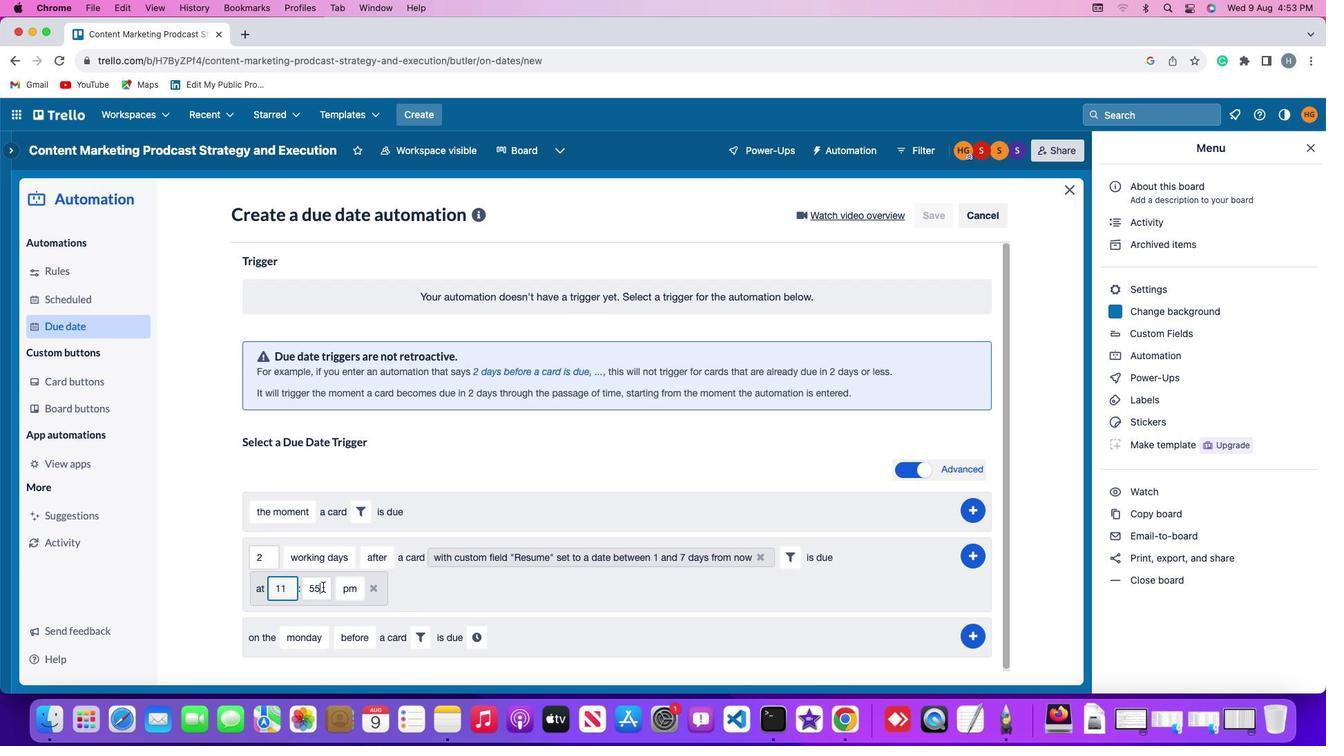 
Action: Mouse pressed left at (322, 586)
Screenshot: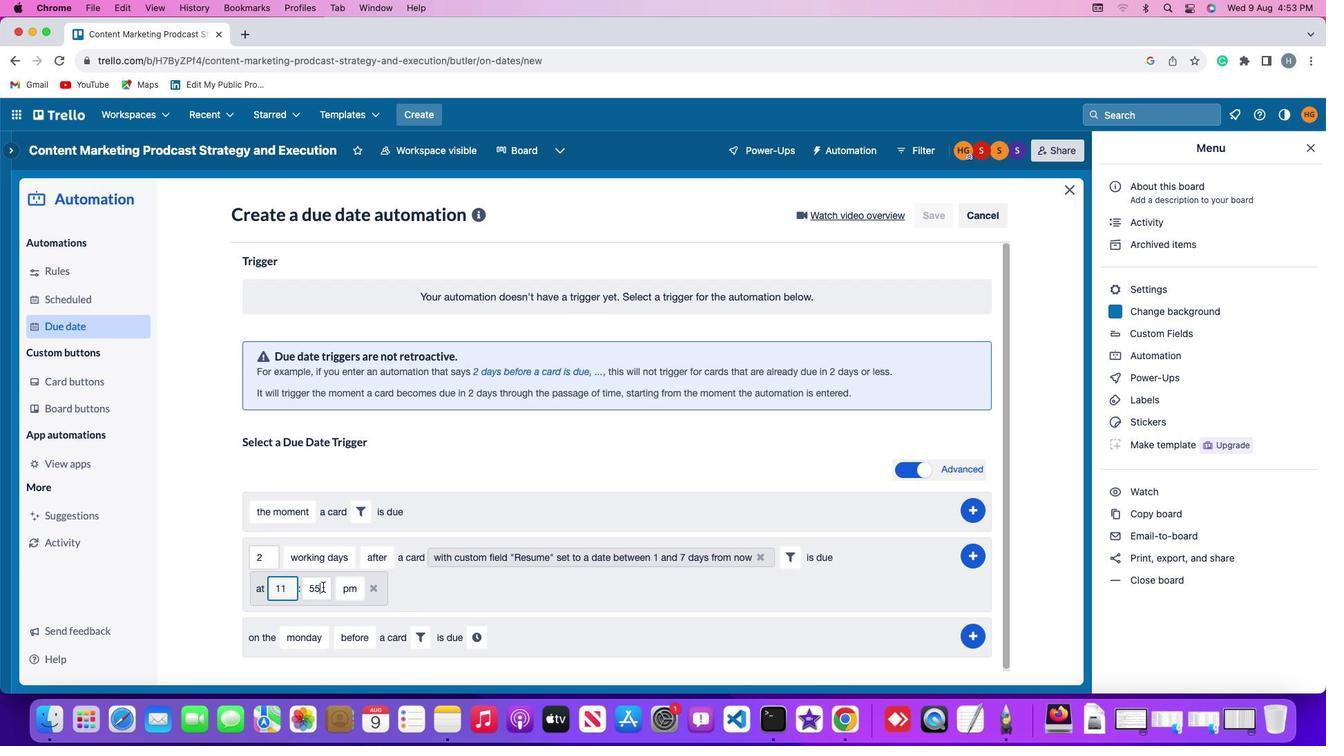 
Action: Mouse moved to (323, 586)
Screenshot: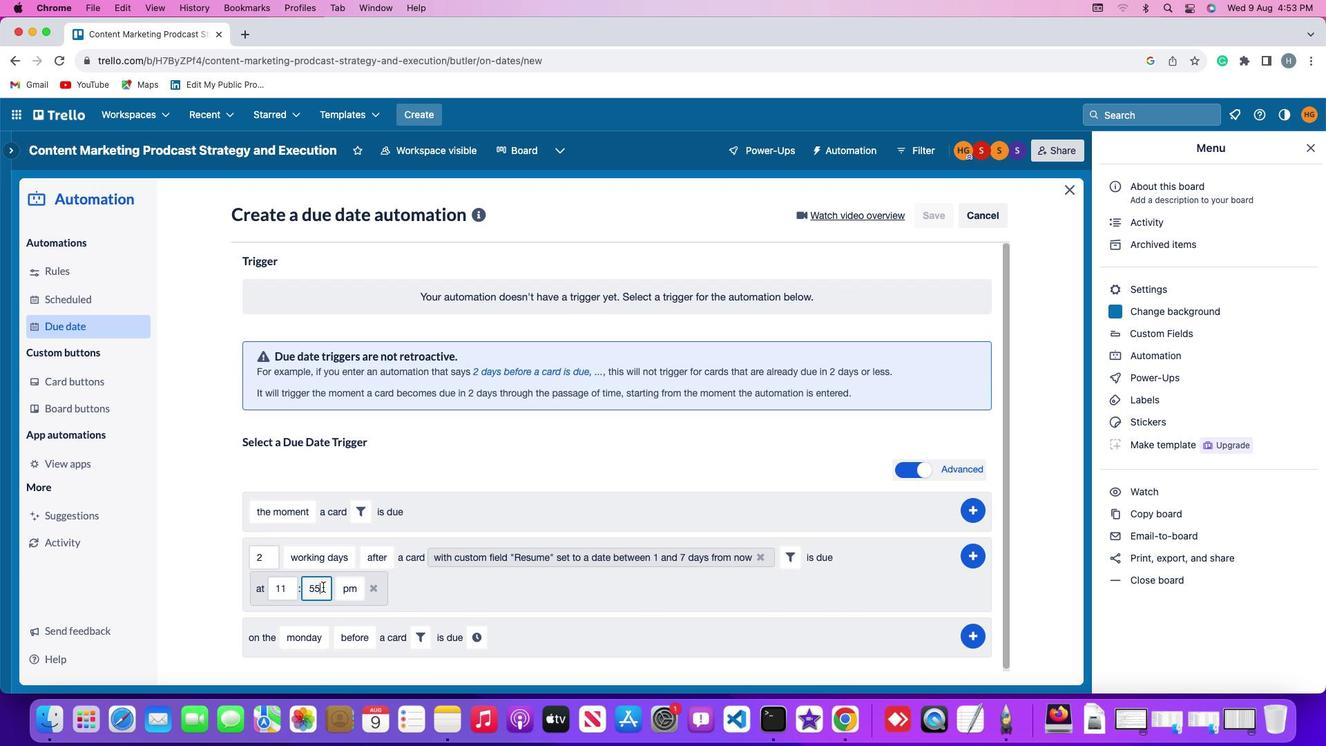 
Action: Key pressed Key.backspaceKey.backspaceKey.backspace'0''0'
Screenshot: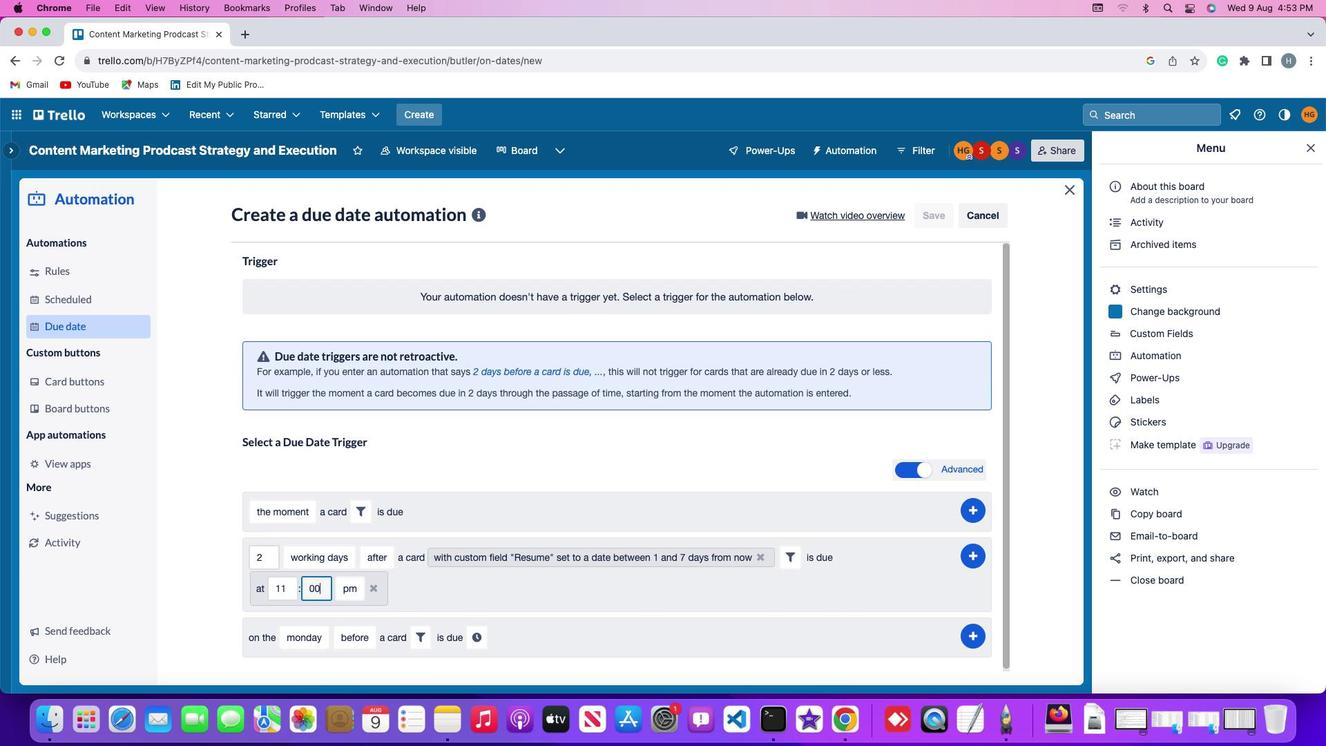 
Action: Mouse moved to (347, 588)
Screenshot: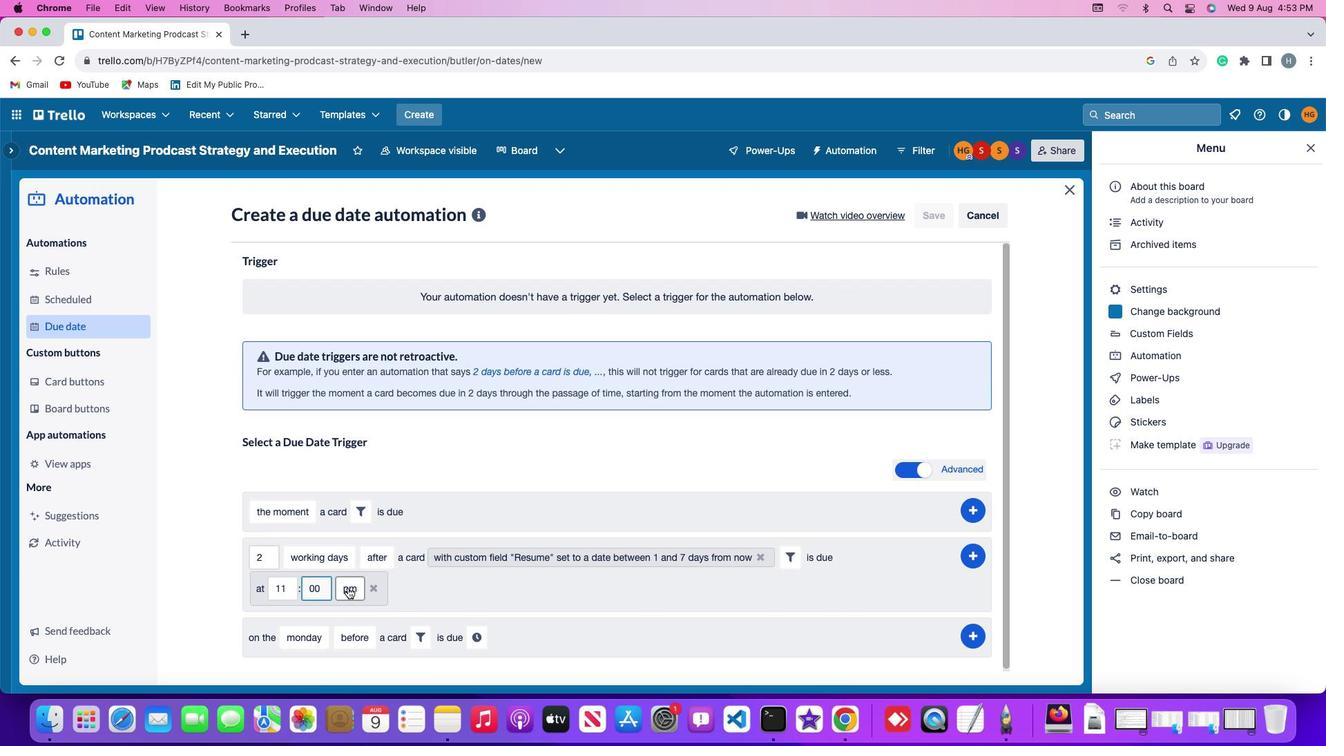 
Action: Mouse pressed left at (347, 588)
Screenshot: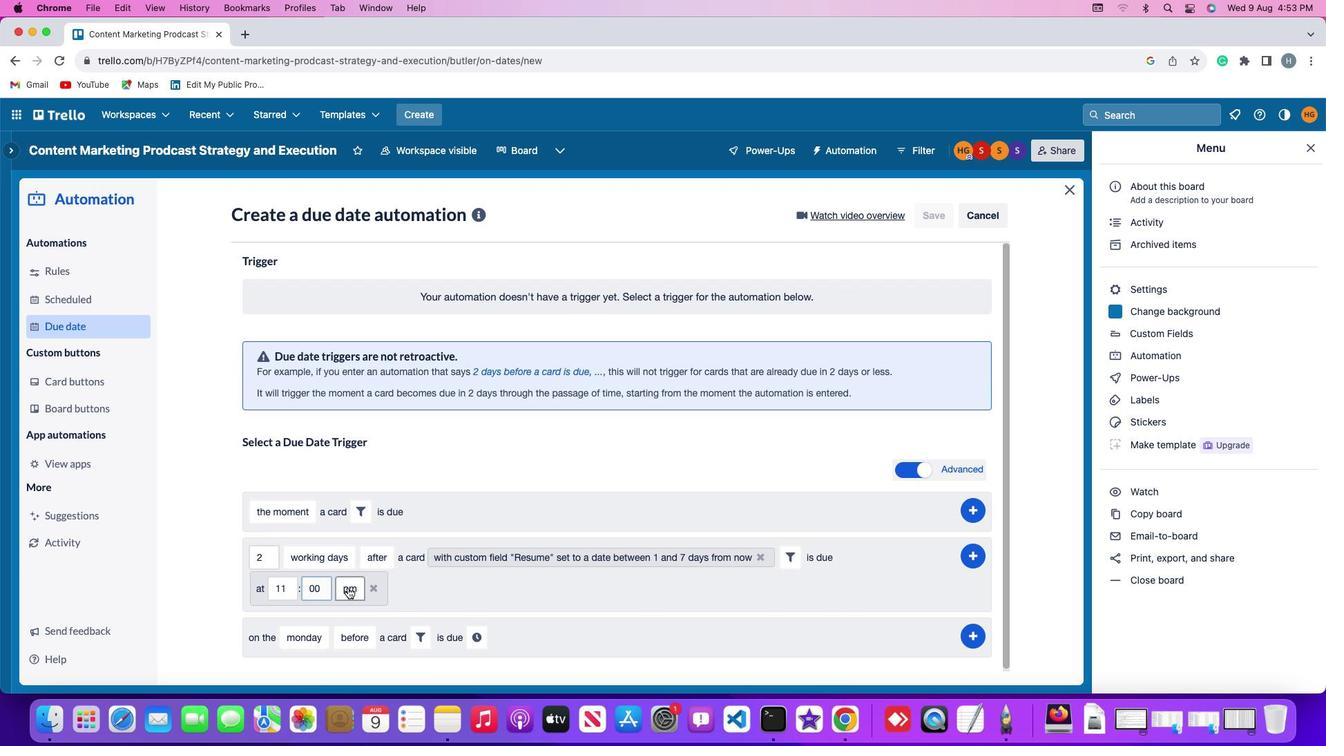 
Action: Mouse moved to (351, 607)
Screenshot: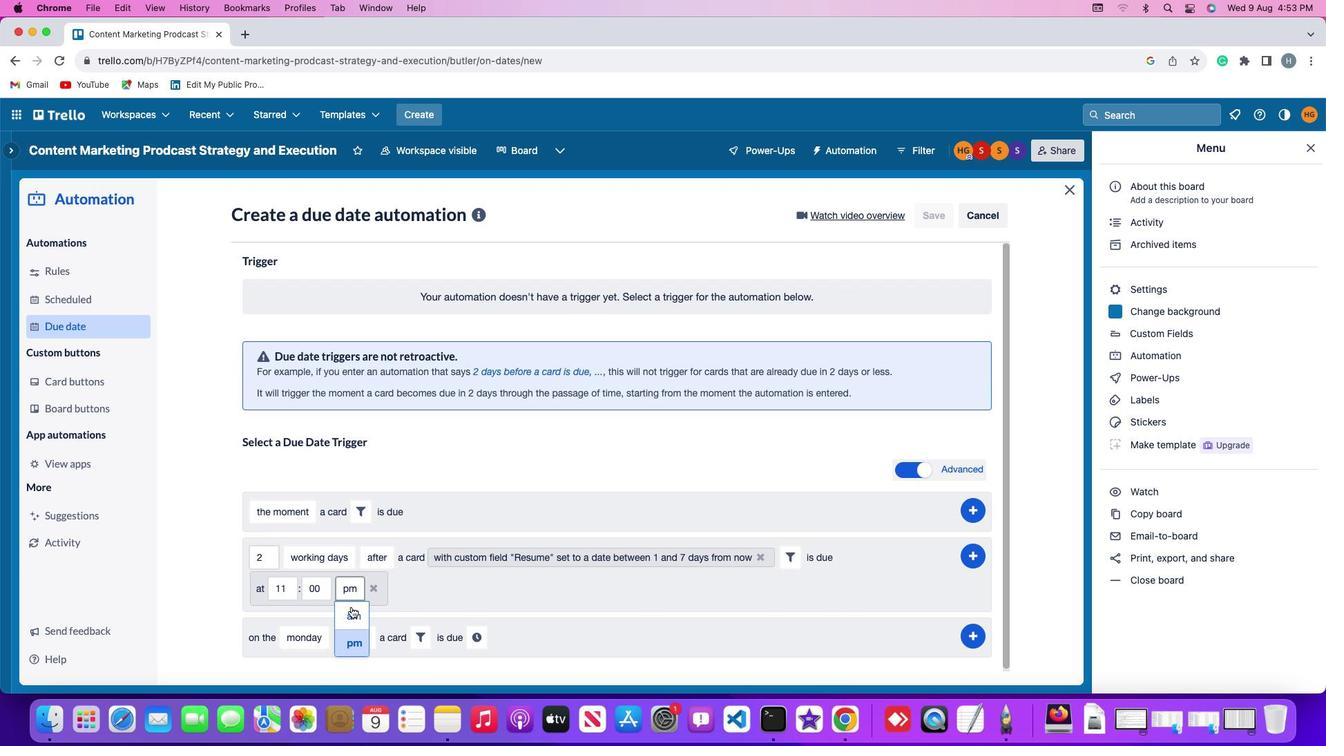
Action: Mouse pressed left at (351, 607)
Screenshot: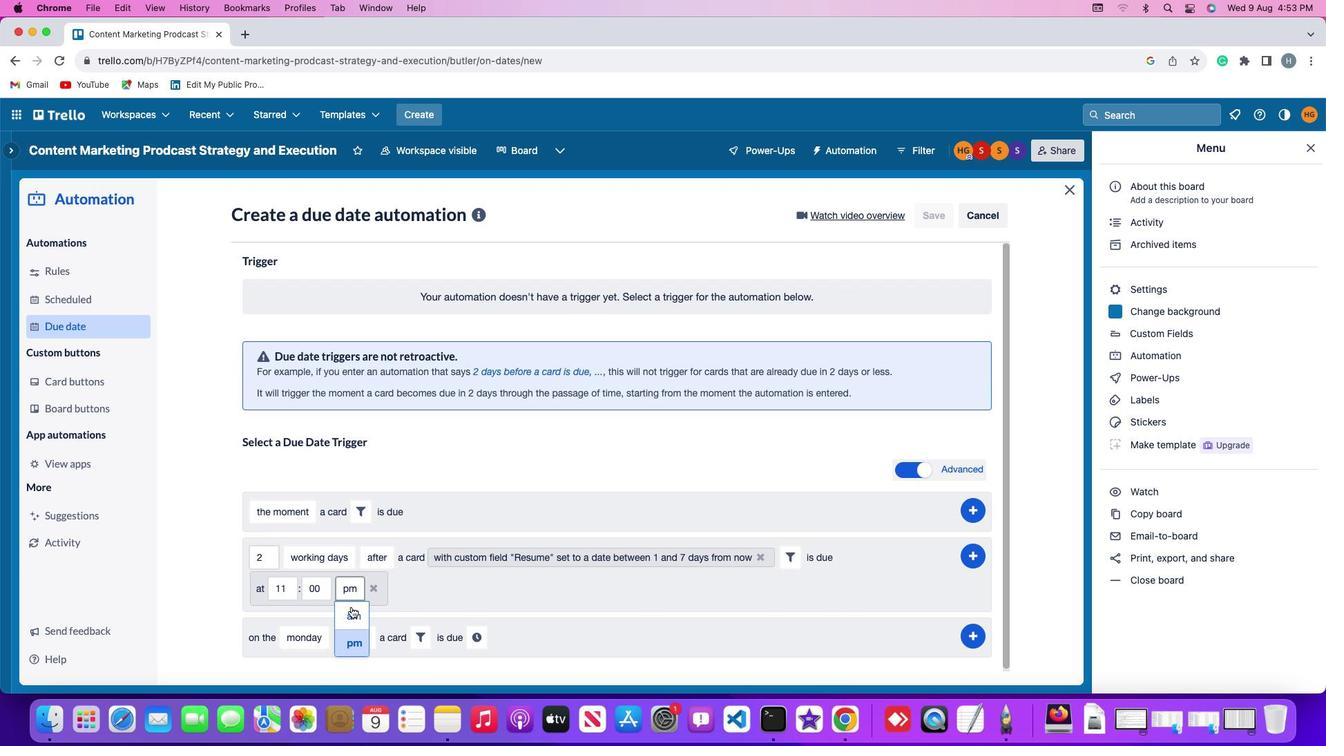
Action: Mouse moved to (977, 556)
Screenshot: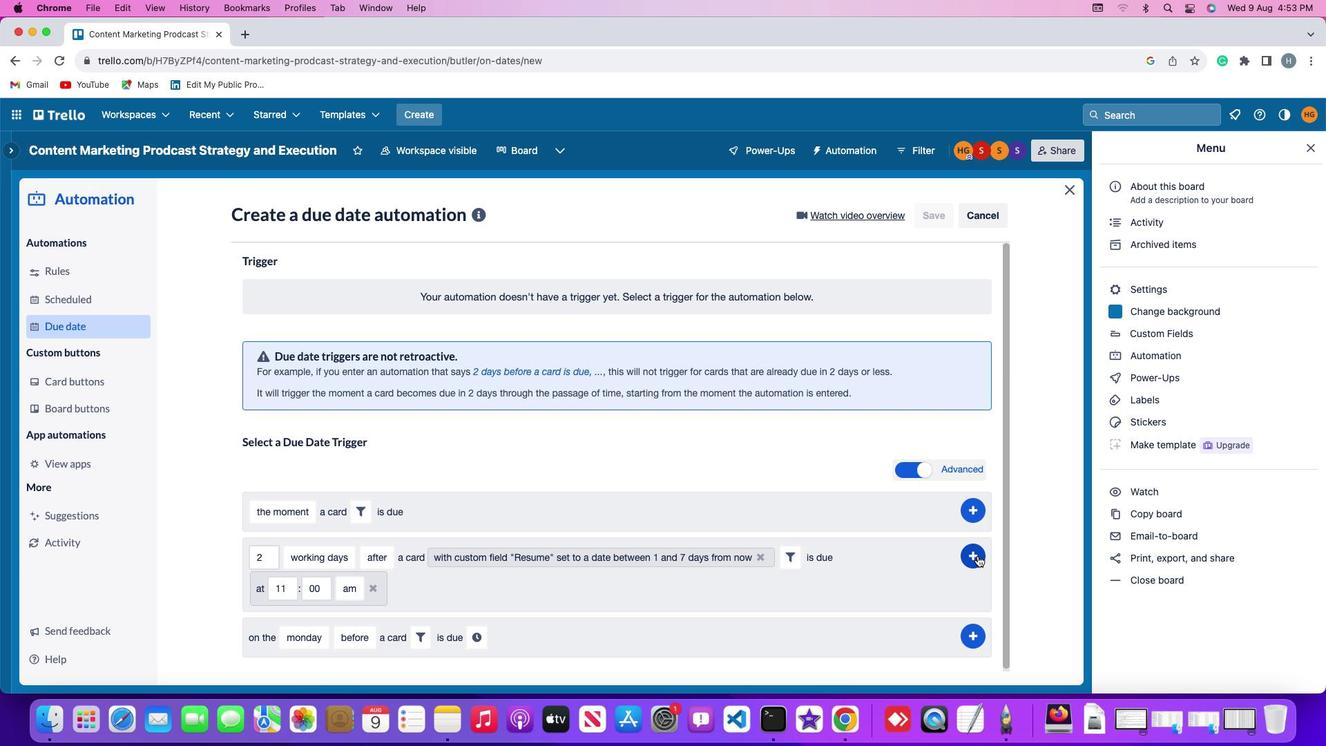 
Action: Mouse pressed left at (977, 556)
Screenshot: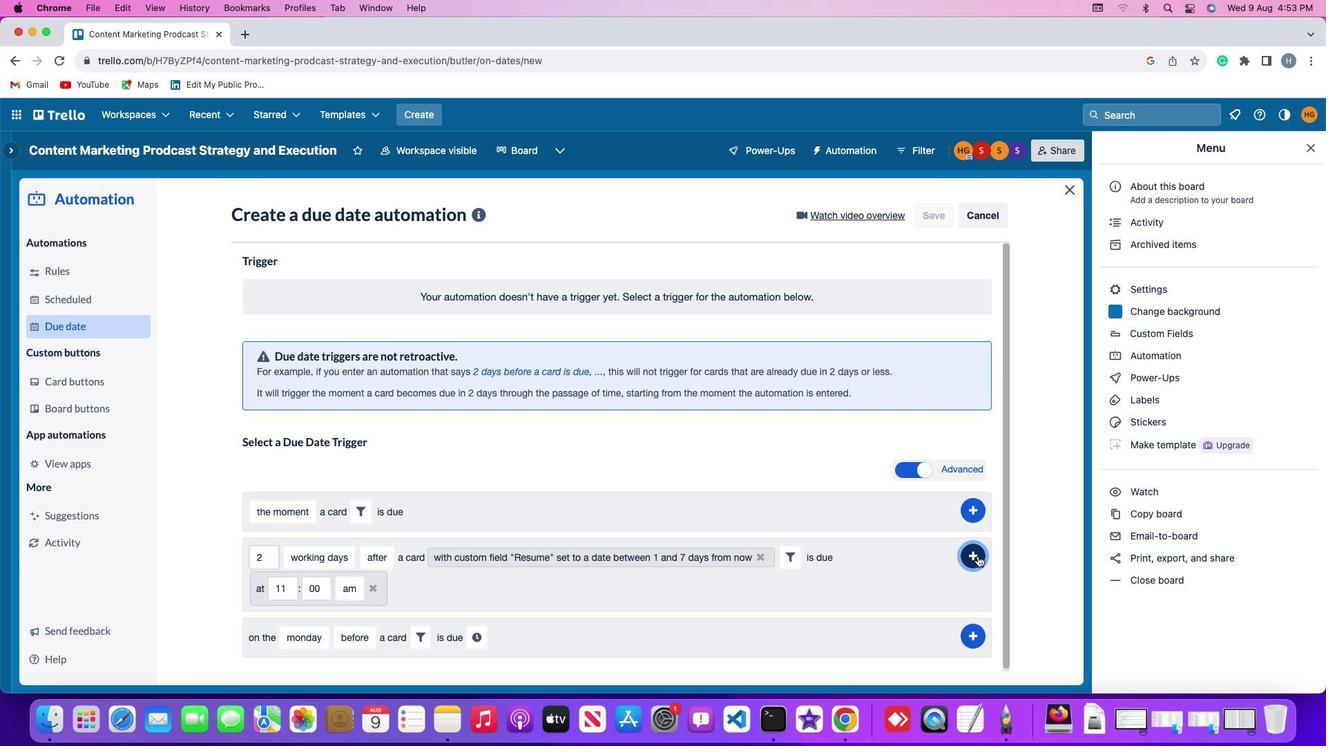 
Action: Mouse moved to (1036, 437)
Screenshot: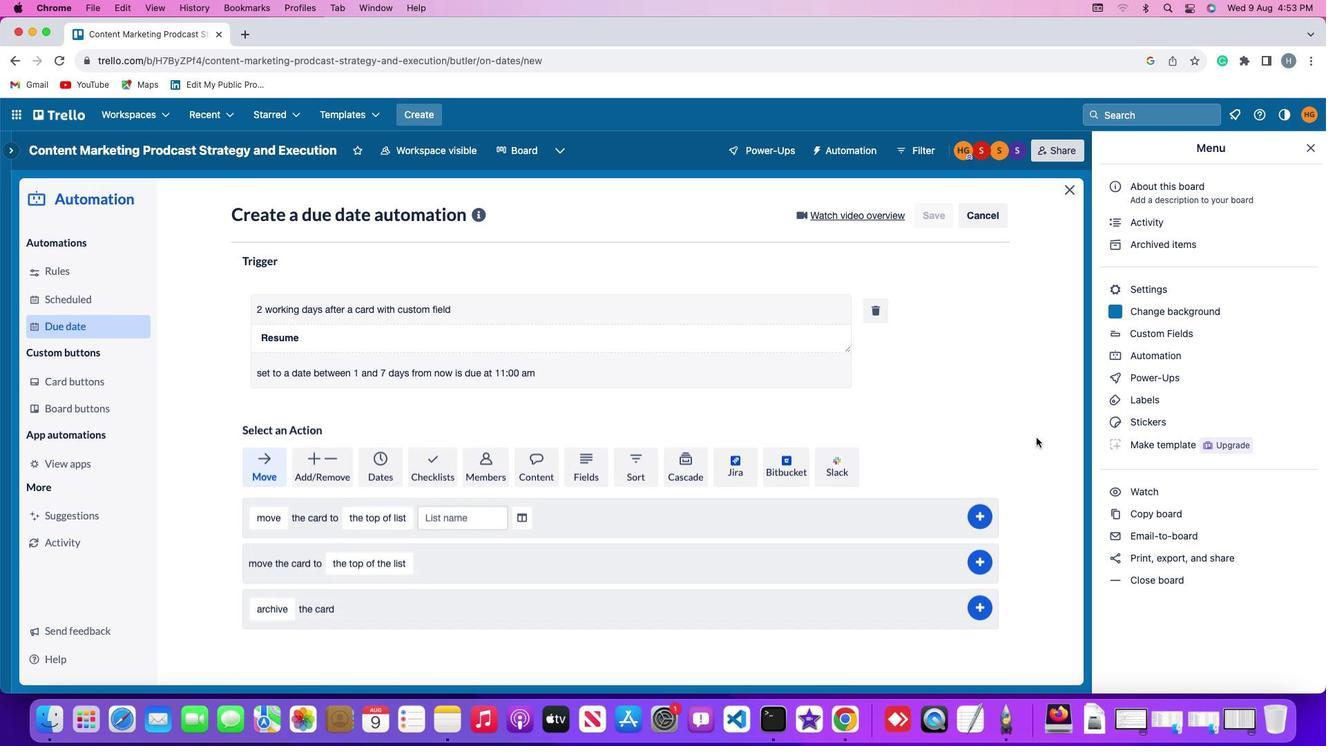 
